 Task: Search round trip flight ticket for 5 adults, 1 child, 2 infants in seat and 1 infant on lap in business from Pocatello: Pocatello Regional Airport to Springfield: Abraham Lincoln Capital Airport on 5-2-2023 and return on 5-3-2023. Choice of flights is Emirates and Kenya Airways. Number of bags: 1 carry on bag. Price is upto 86000. Outbound departure time preference is 5:30. Return departure time preference is 13:15.
Action: Mouse moved to (341, 445)
Screenshot: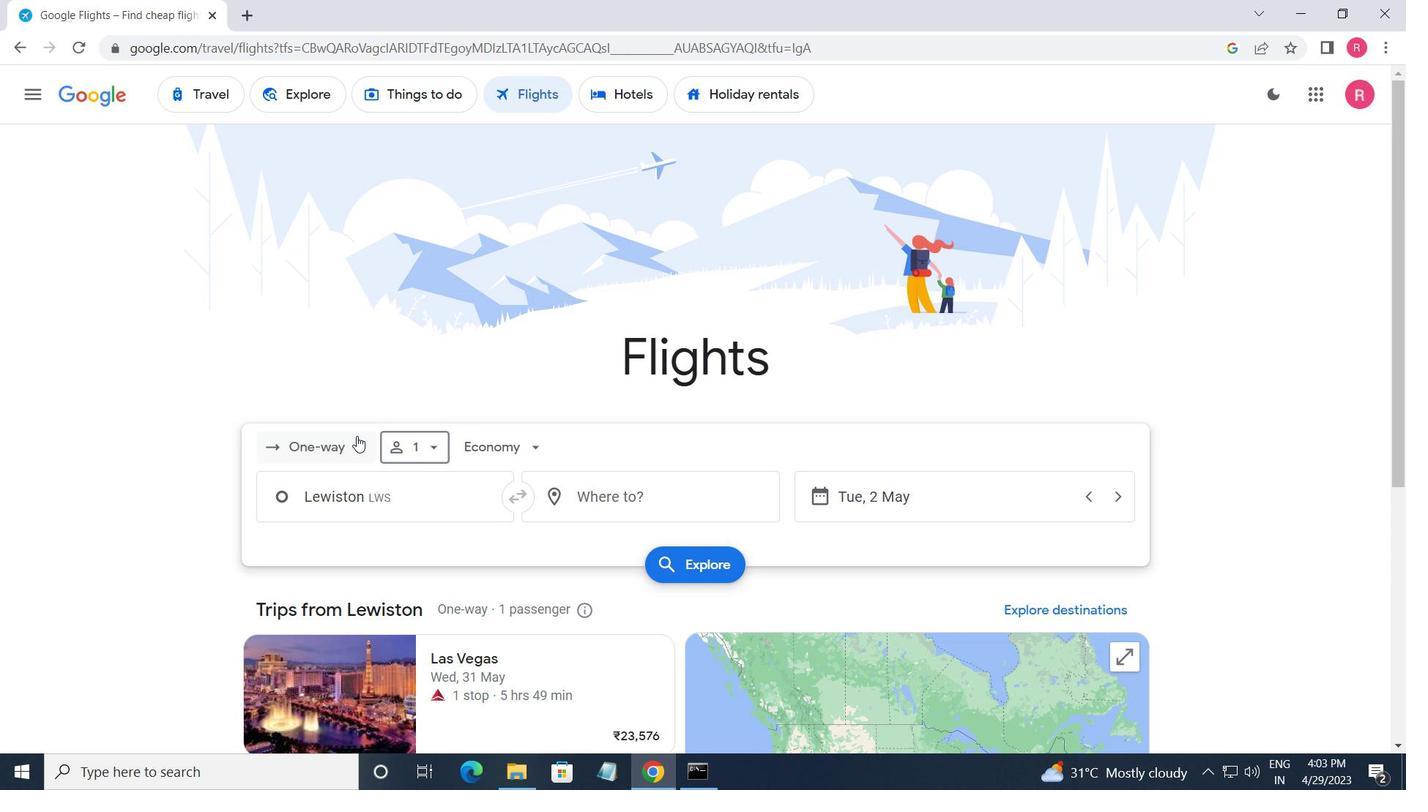 
Action: Mouse pressed left at (341, 445)
Screenshot: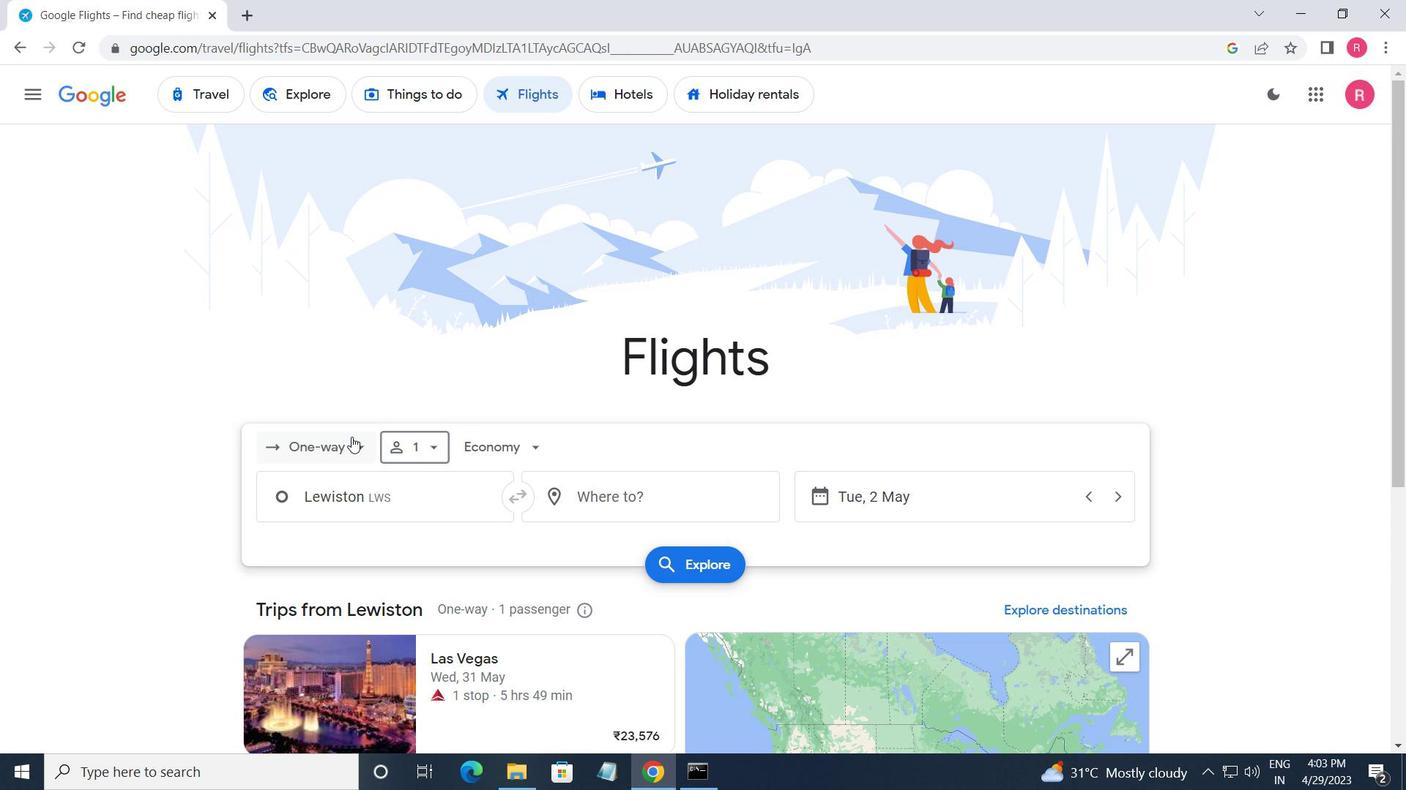 
Action: Mouse moved to (354, 492)
Screenshot: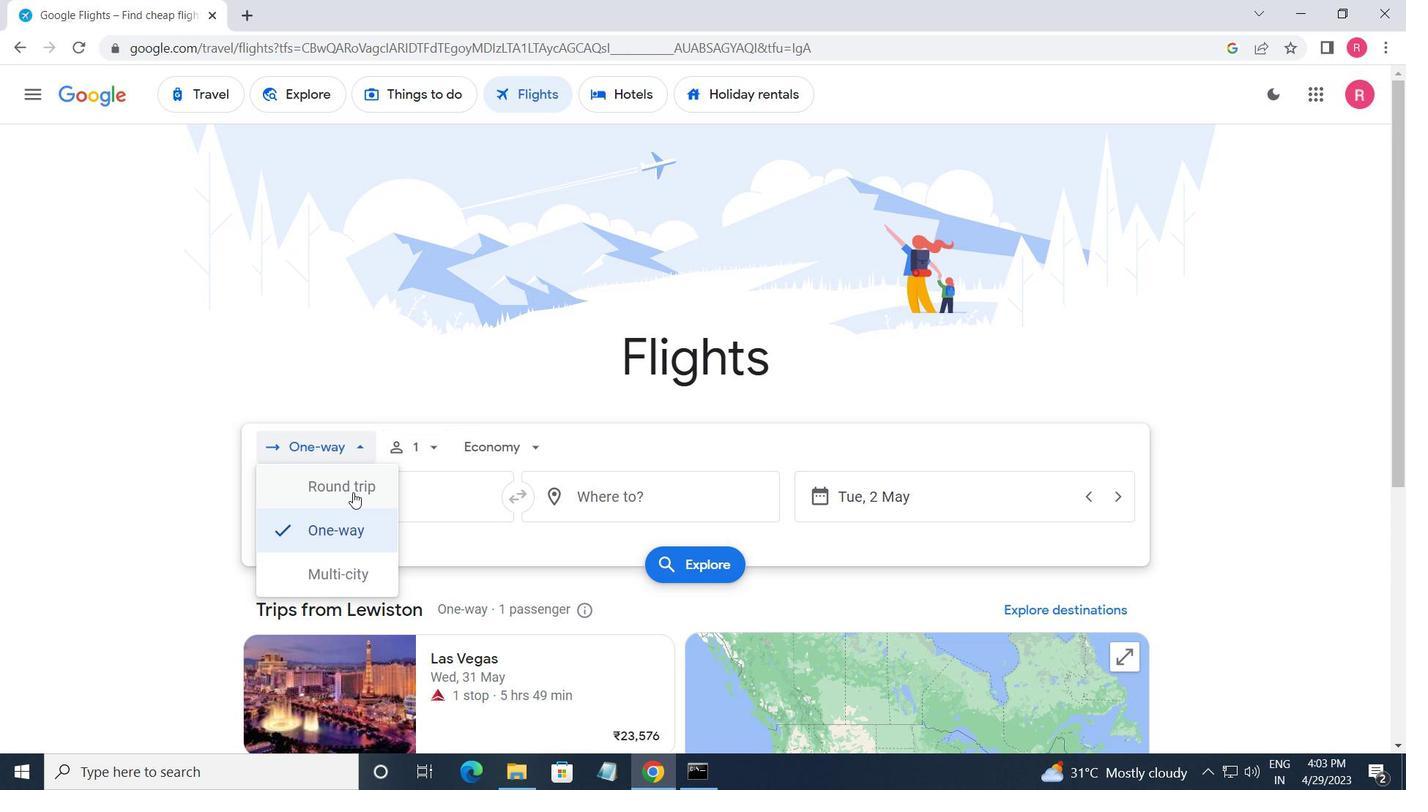 
Action: Mouse pressed left at (354, 492)
Screenshot: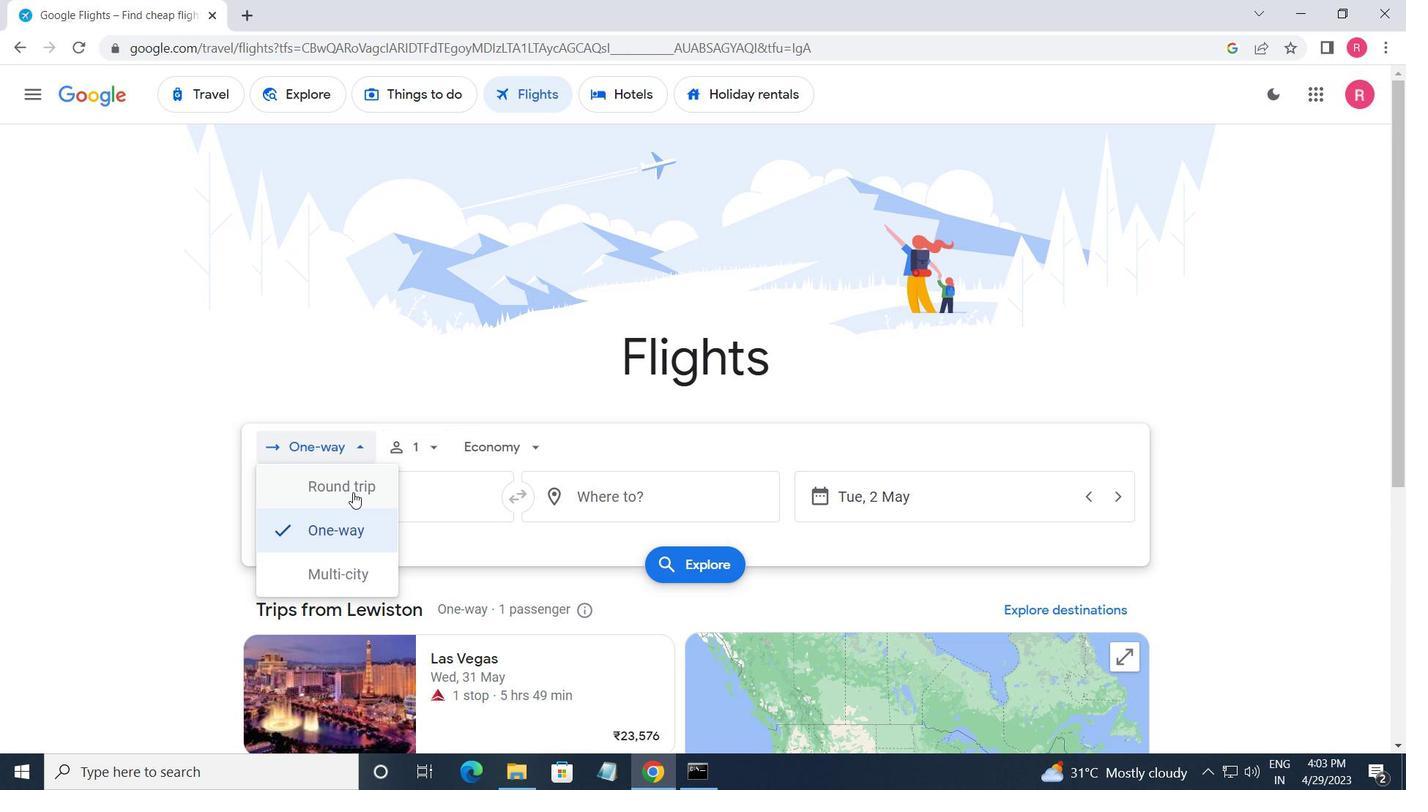 
Action: Mouse moved to (429, 456)
Screenshot: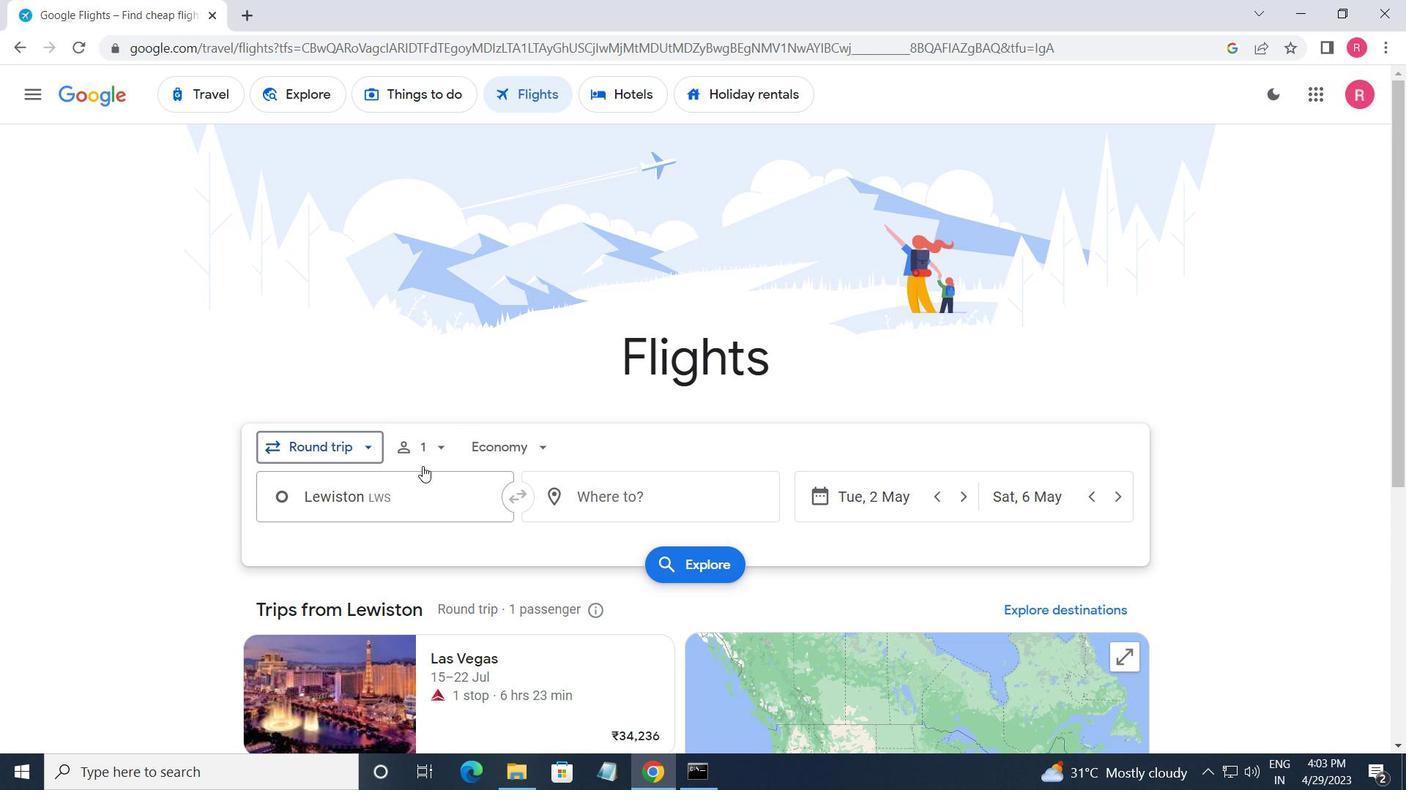 
Action: Mouse pressed left at (429, 456)
Screenshot: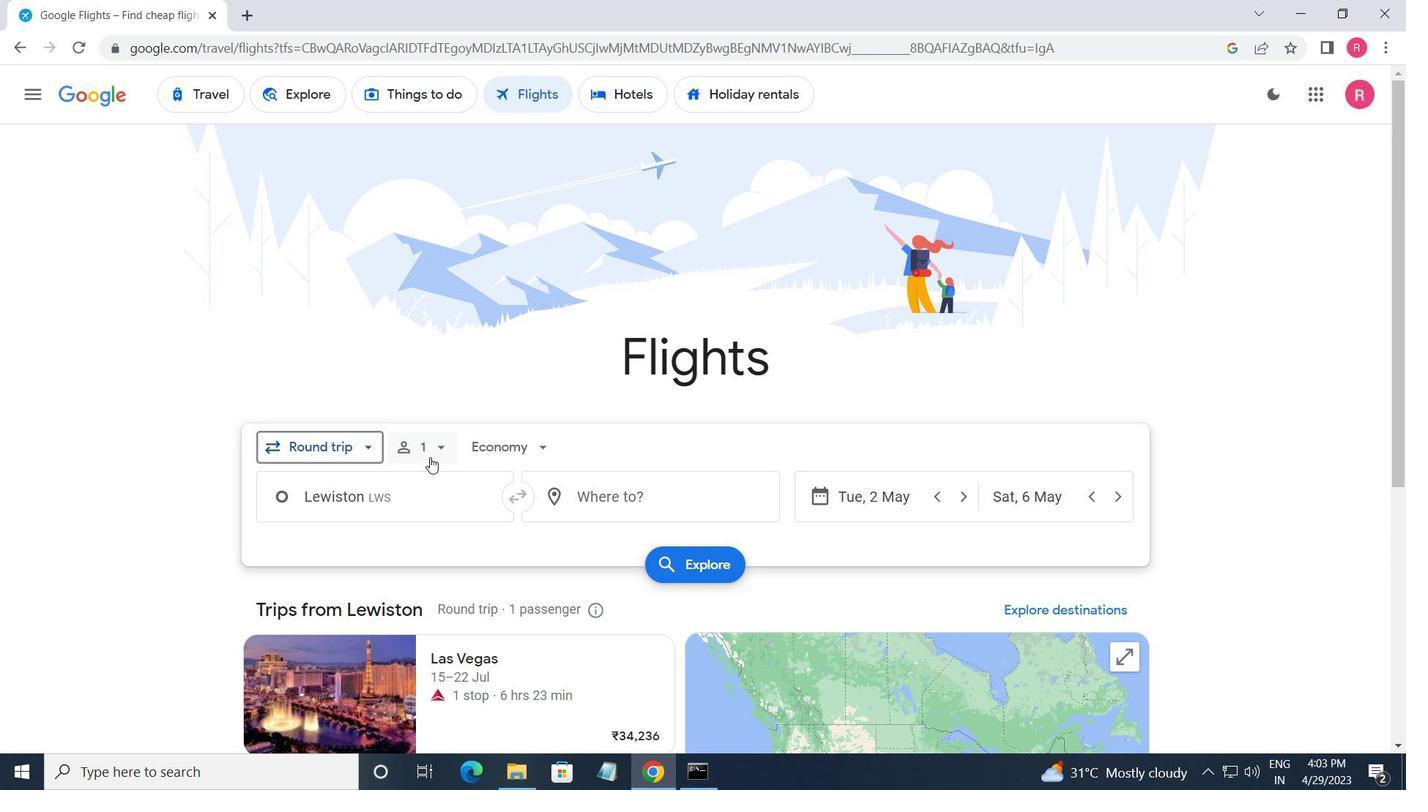 
Action: Mouse moved to (577, 492)
Screenshot: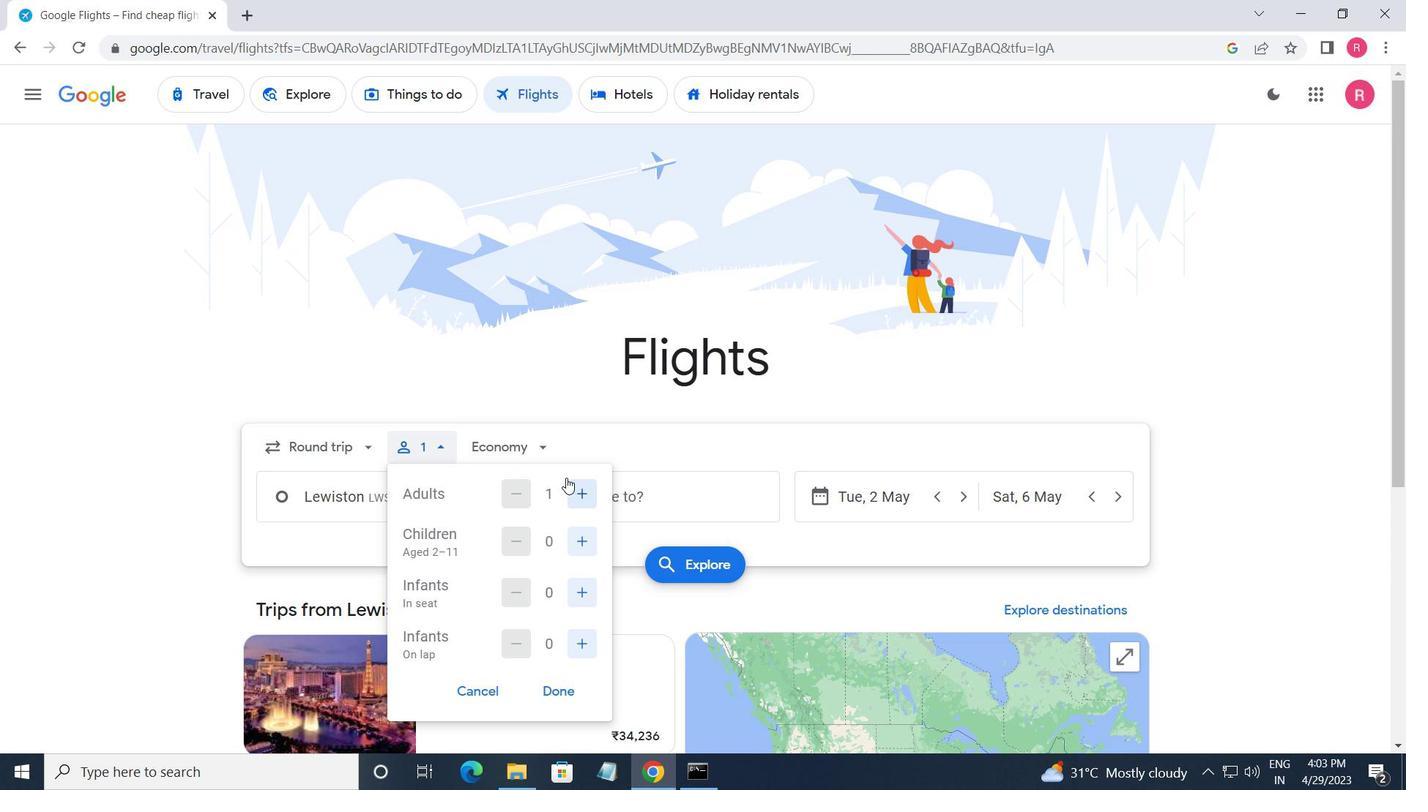 
Action: Mouse pressed left at (577, 492)
Screenshot: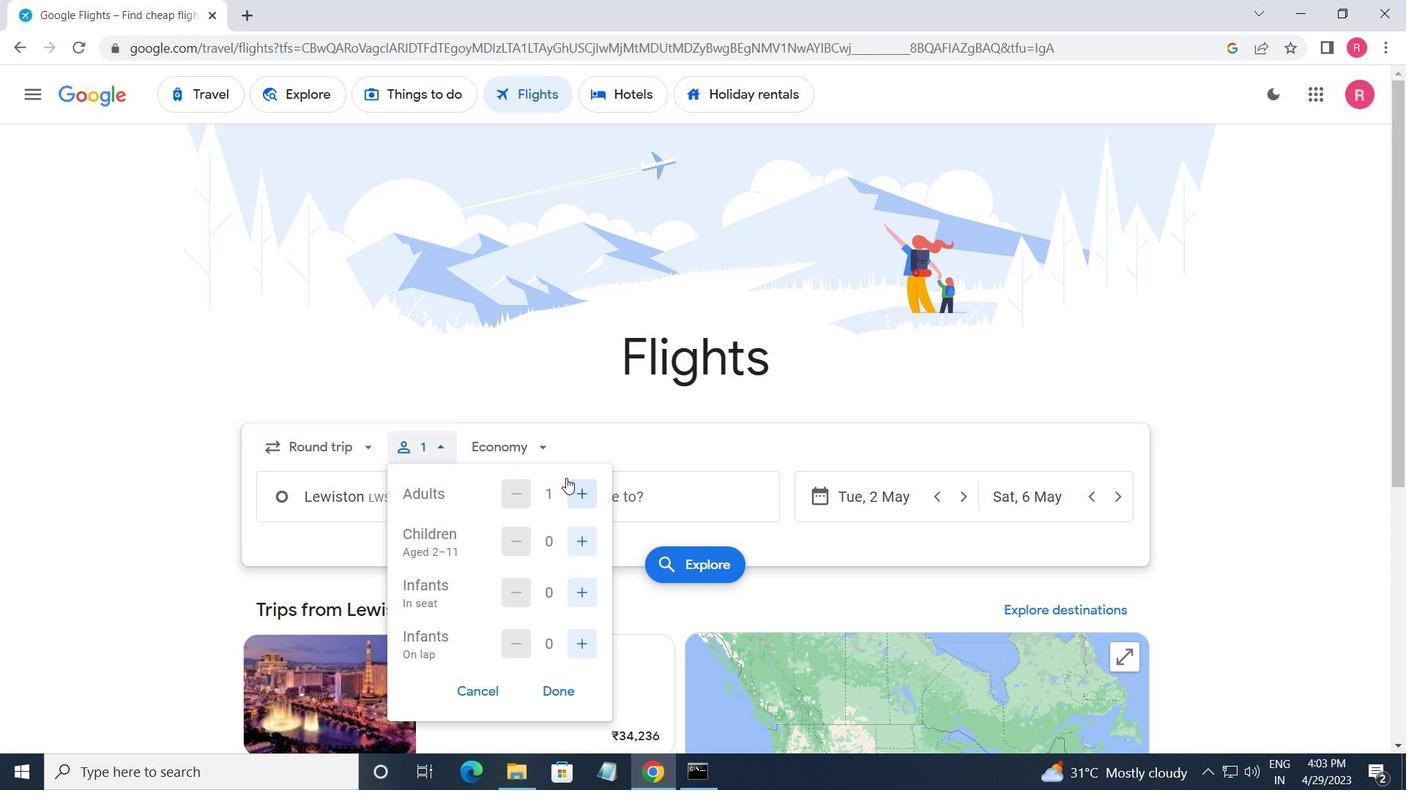 
Action: Mouse pressed left at (577, 492)
Screenshot: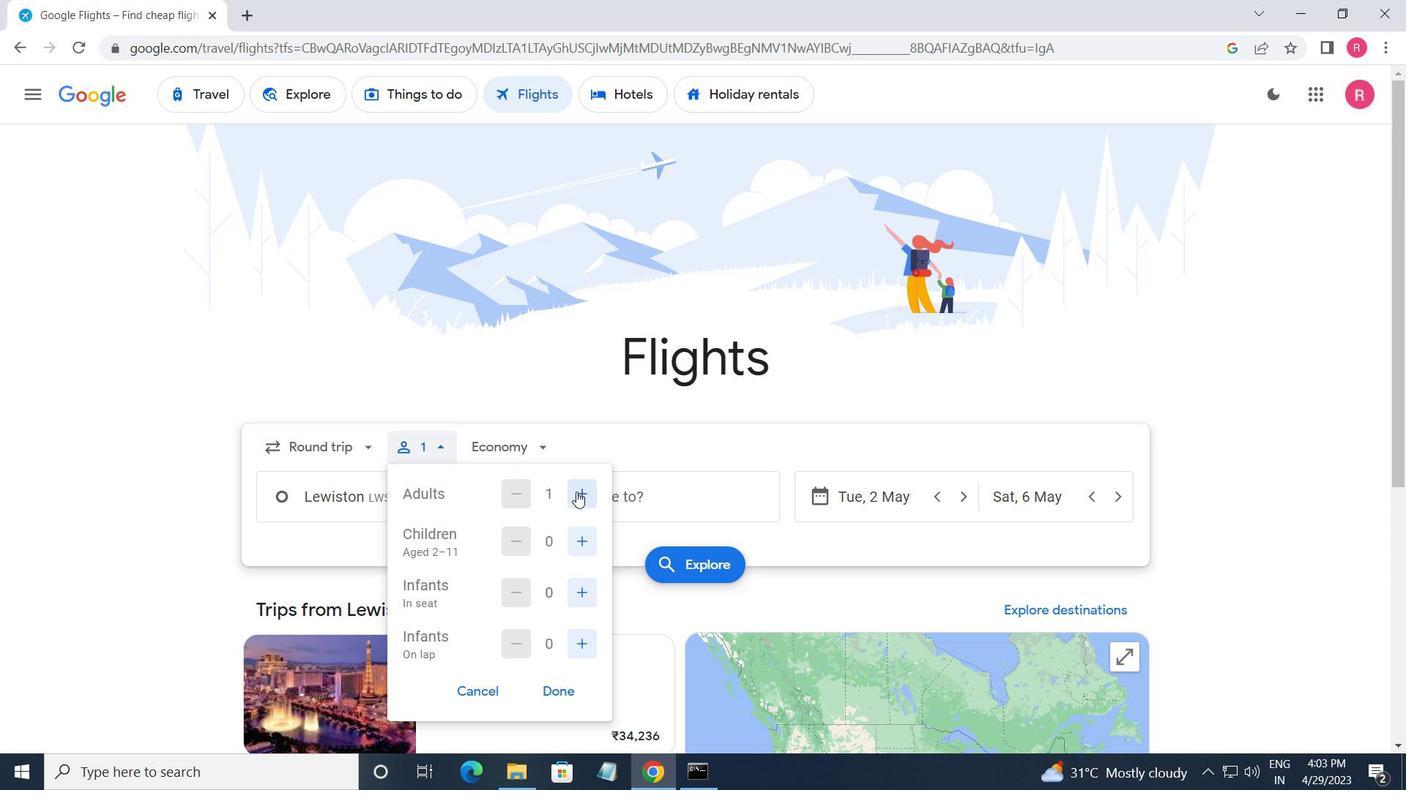 
Action: Mouse pressed left at (577, 492)
Screenshot: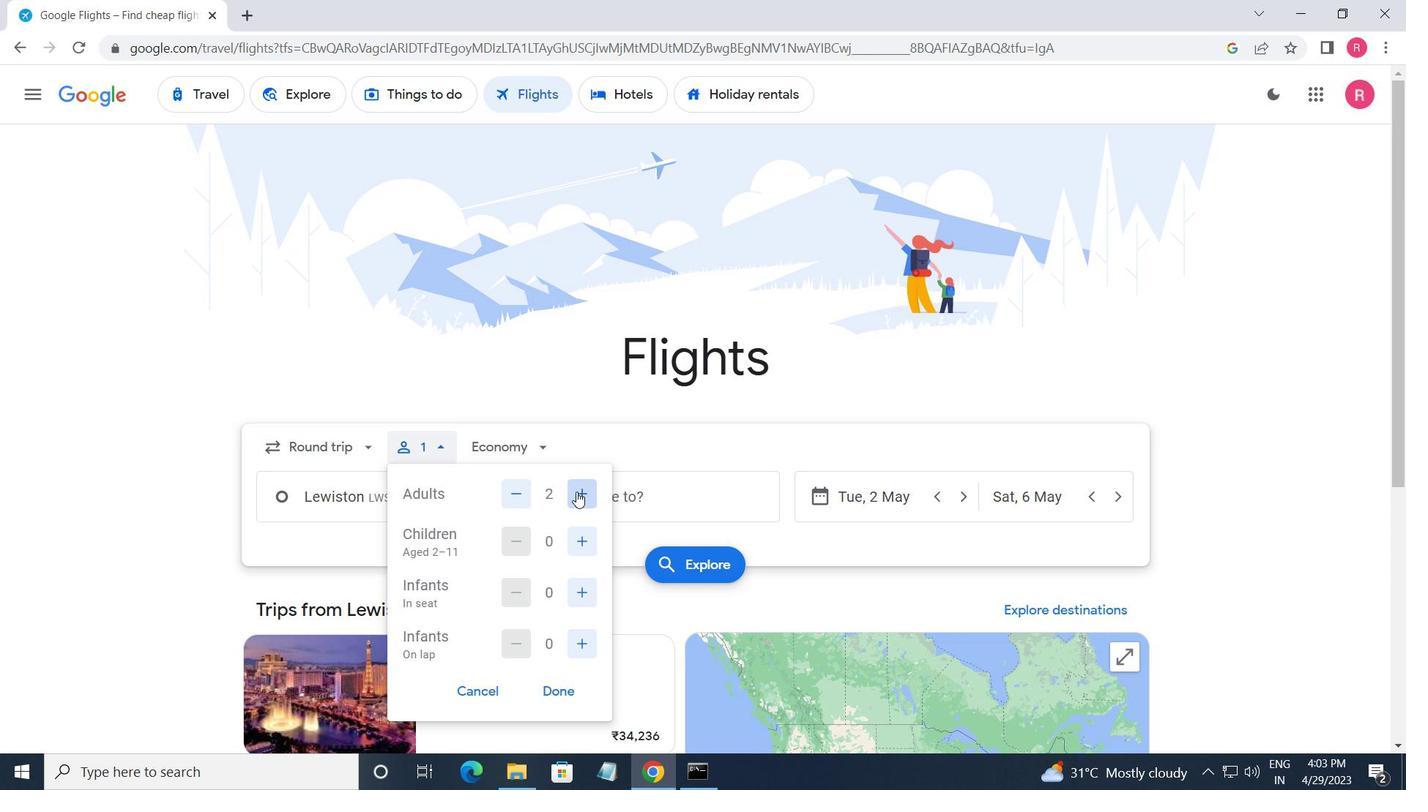 
Action: Mouse moved to (577, 492)
Screenshot: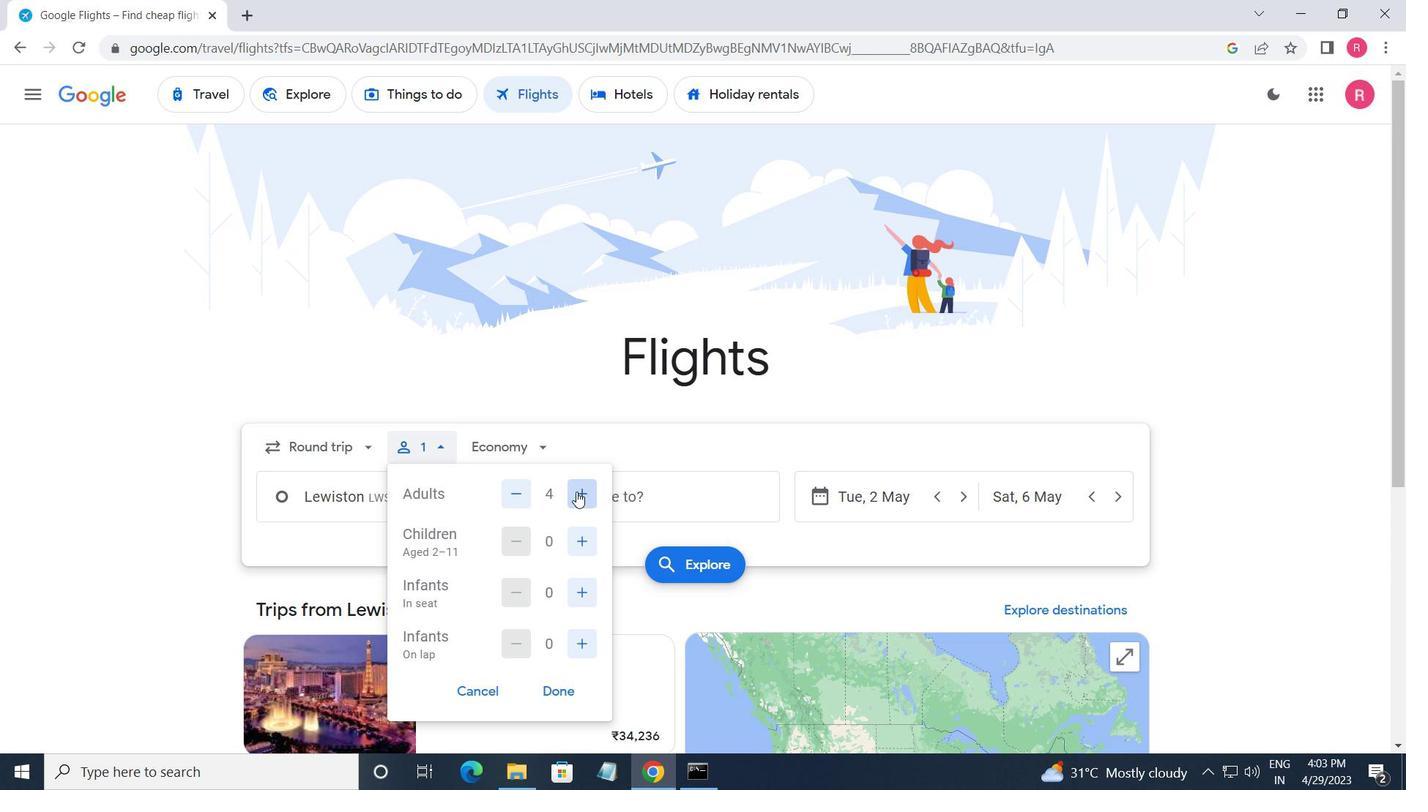 
Action: Mouse pressed left at (577, 492)
Screenshot: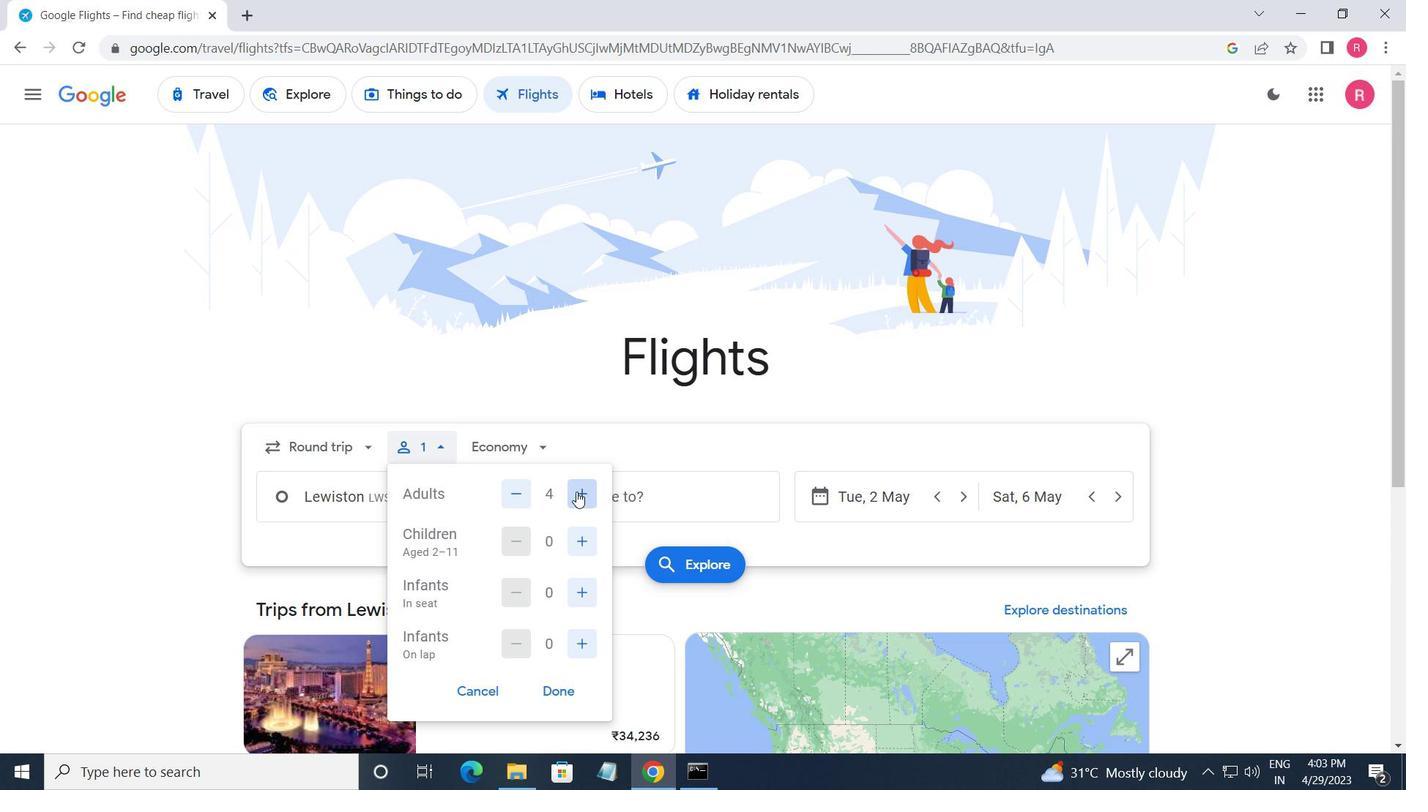 
Action: Mouse moved to (582, 541)
Screenshot: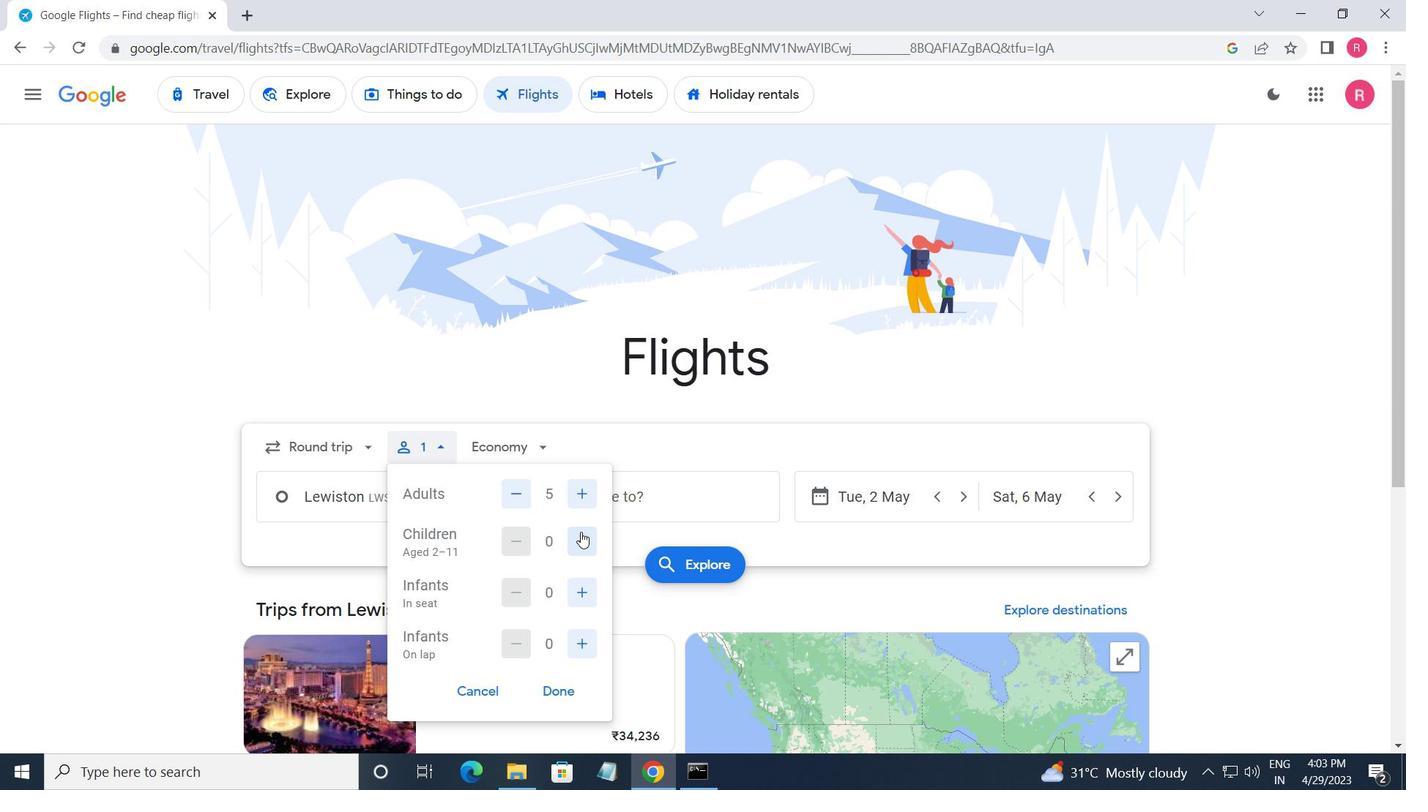 
Action: Mouse pressed left at (582, 541)
Screenshot: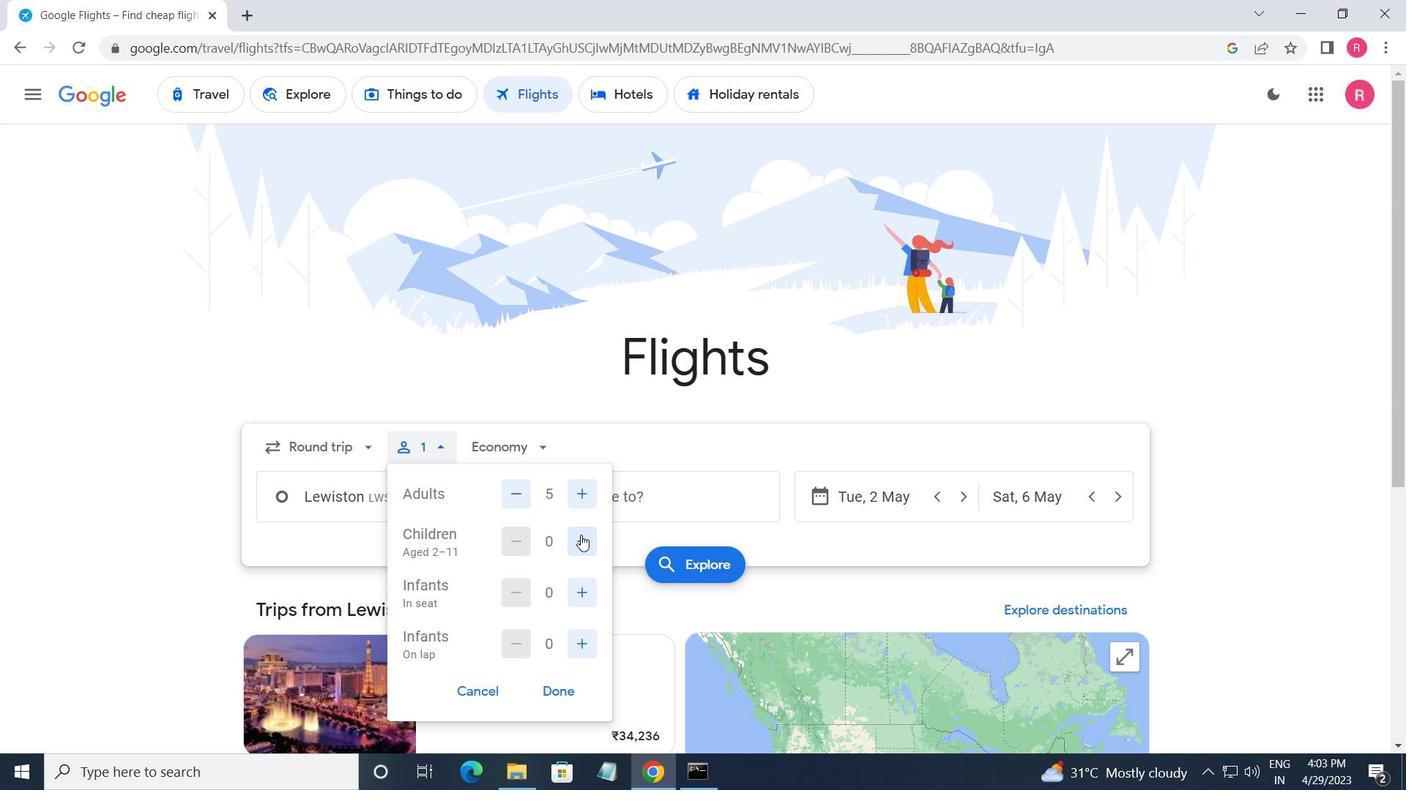 
Action: Mouse moved to (587, 590)
Screenshot: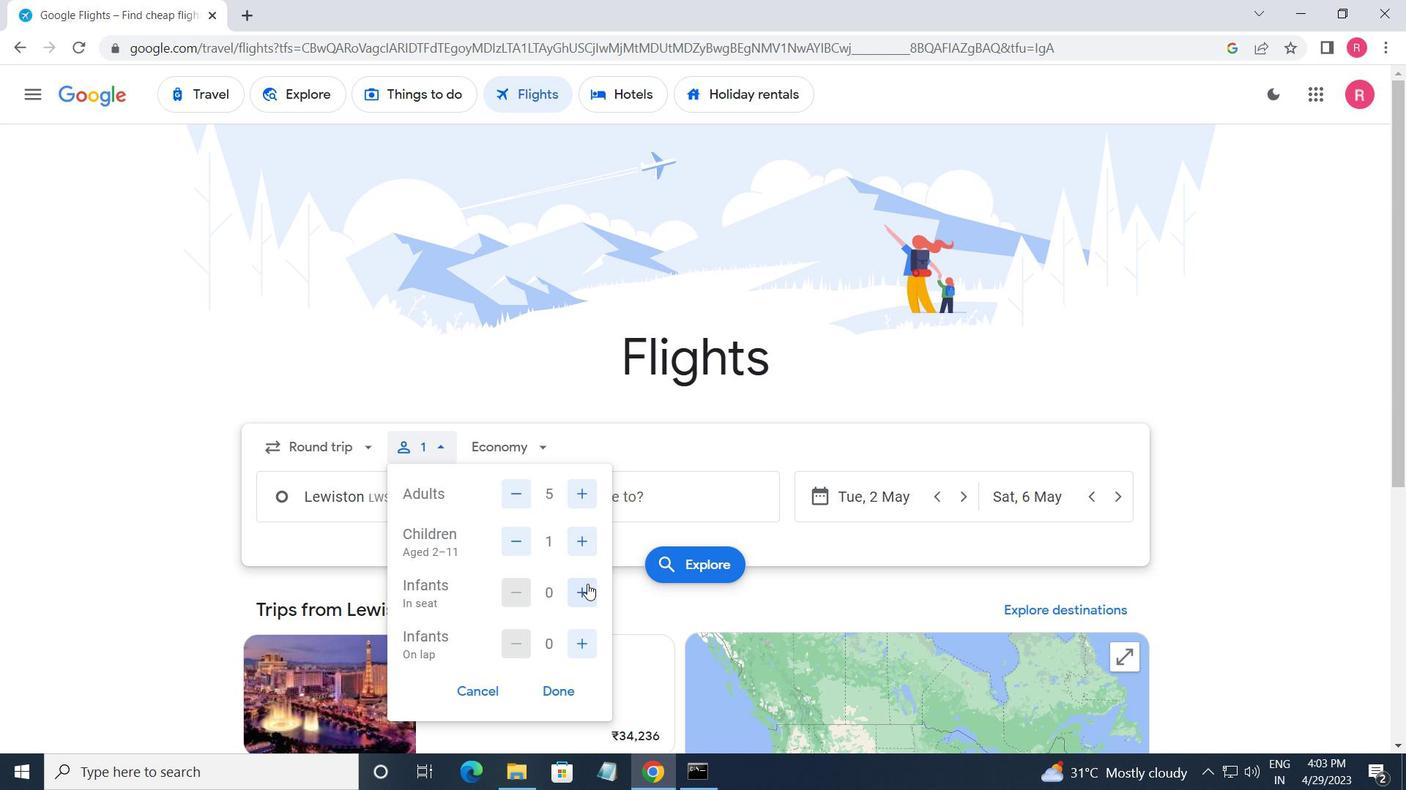 
Action: Mouse pressed left at (587, 590)
Screenshot: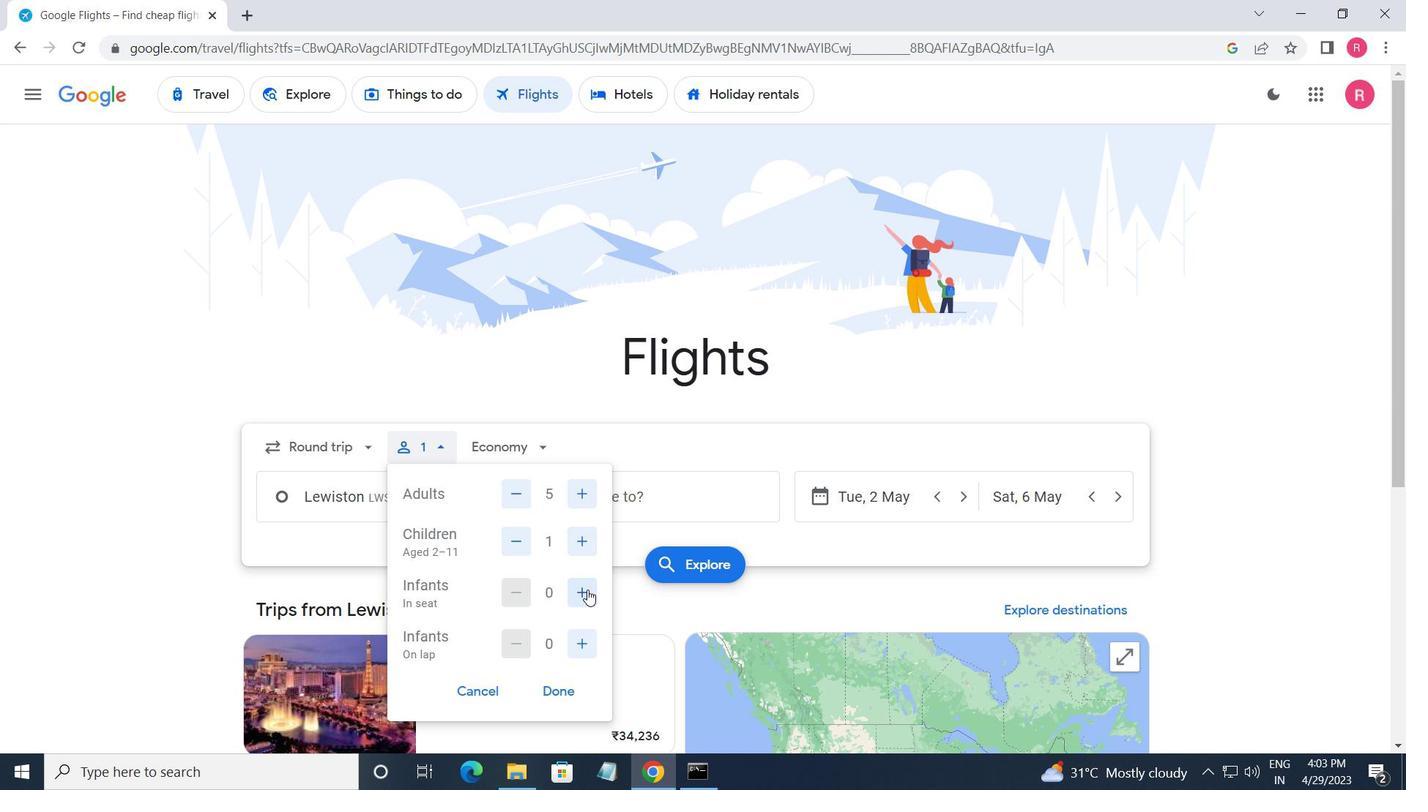 
Action: Mouse pressed left at (587, 590)
Screenshot: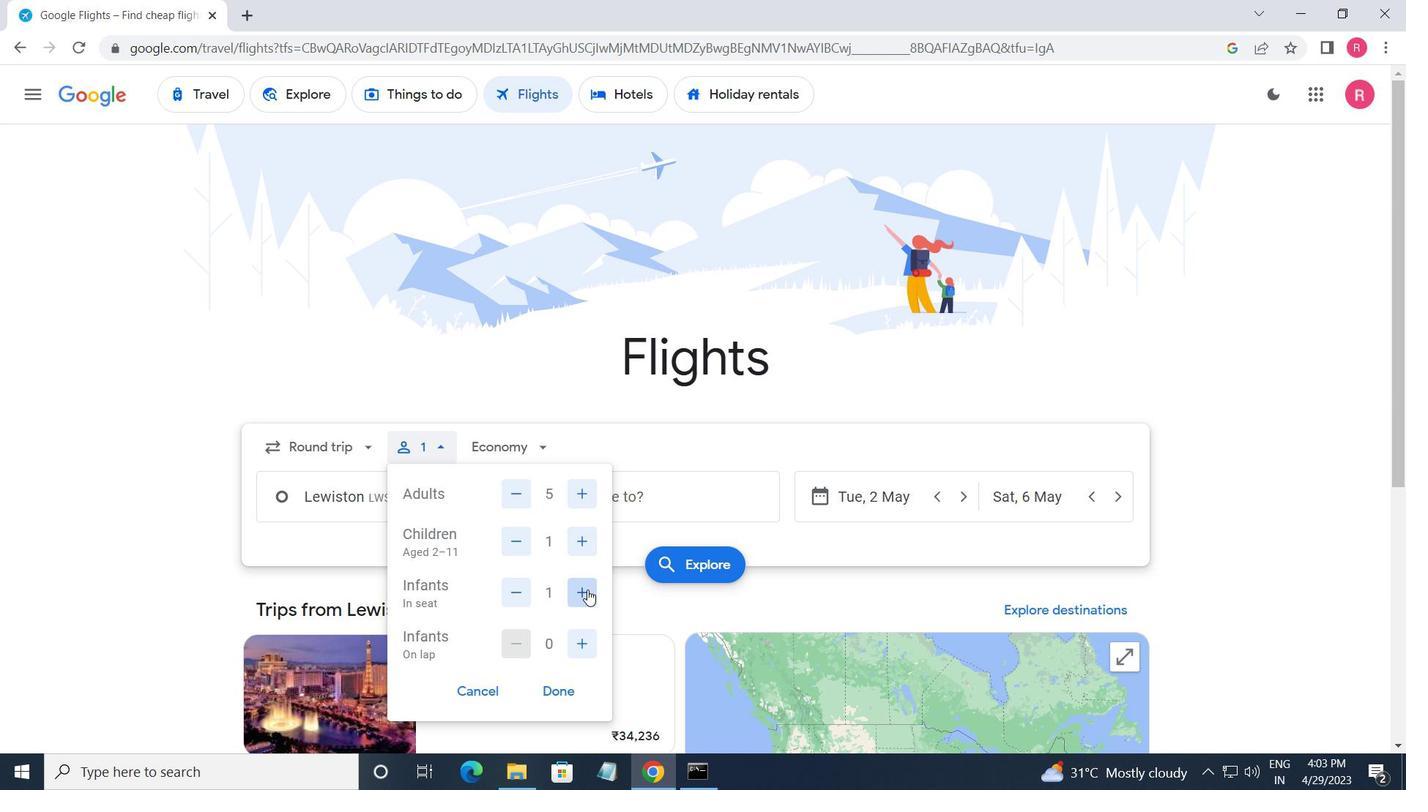 
Action: Mouse moved to (582, 637)
Screenshot: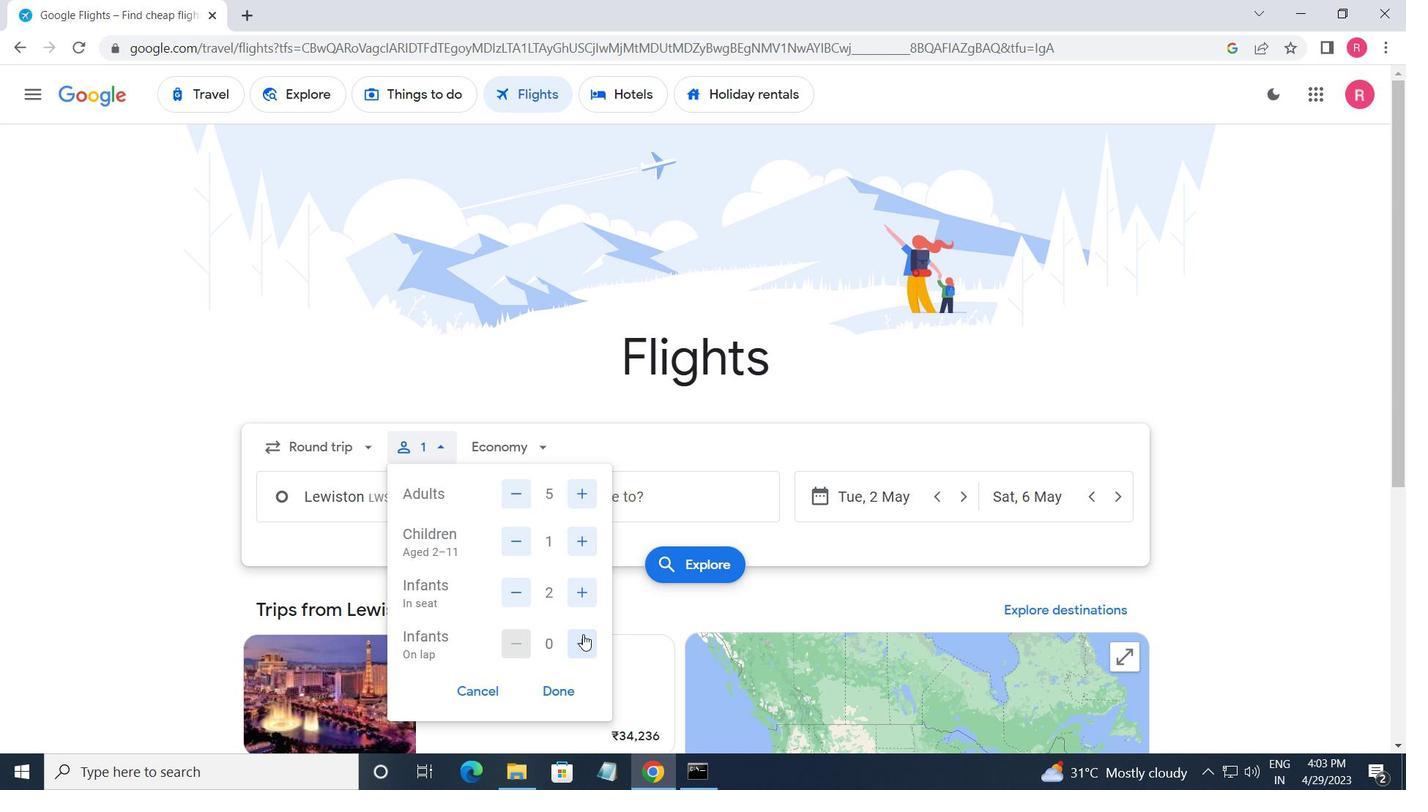 
Action: Mouse pressed left at (582, 637)
Screenshot: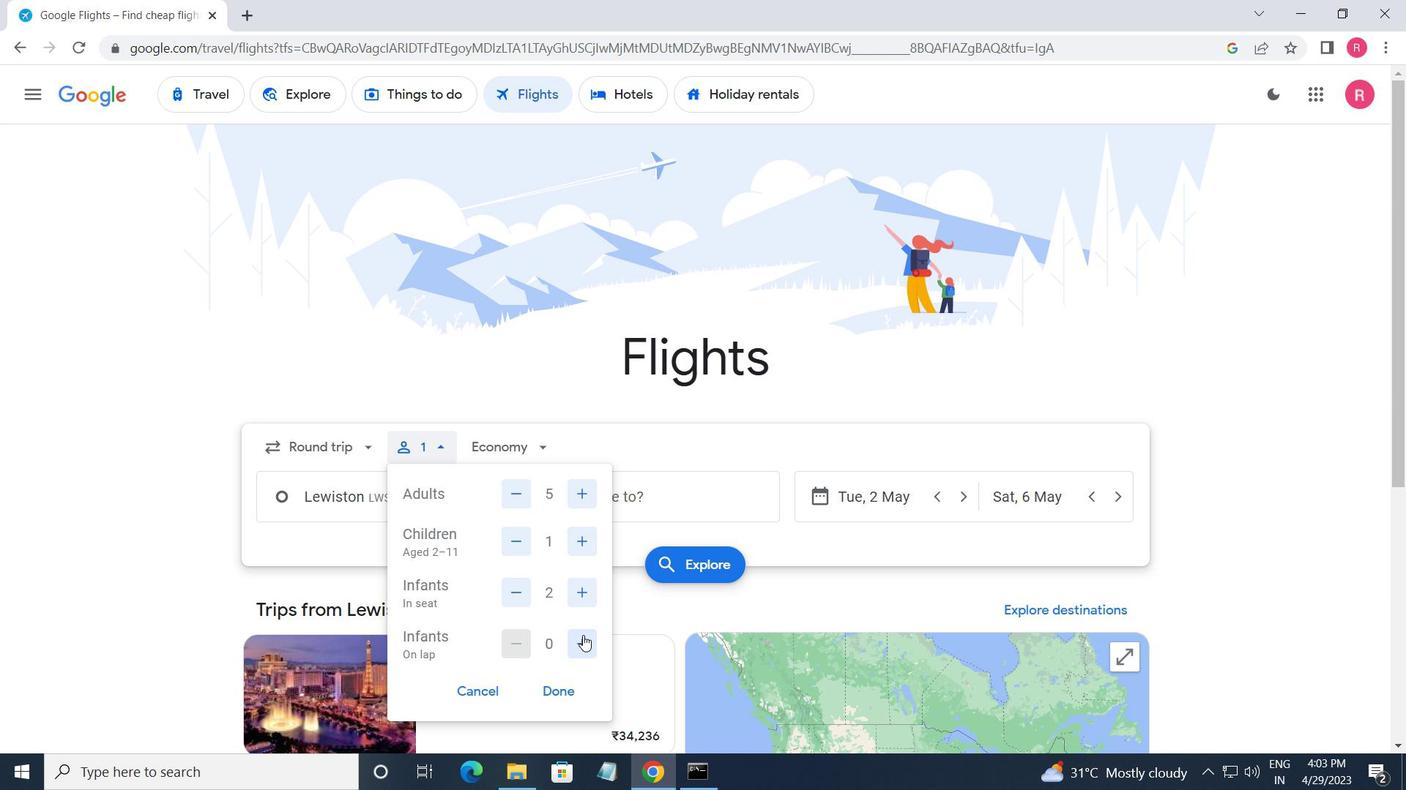 
Action: Mouse moved to (569, 695)
Screenshot: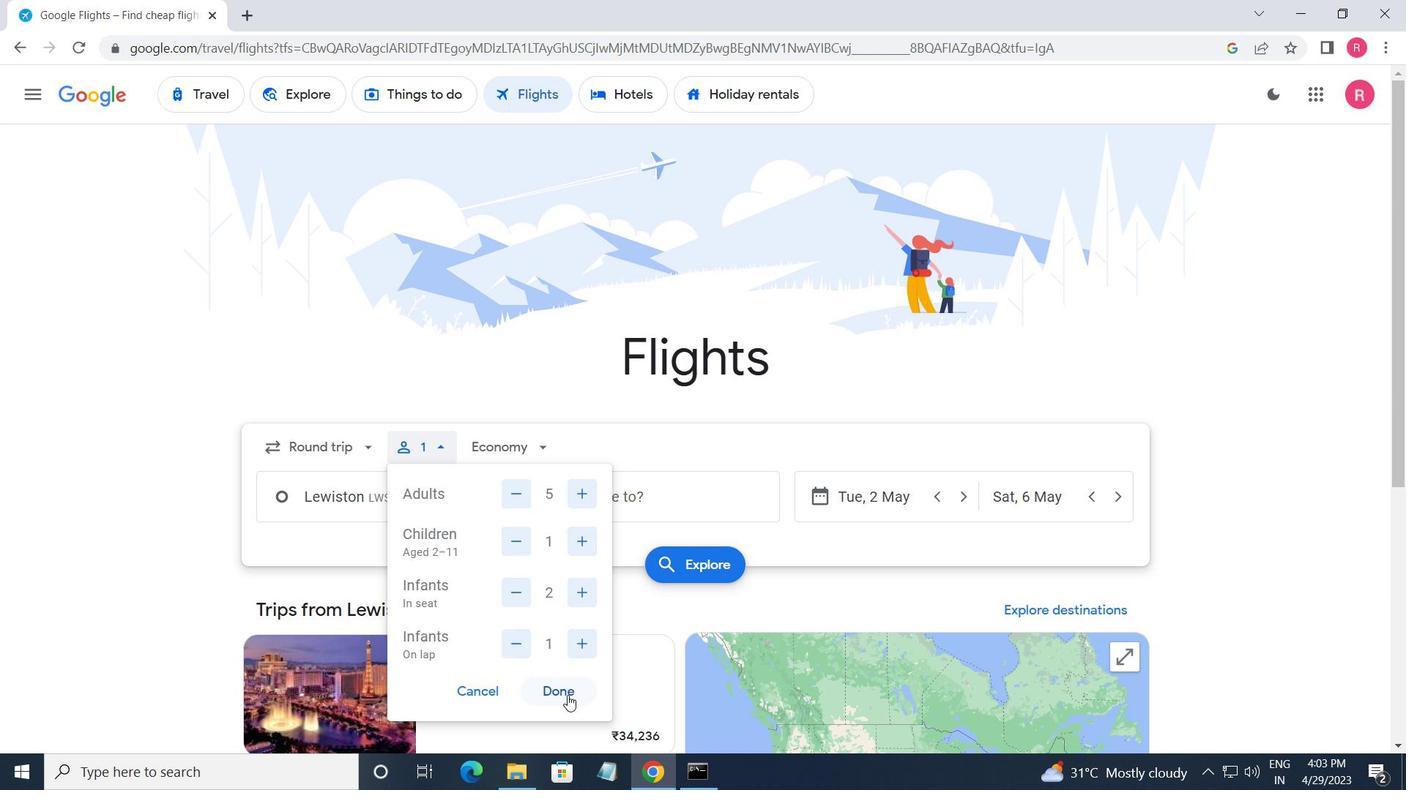 
Action: Mouse pressed left at (569, 695)
Screenshot: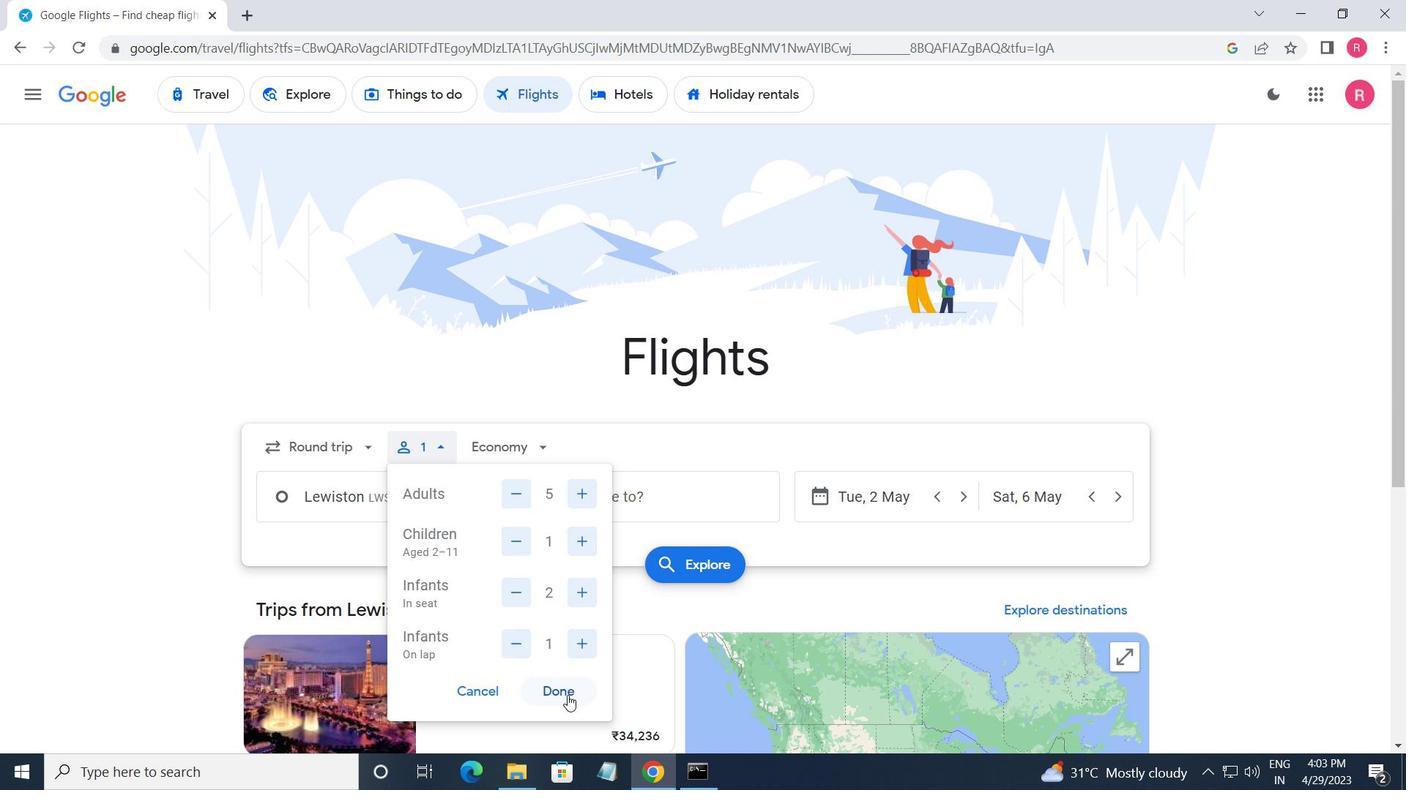 
Action: Mouse moved to (511, 456)
Screenshot: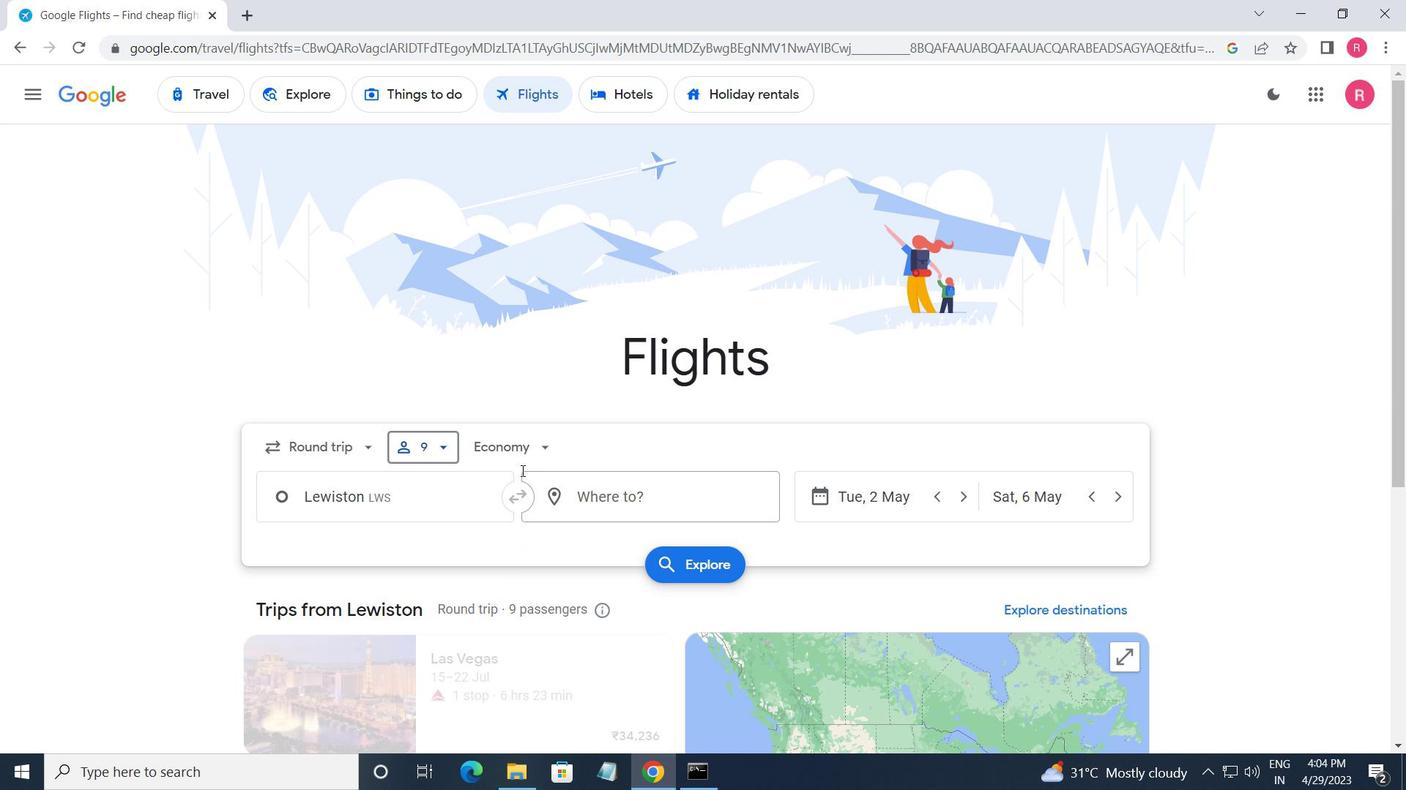 
Action: Mouse pressed left at (511, 456)
Screenshot: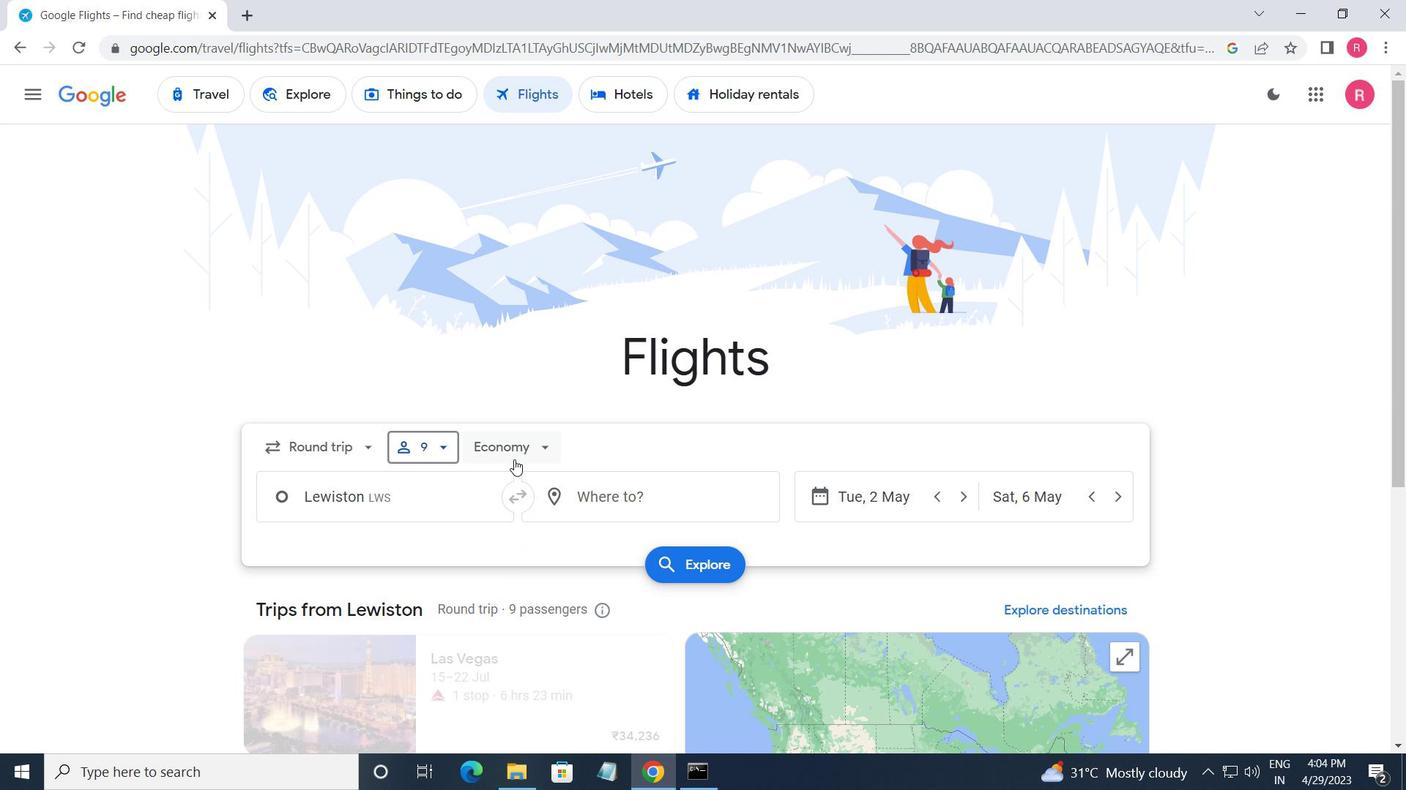 
Action: Mouse moved to (532, 582)
Screenshot: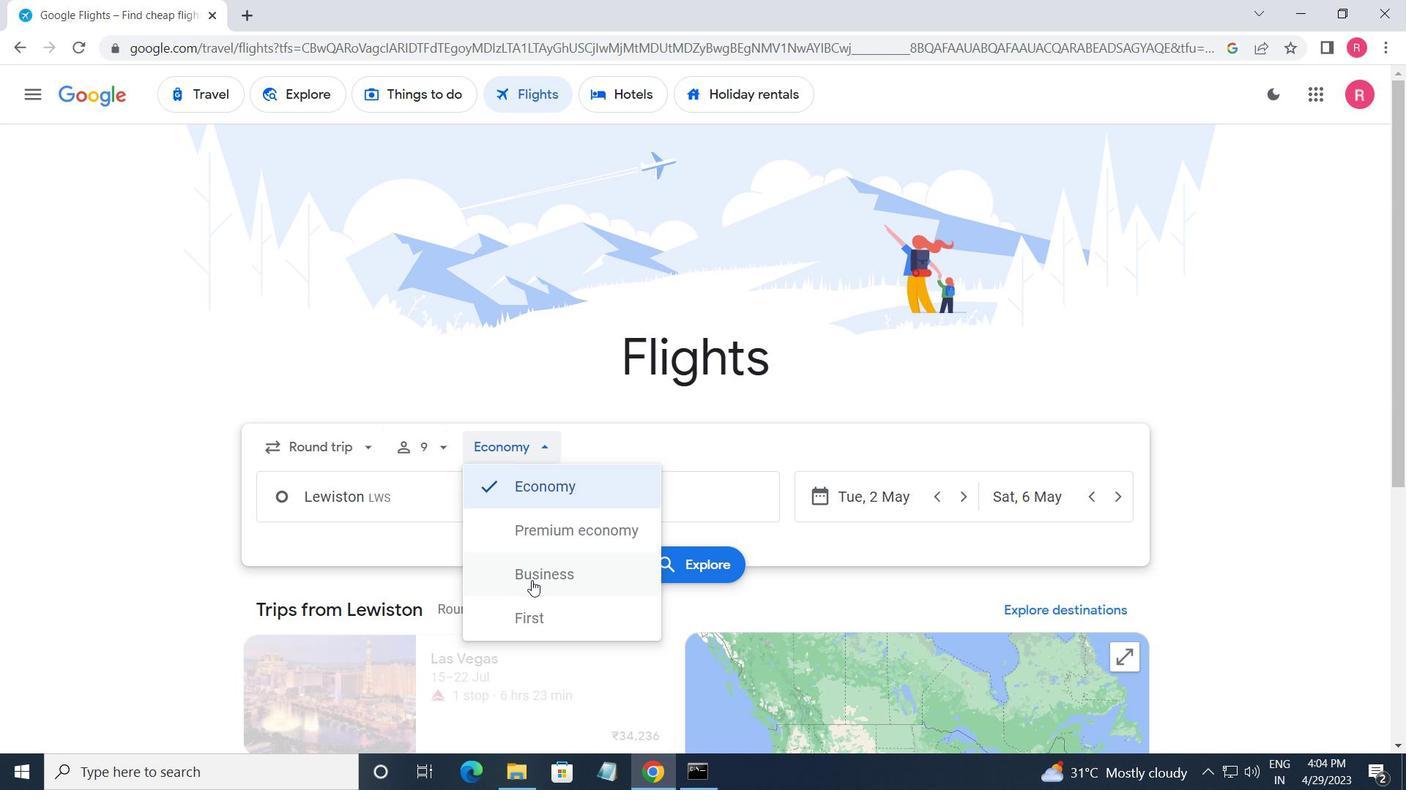 
Action: Mouse pressed left at (532, 582)
Screenshot: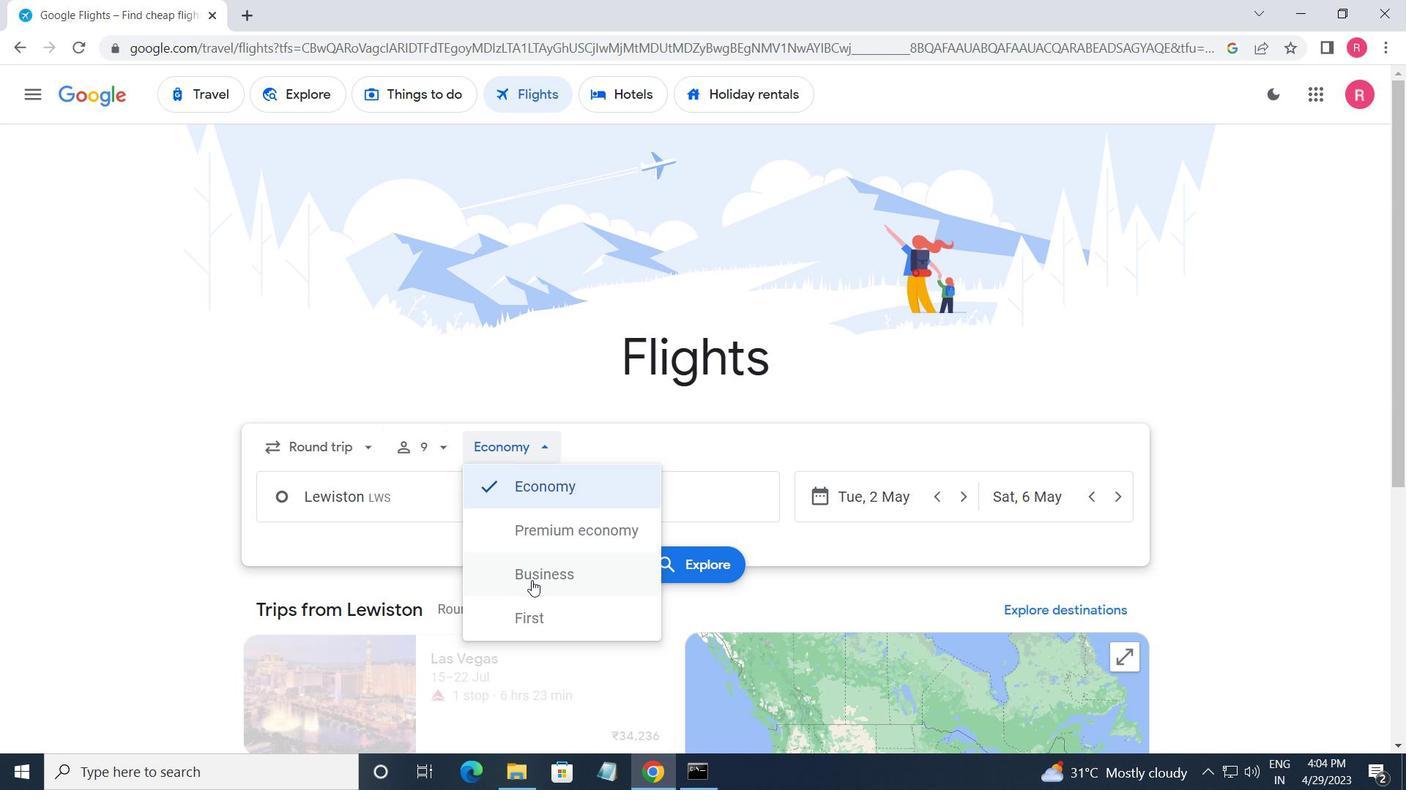 
Action: Mouse moved to (448, 495)
Screenshot: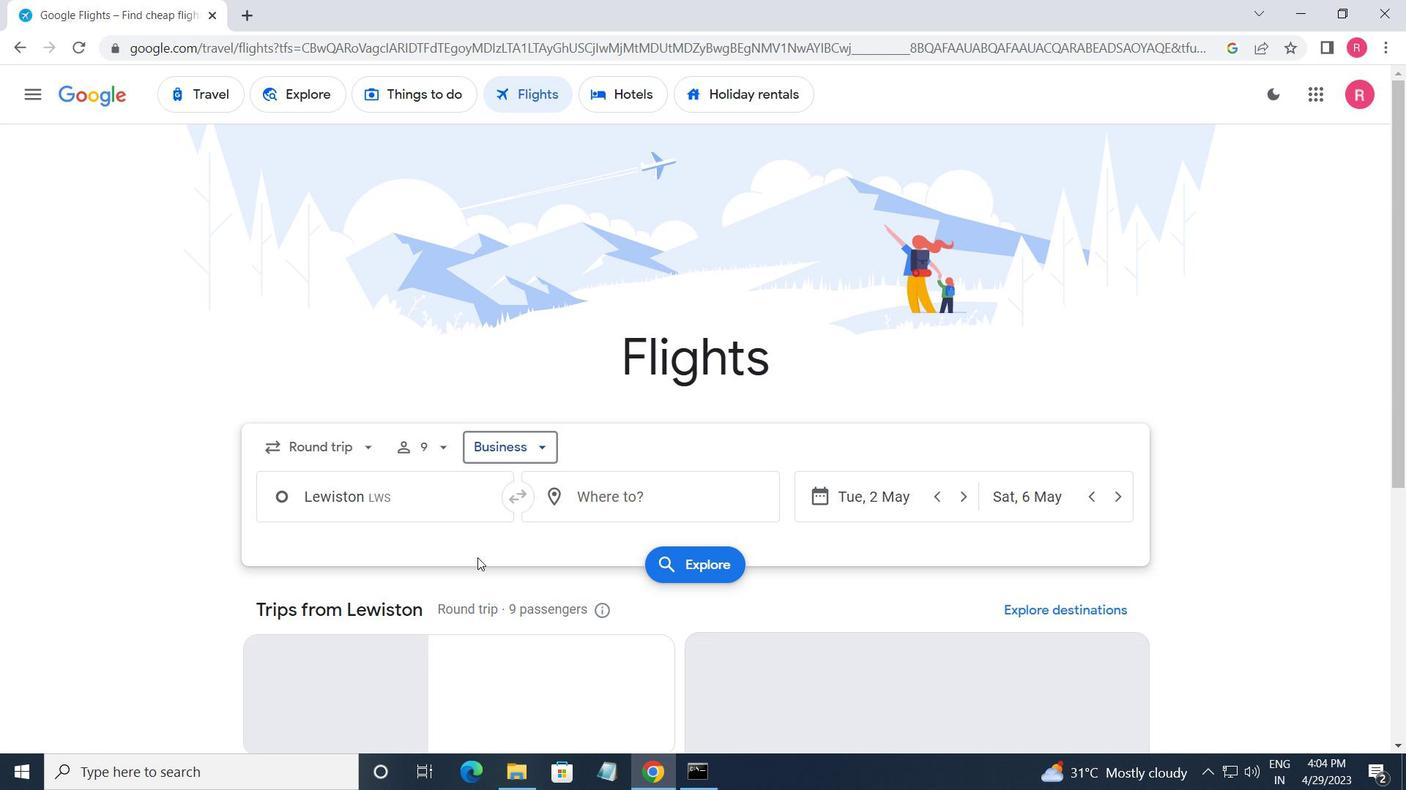 
Action: Mouse pressed left at (448, 495)
Screenshot: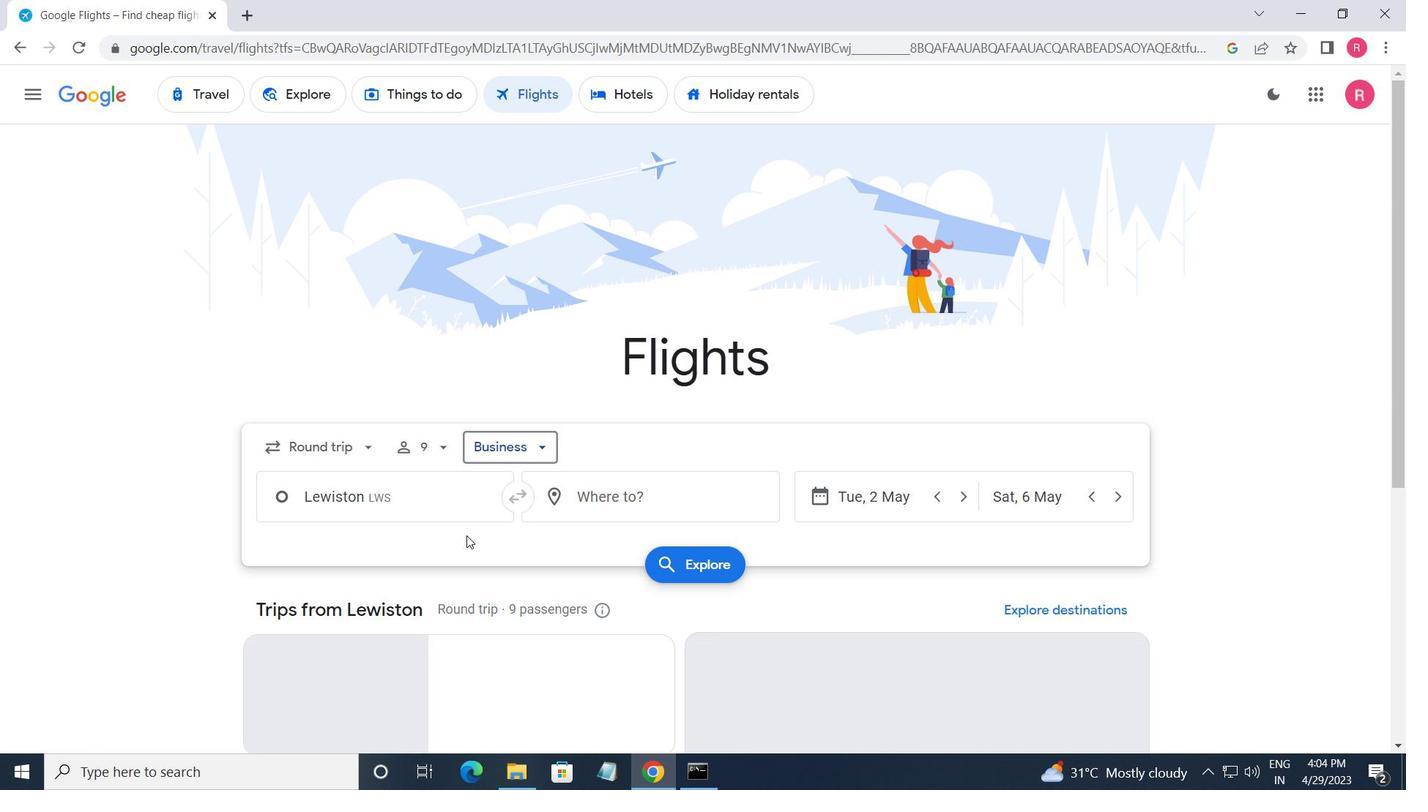 
Action: Mouse moved to (448, 497)
Screenshot: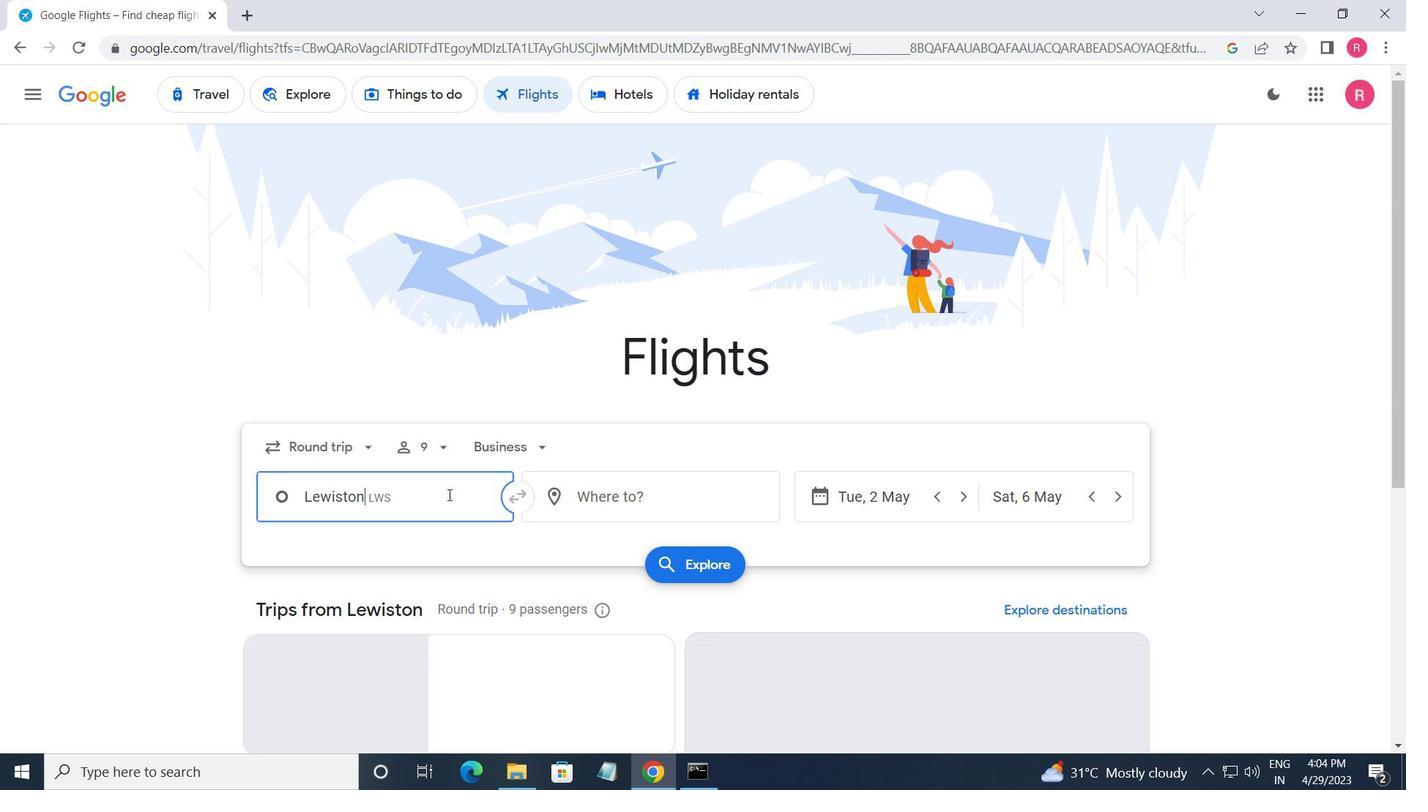 
Action: Key pressed <Key.shift_r>Pocatello
Screenshot: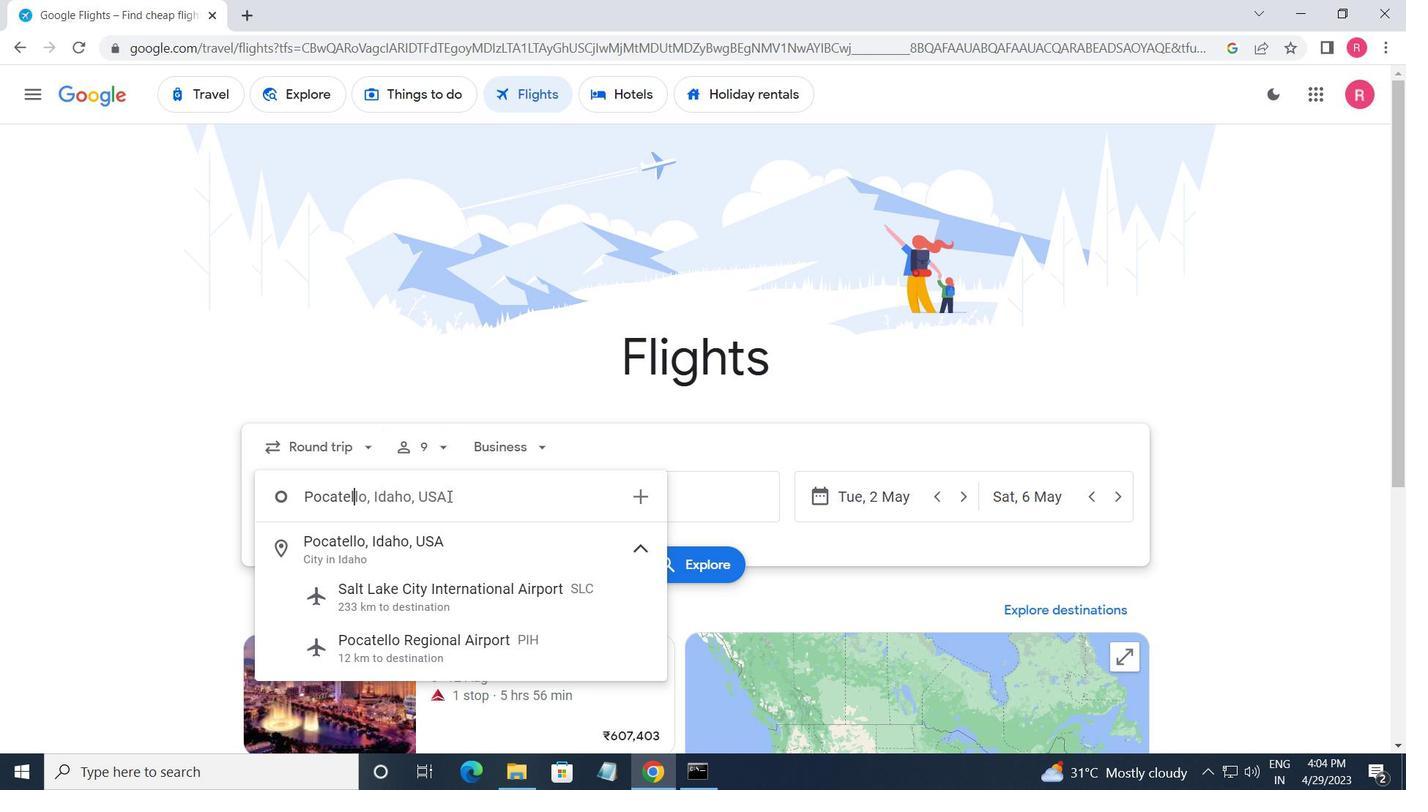 
Action: Mouse moved to (391, 667)
Screenshot: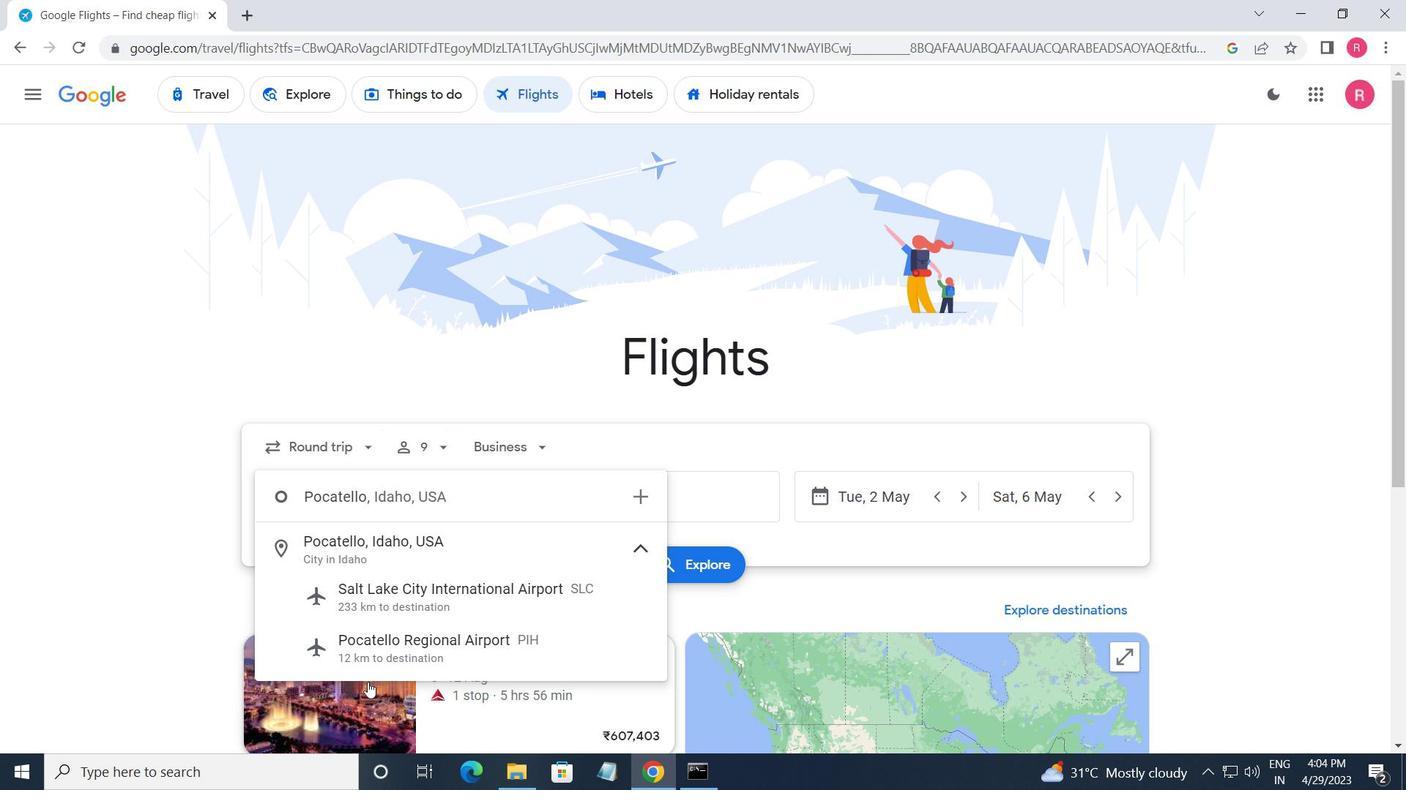 
Action: Mouse pressed left at (391, 667)
Screenshot: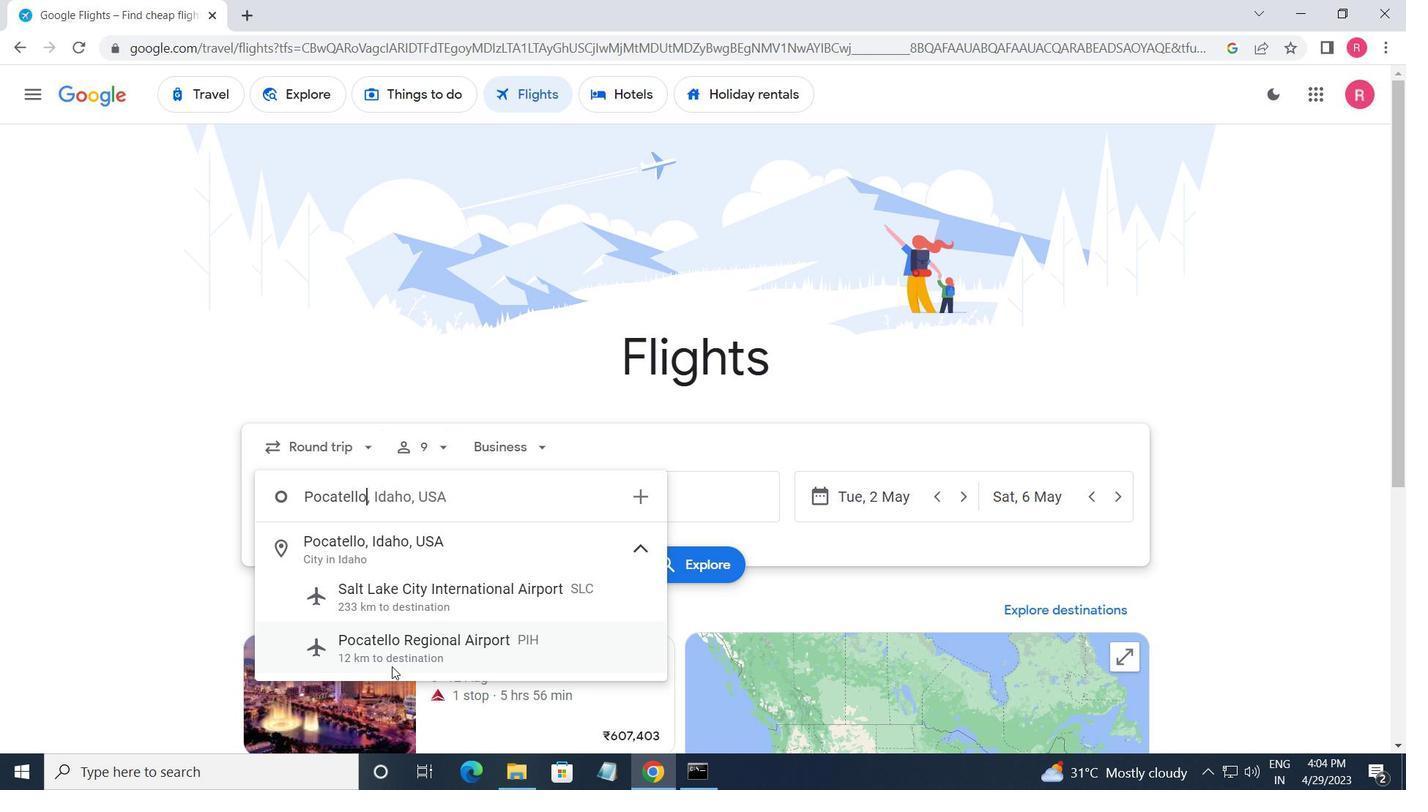 
Action: Mouse moved to (629, 511)
Screenshot: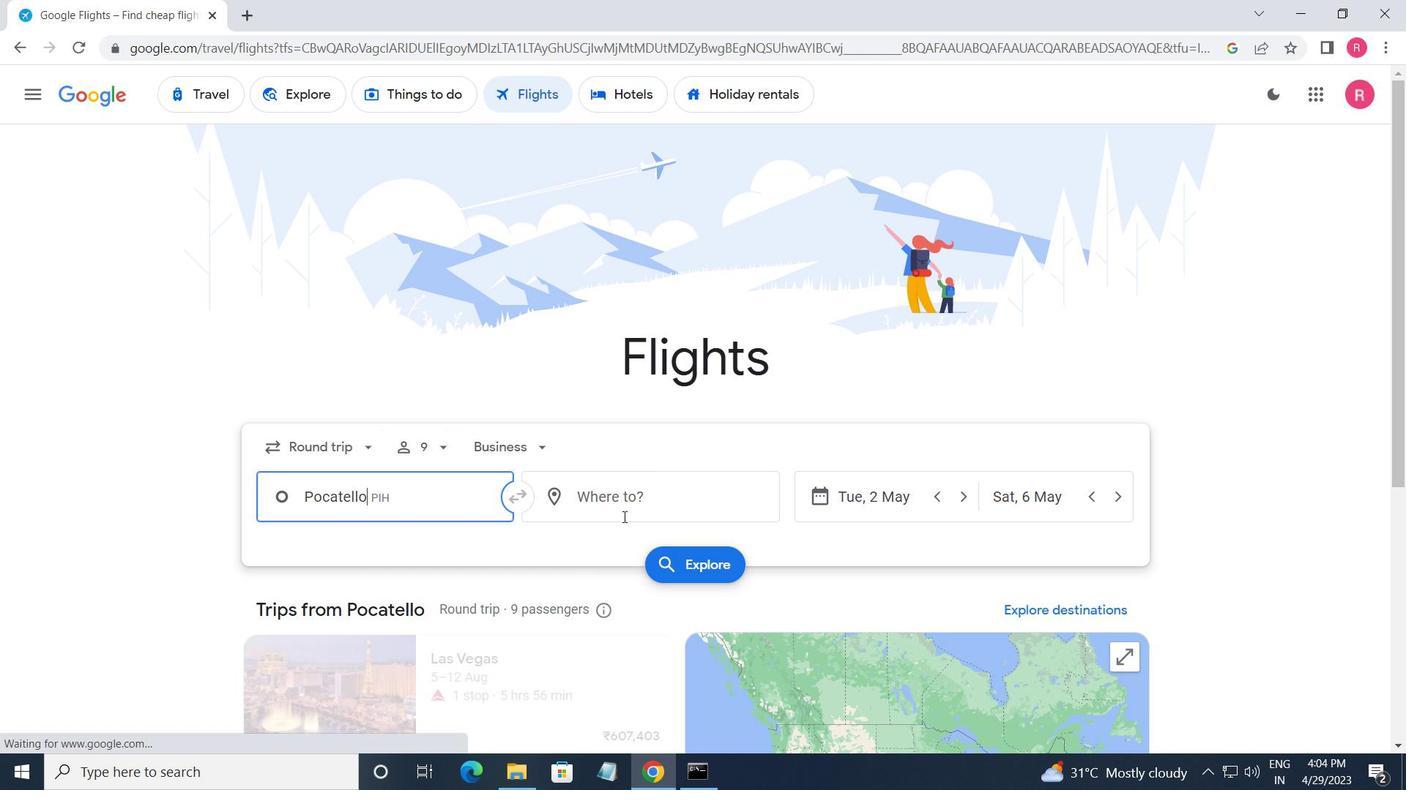 
Action: Mouse pressed left at (629, 511)
Screenshot: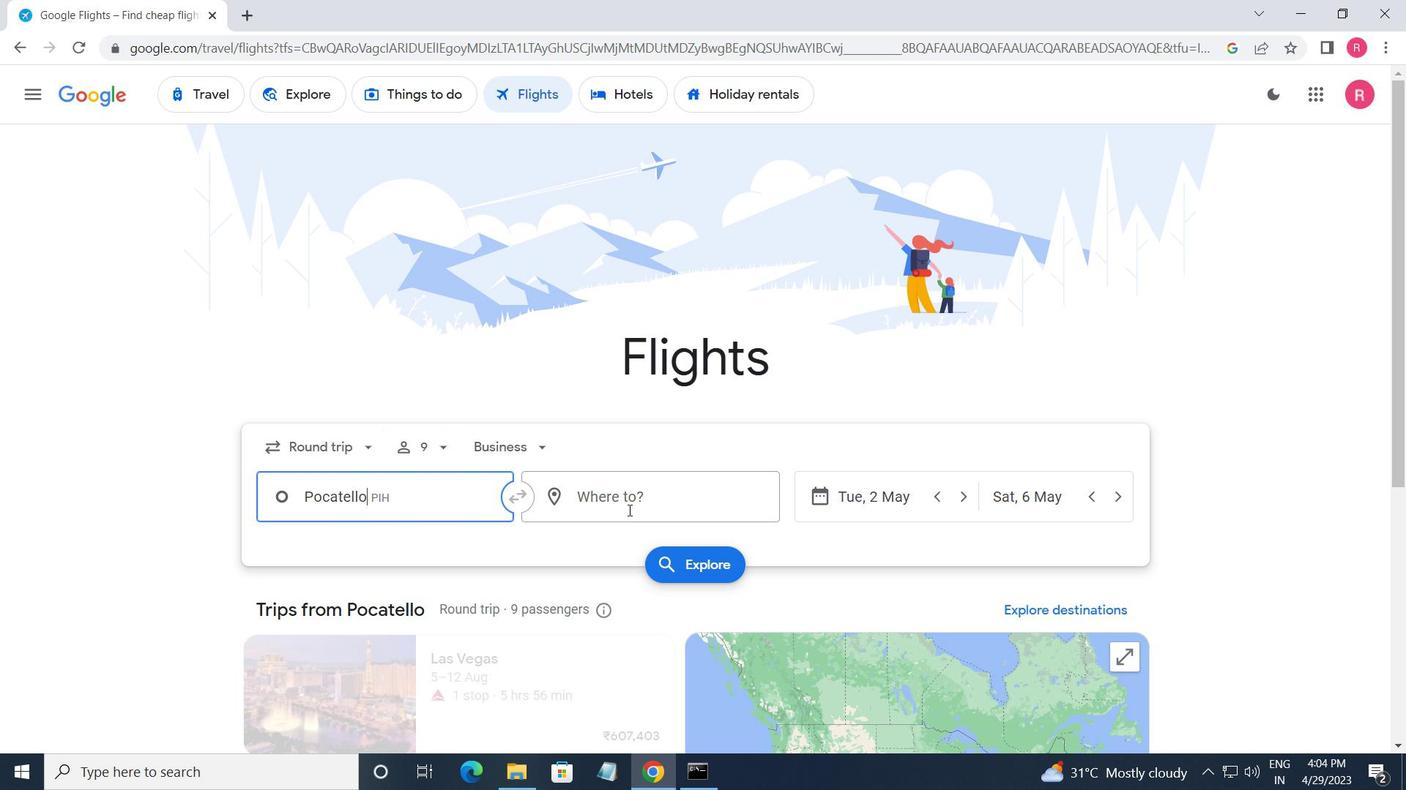 
Action: Mouse moved to (661, 686)
Screenshot: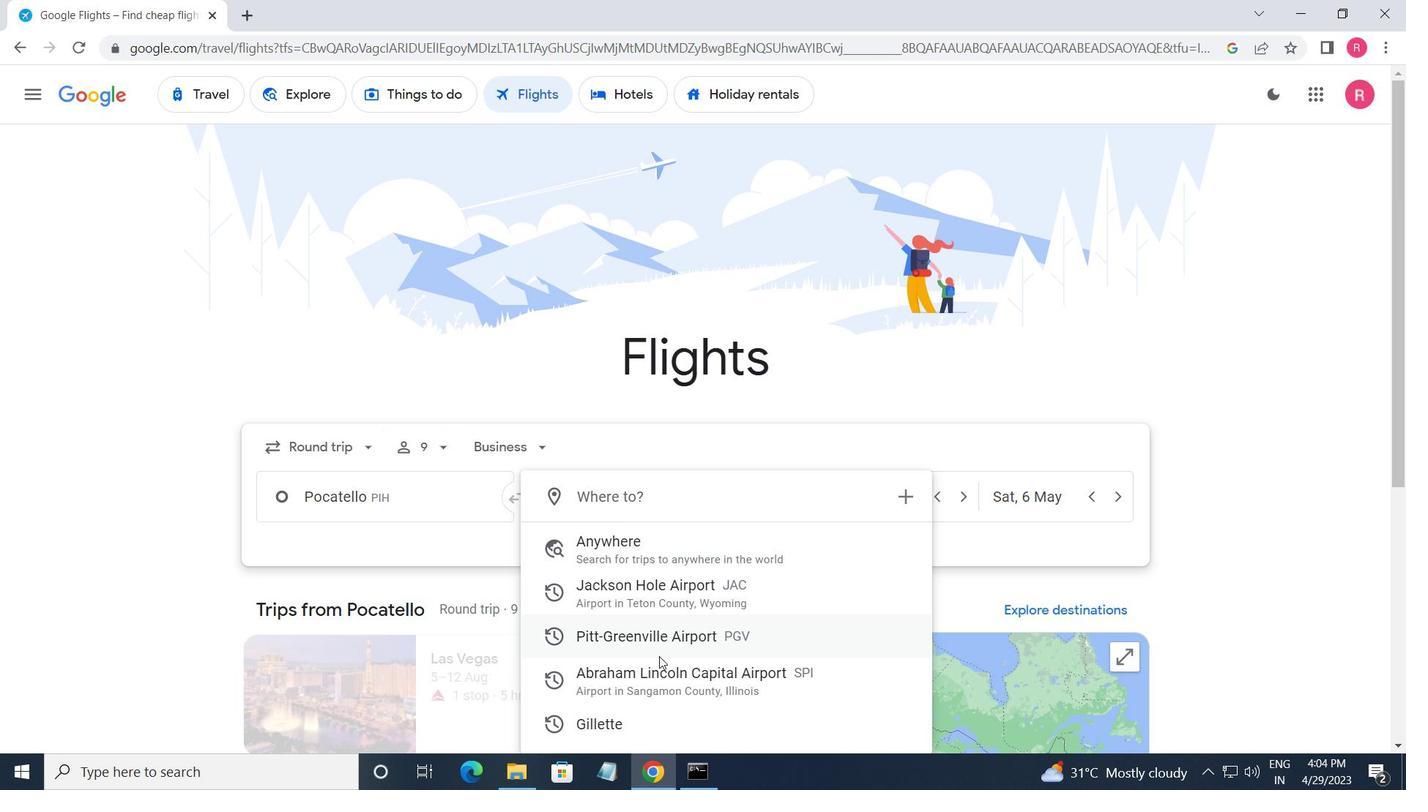 
Action: Mouse pressed left at (661, 686)
Screenshot: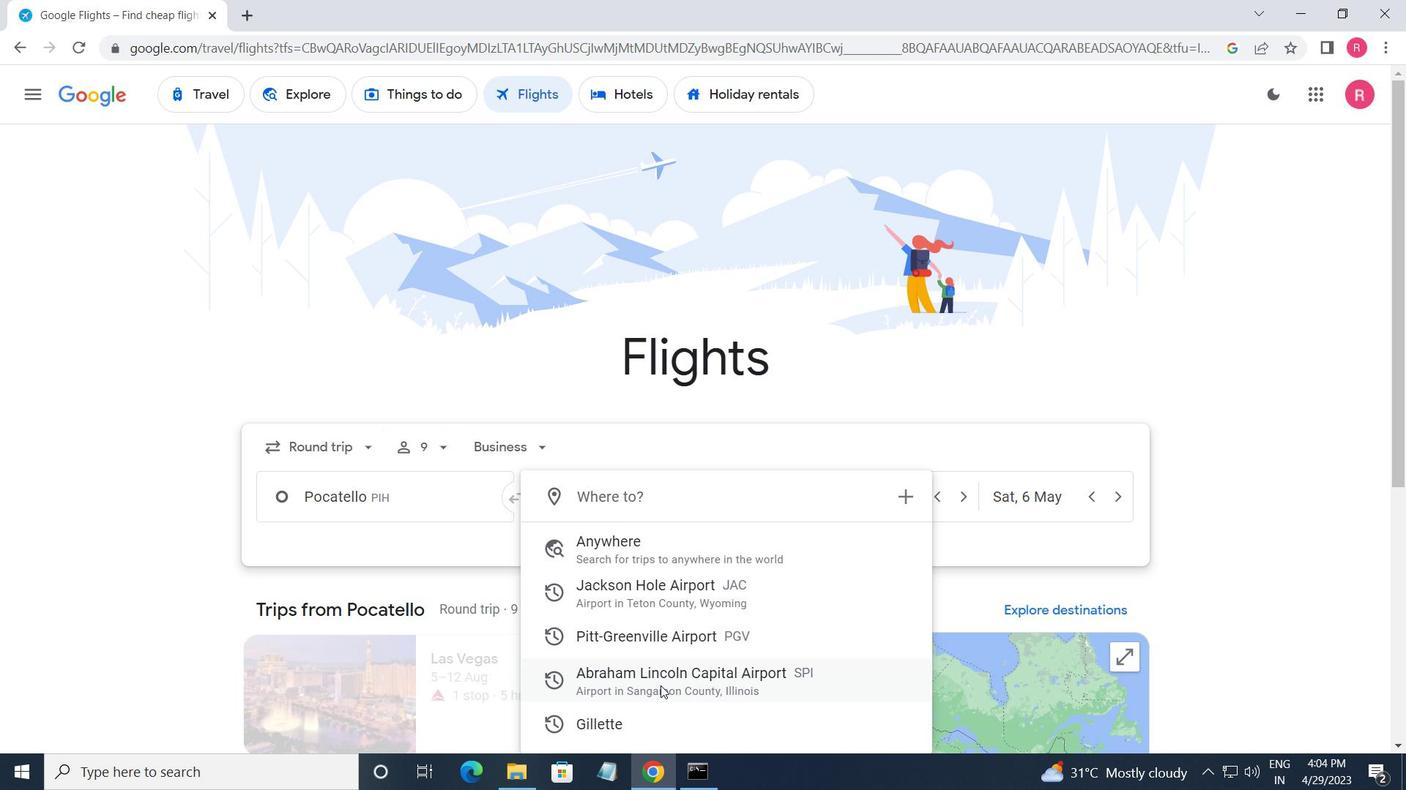 
Action: Mouse moved to (891, 509)
Screenshot: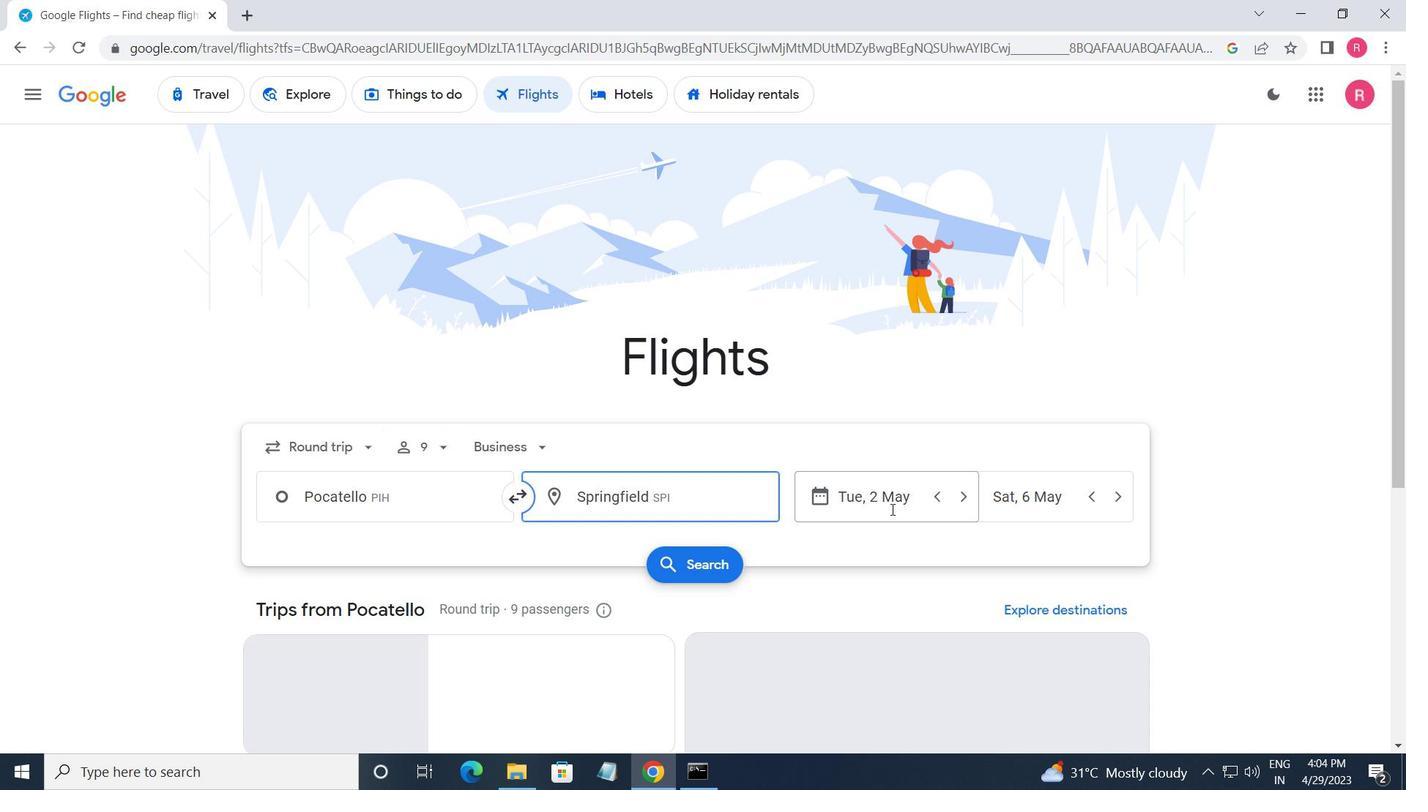 
Action: Mouse pressed left at (891, 509)
Screenshot: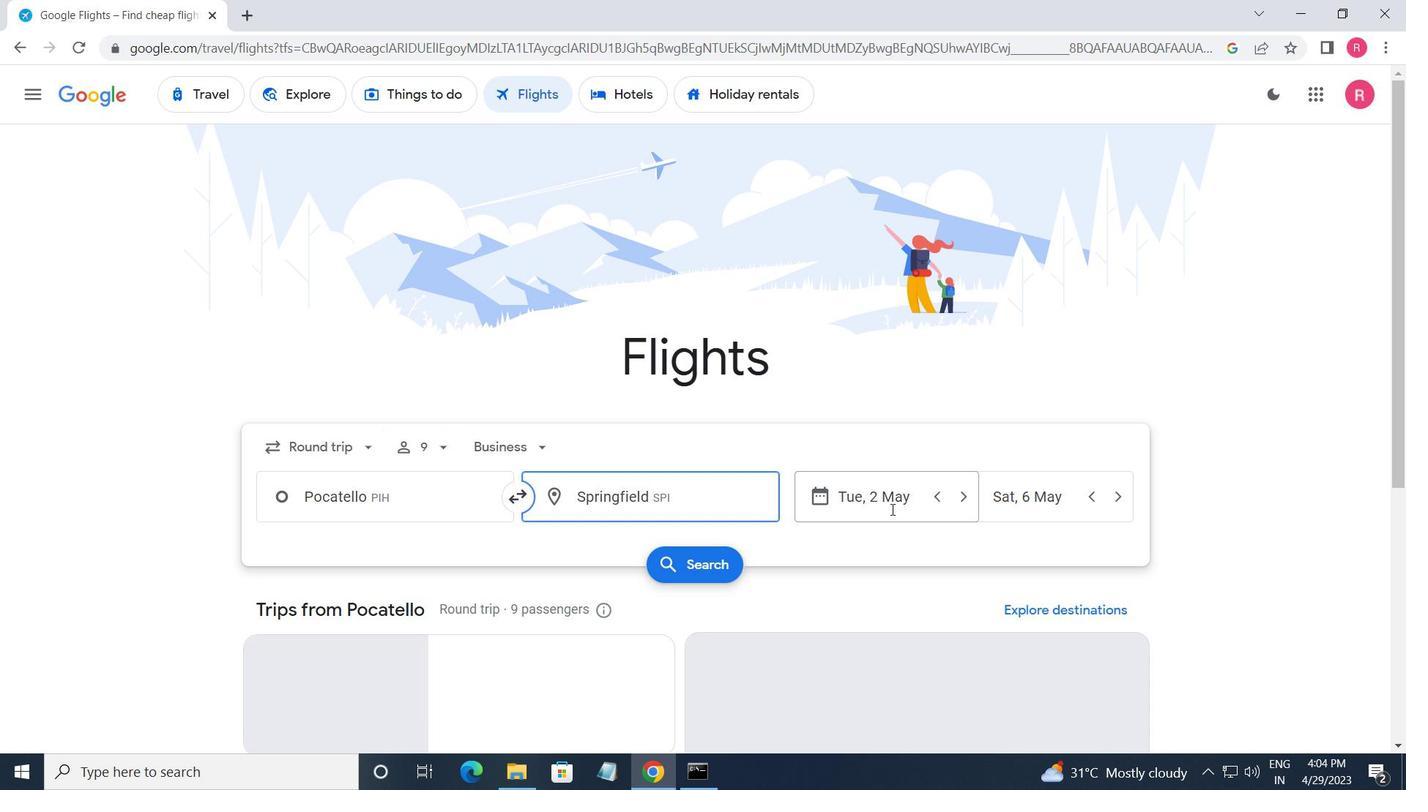 
Action: Mouse moved to (930, 437)
Screenshot: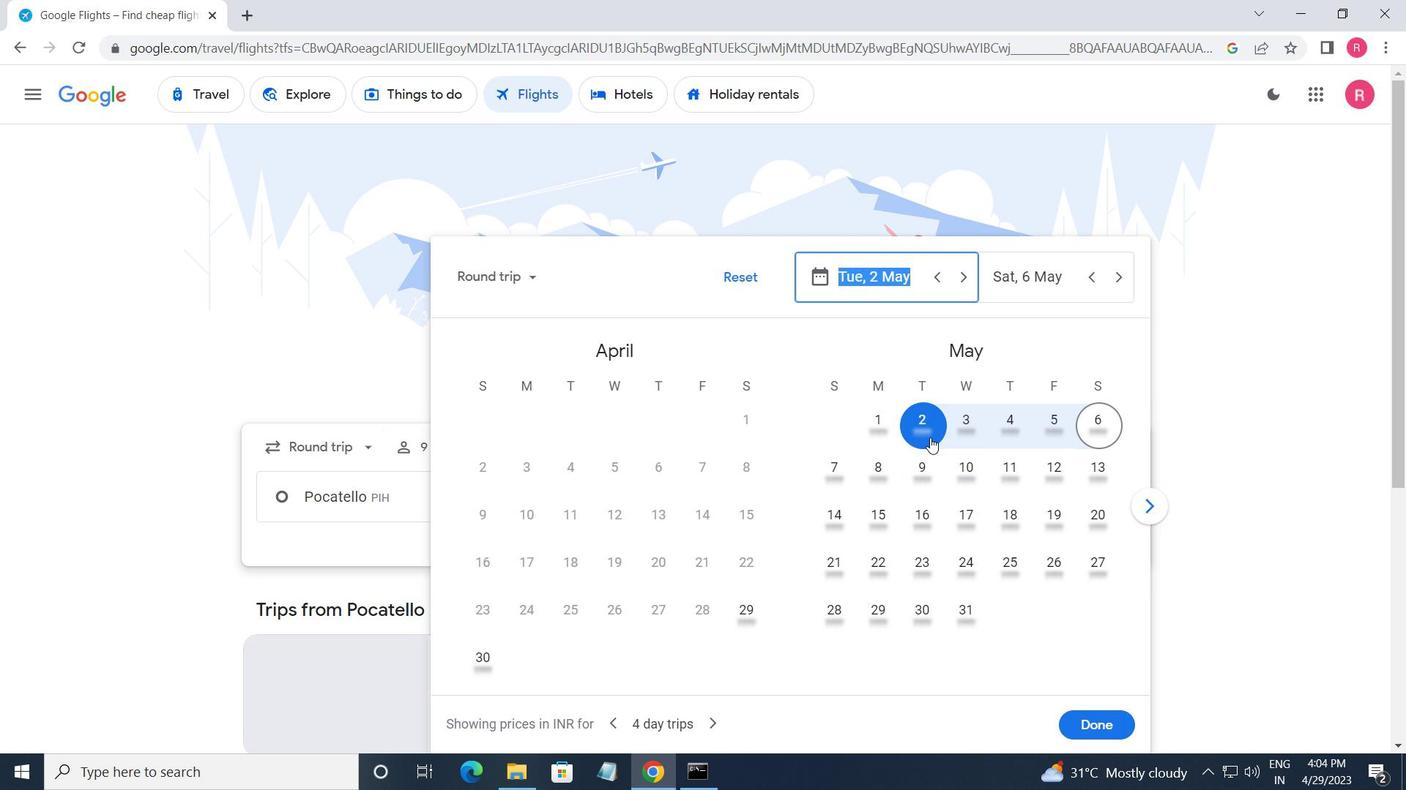 
Action: Mouse pressed left at (930, 437)
Screenshot: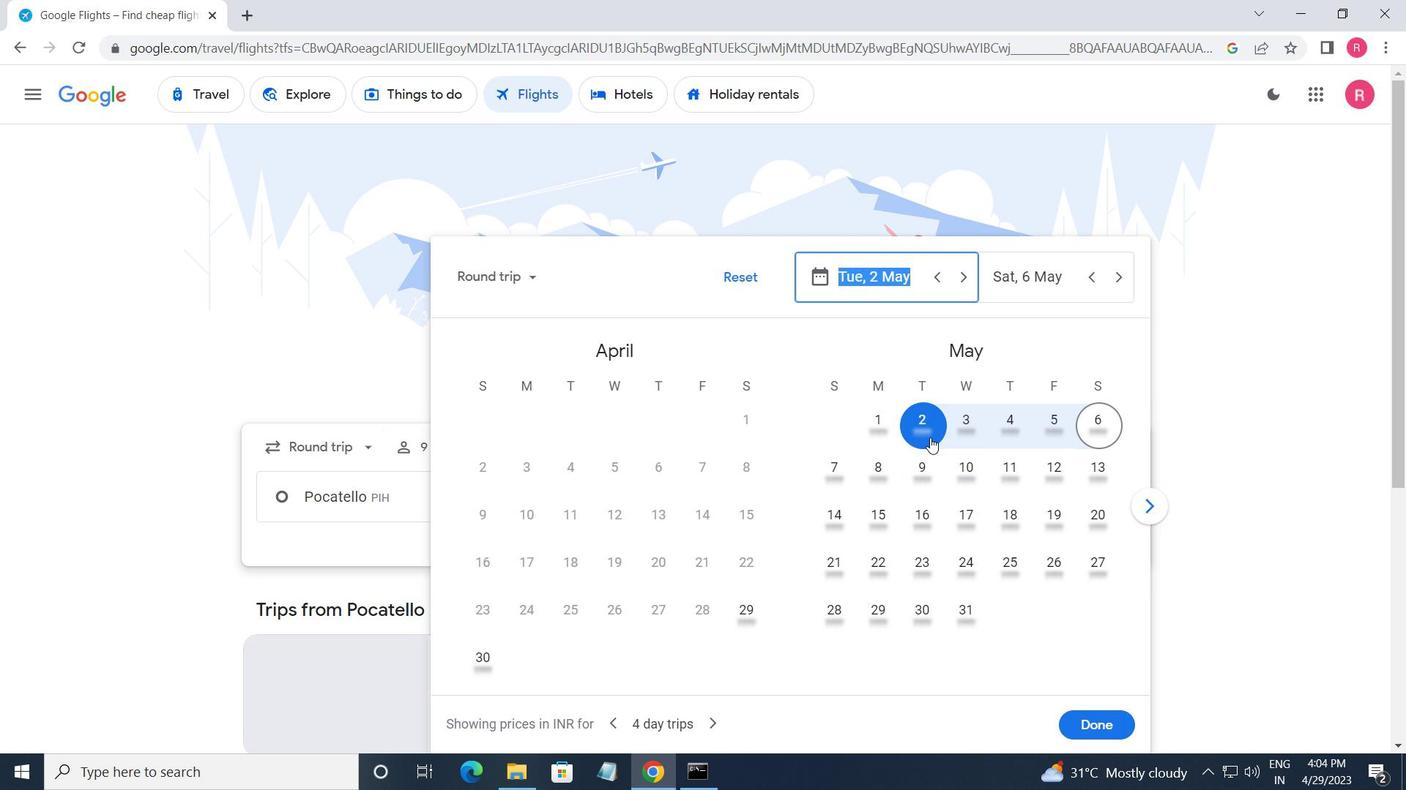 
Action: Mouse moved to (977, 427)
Screenshot: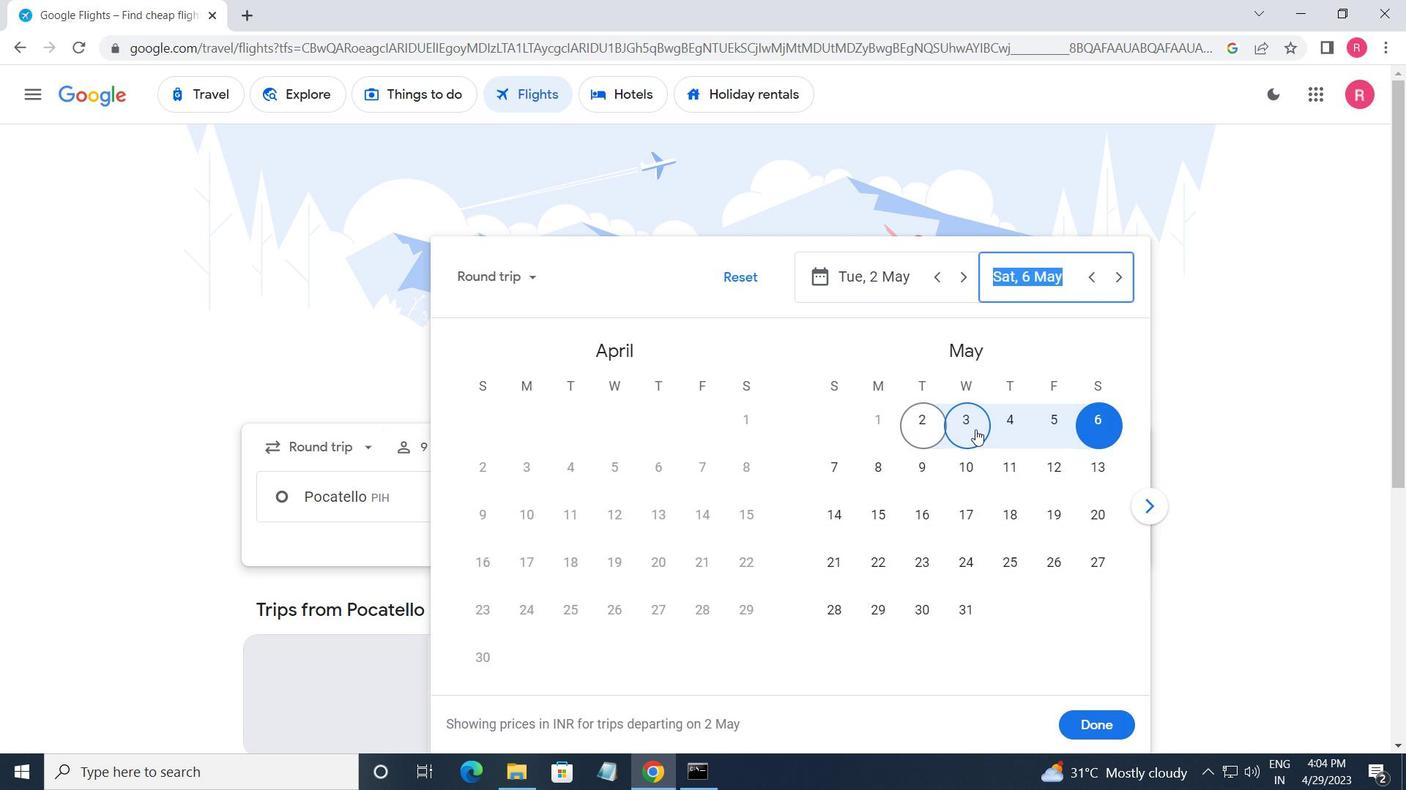 
Action: Mouse pressed left at (977, 427)
Screenshot: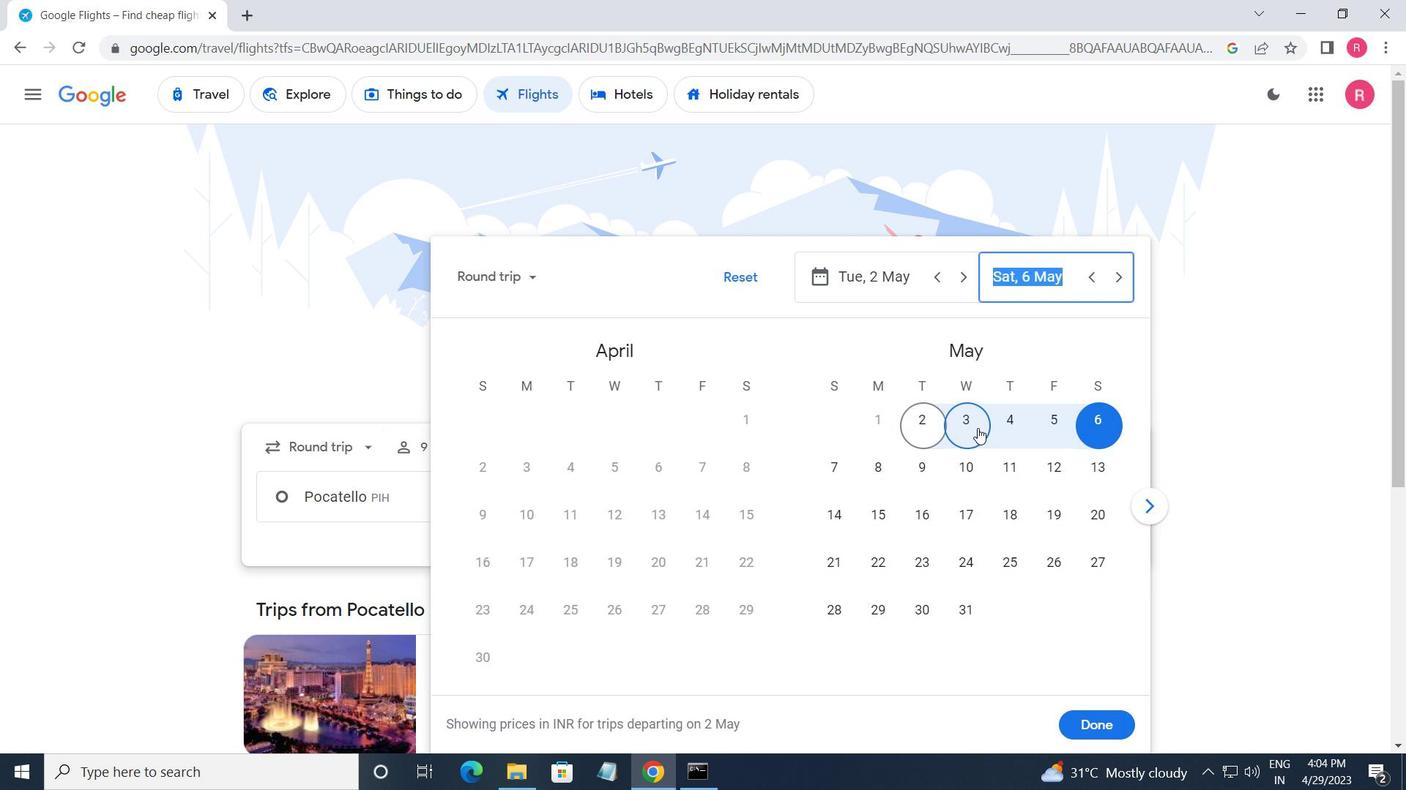
Action: Mouse moved to (1077, 715)
Screenshot: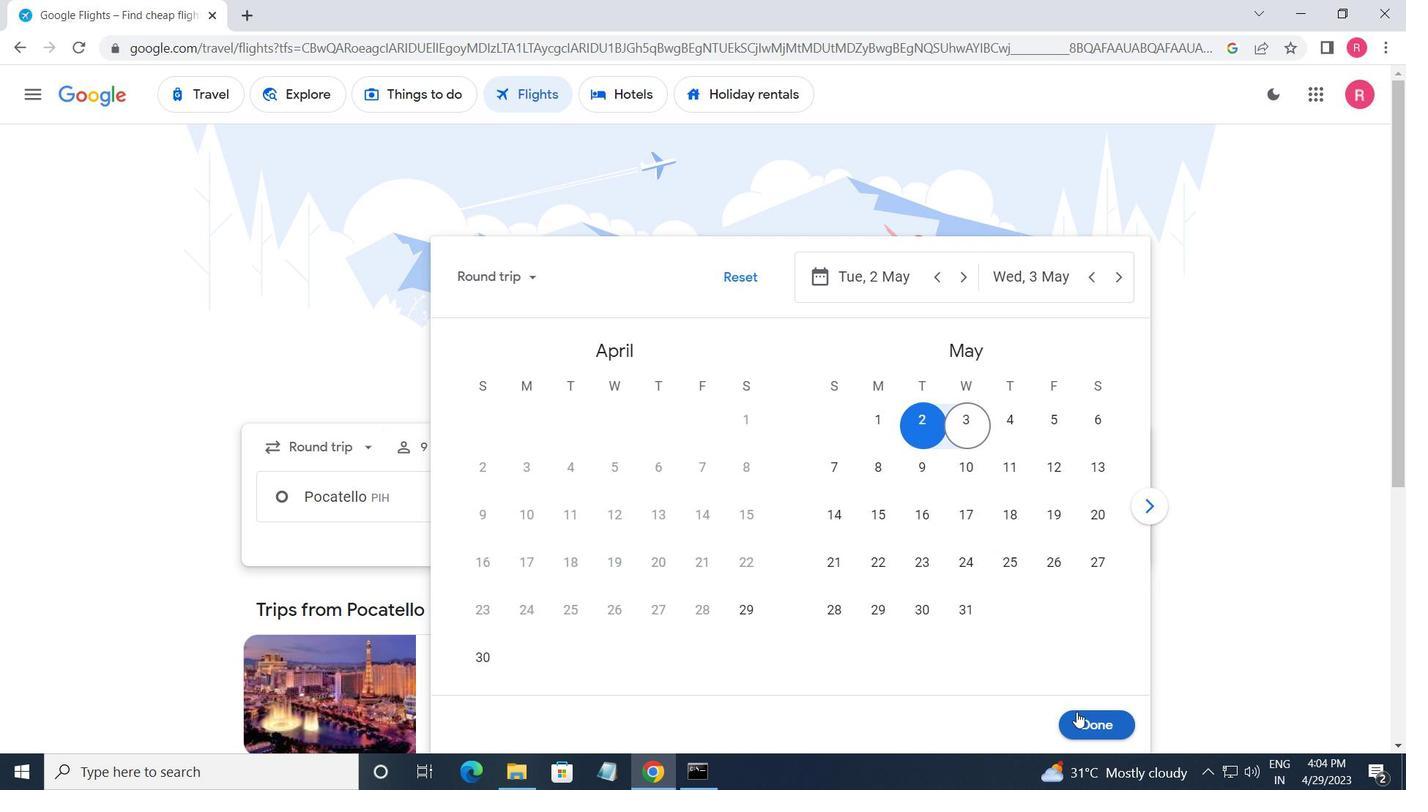 
Action: Mouse pressed left at (1077, 715)
Screenshot: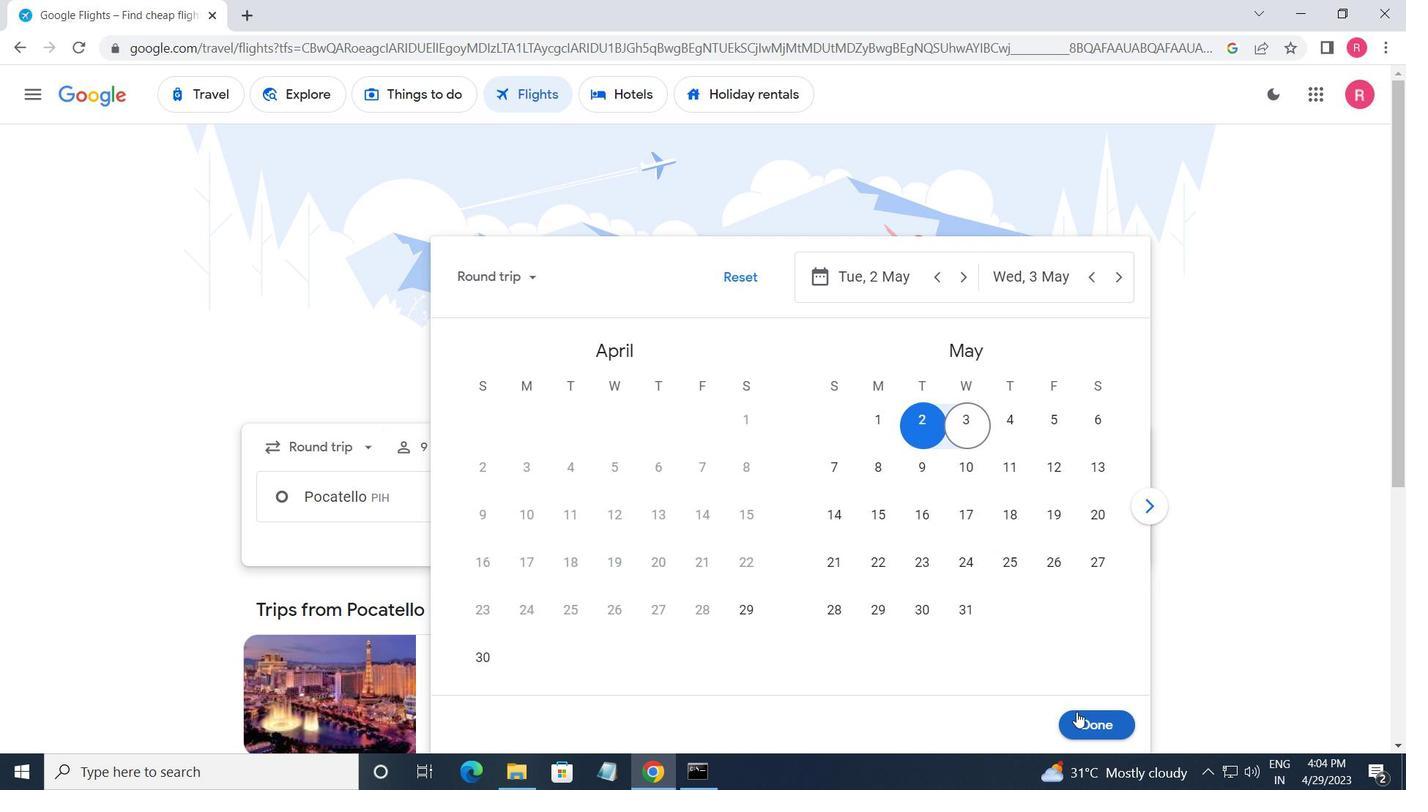 
Action: Mouse moved to (715, 571)
Screenshot: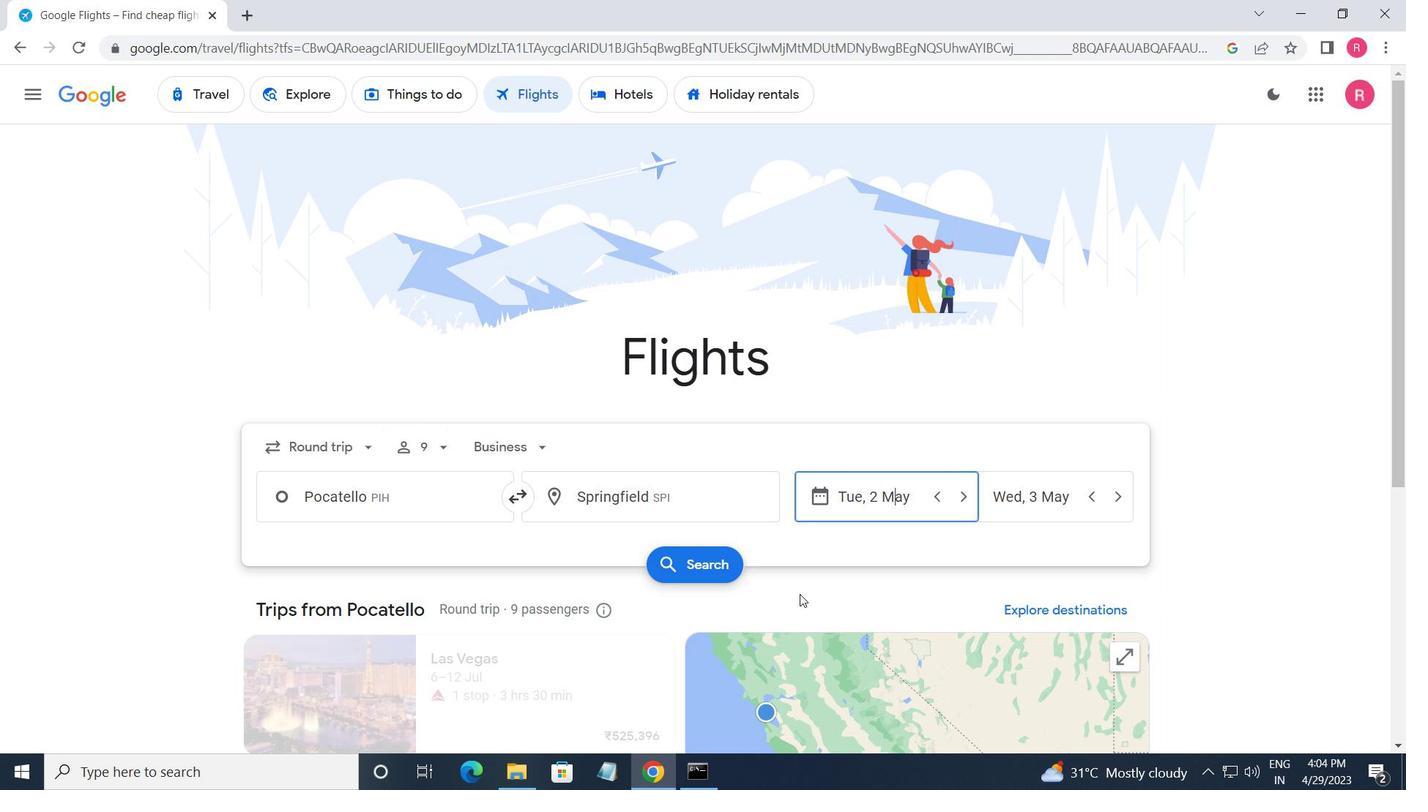 
Action: Mouse pressed left at (715, 571)
Screenshot: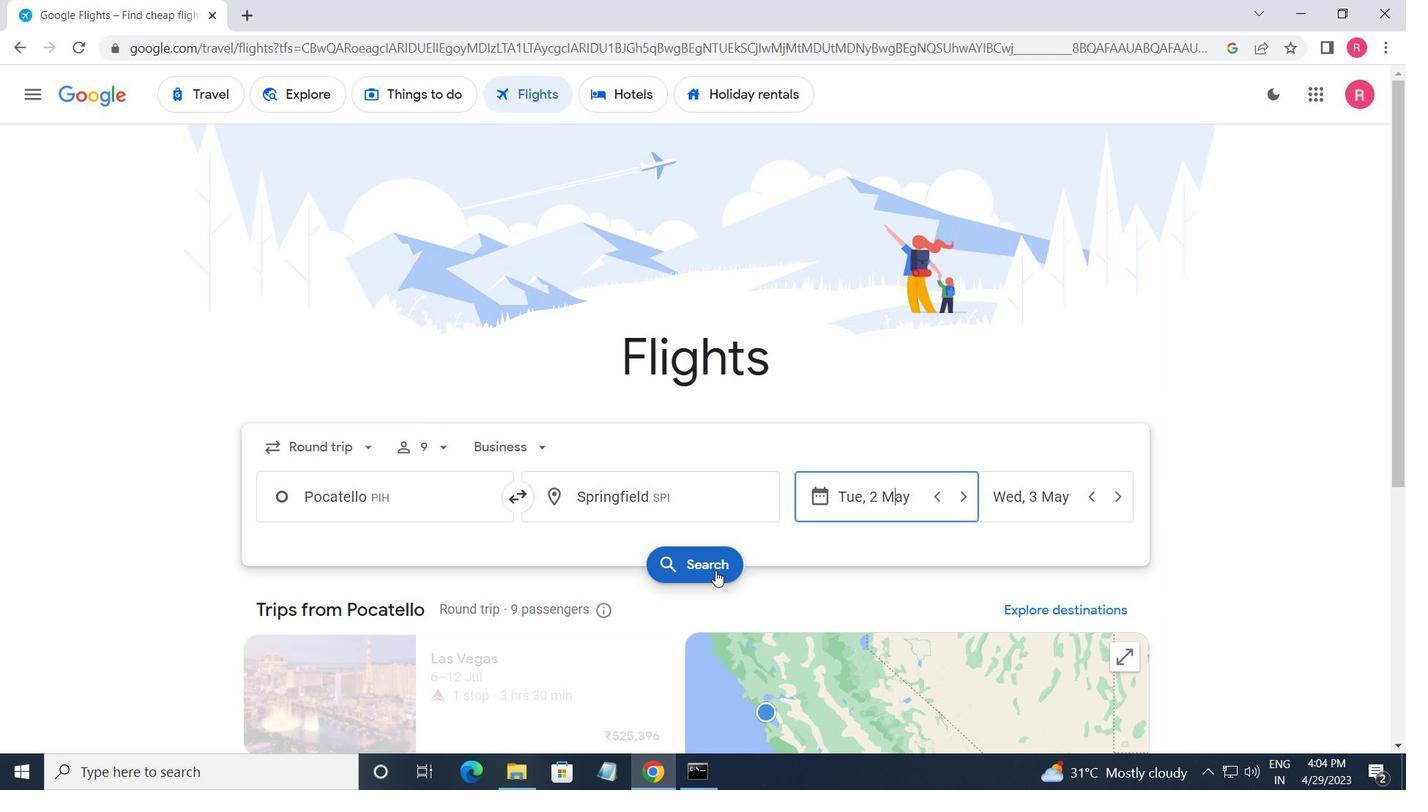 
Action: Mouse moved to (273, 259)
Screenshot: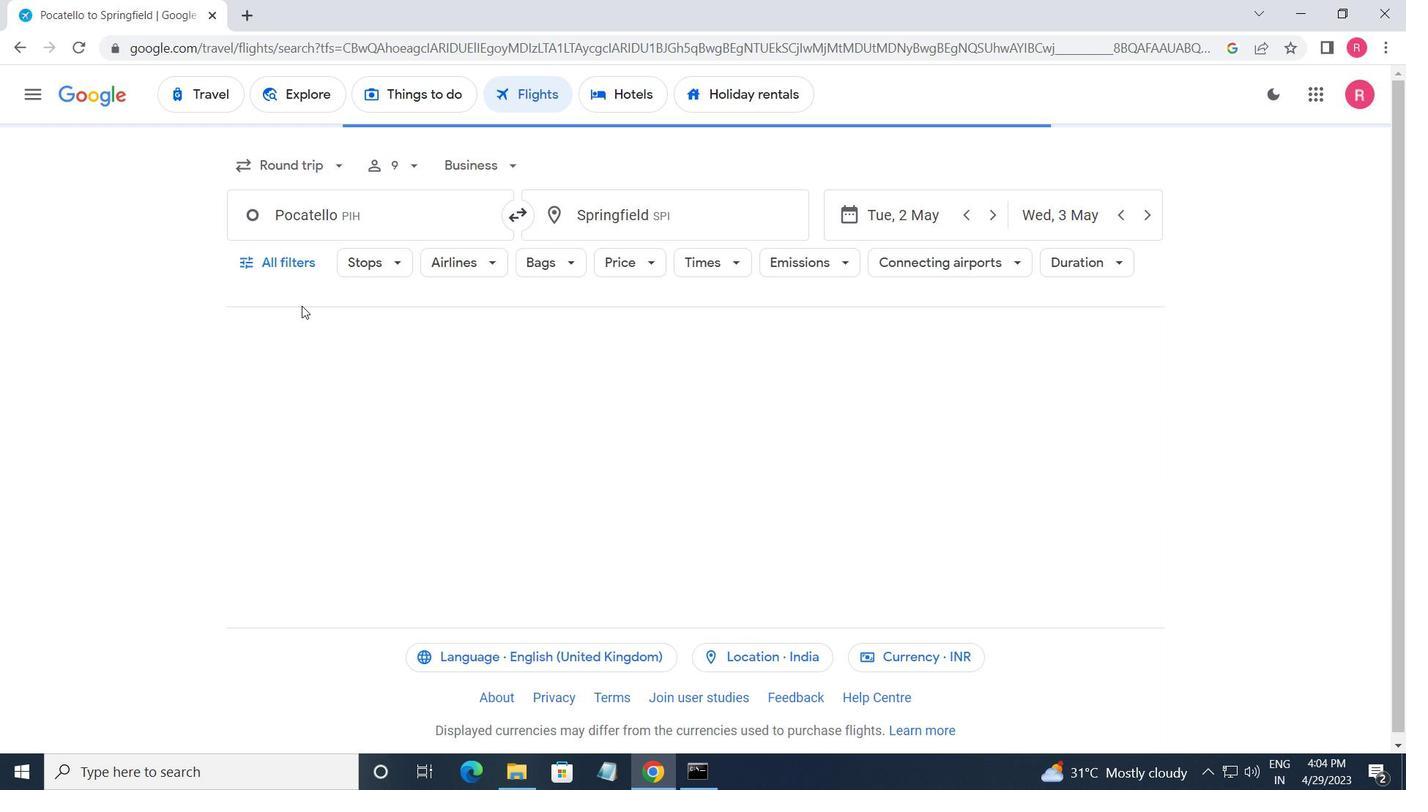 
Action: Mouse pressed left at (273, 259)
Screenshot: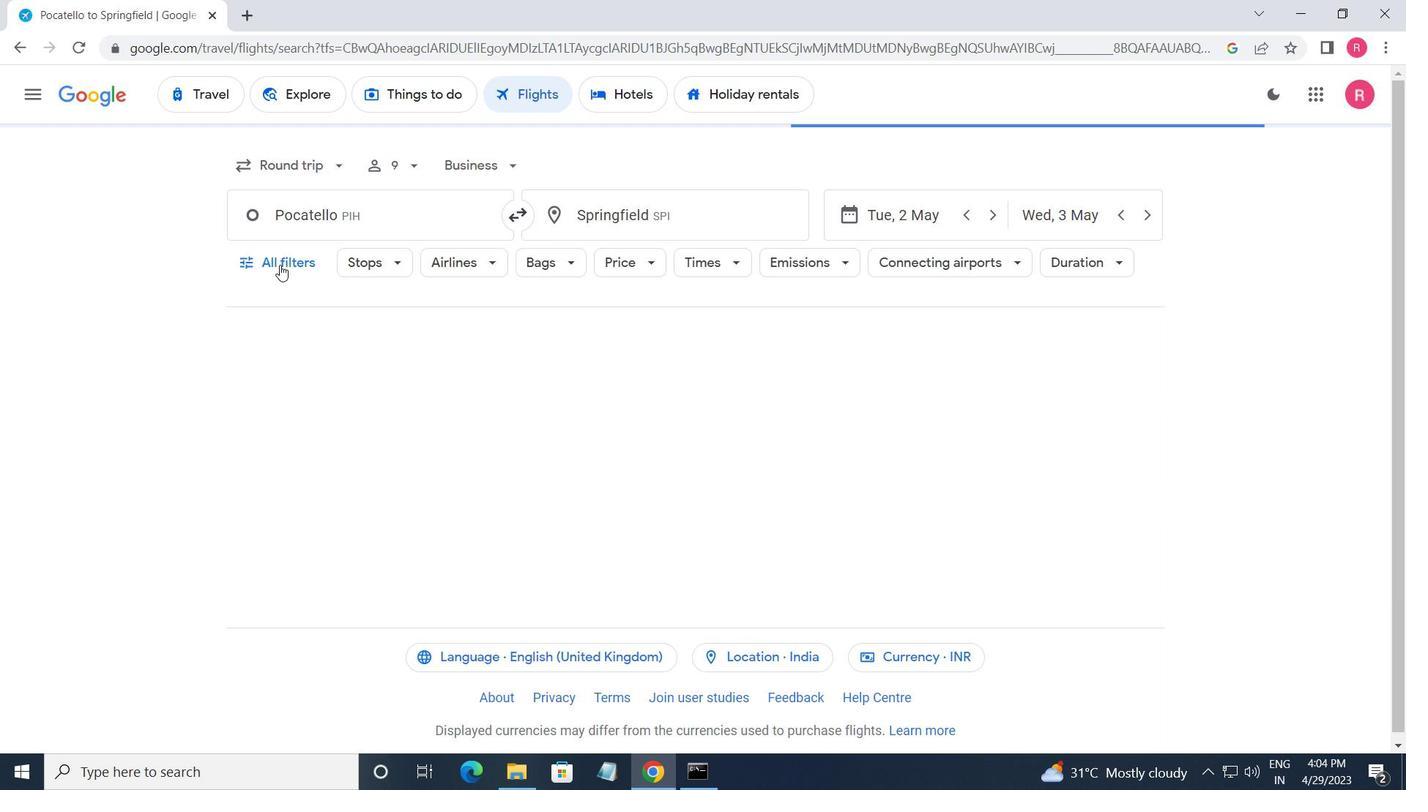 
Action: Mouse moved to (345, 434)
Screenshot: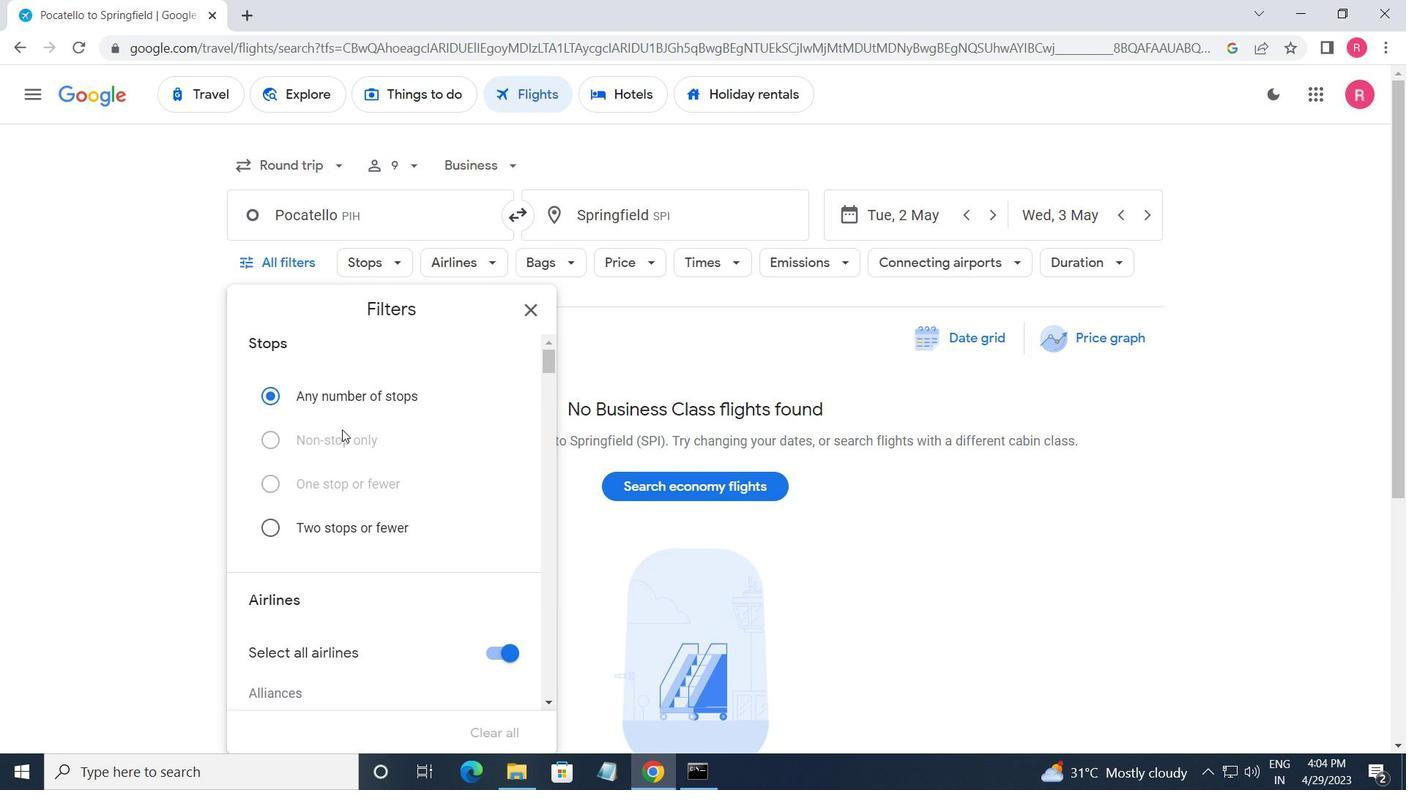 
Action: Mouse scrolled (345, 433) with delta (0, 0)
Screenshot: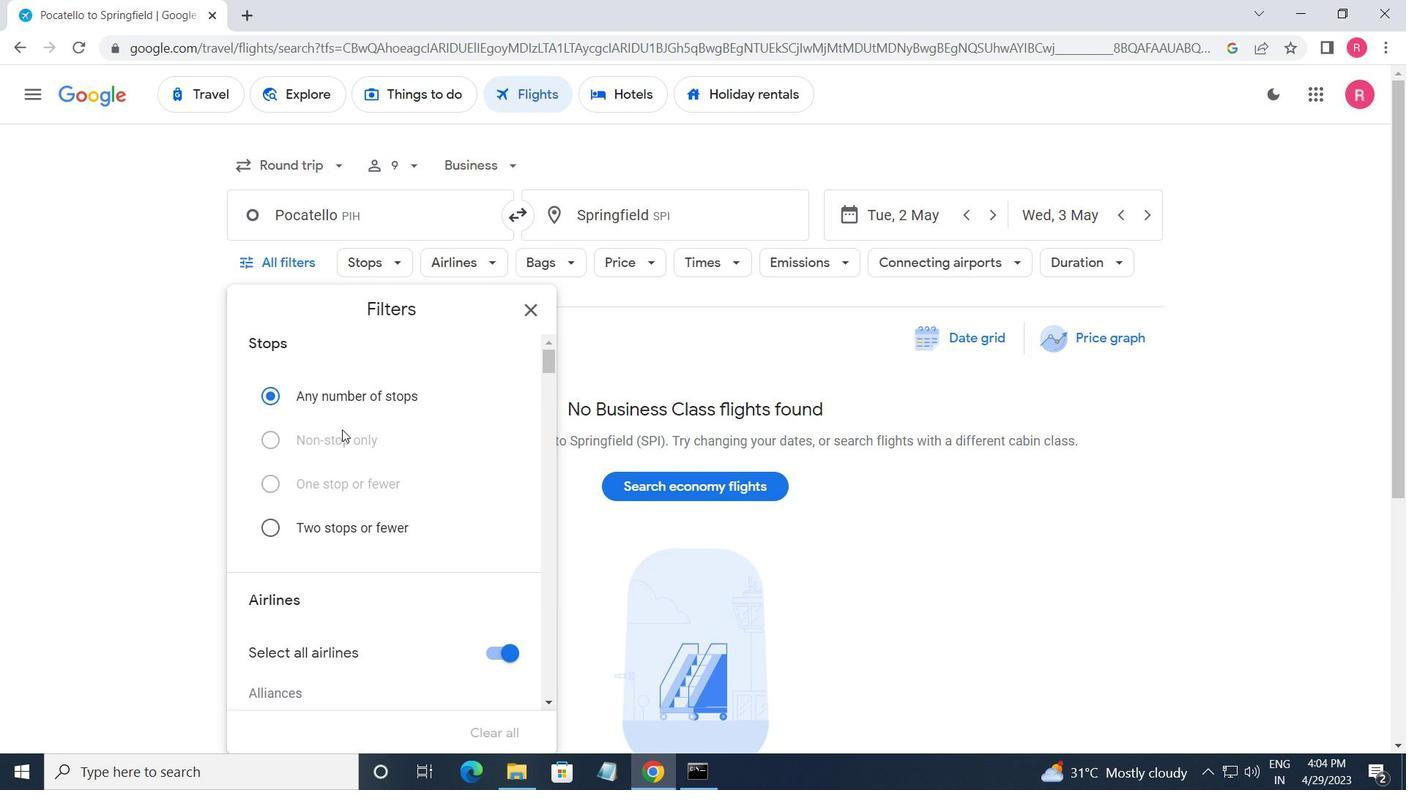 
Action: Mouse moved to (348, 435)
Screenshot: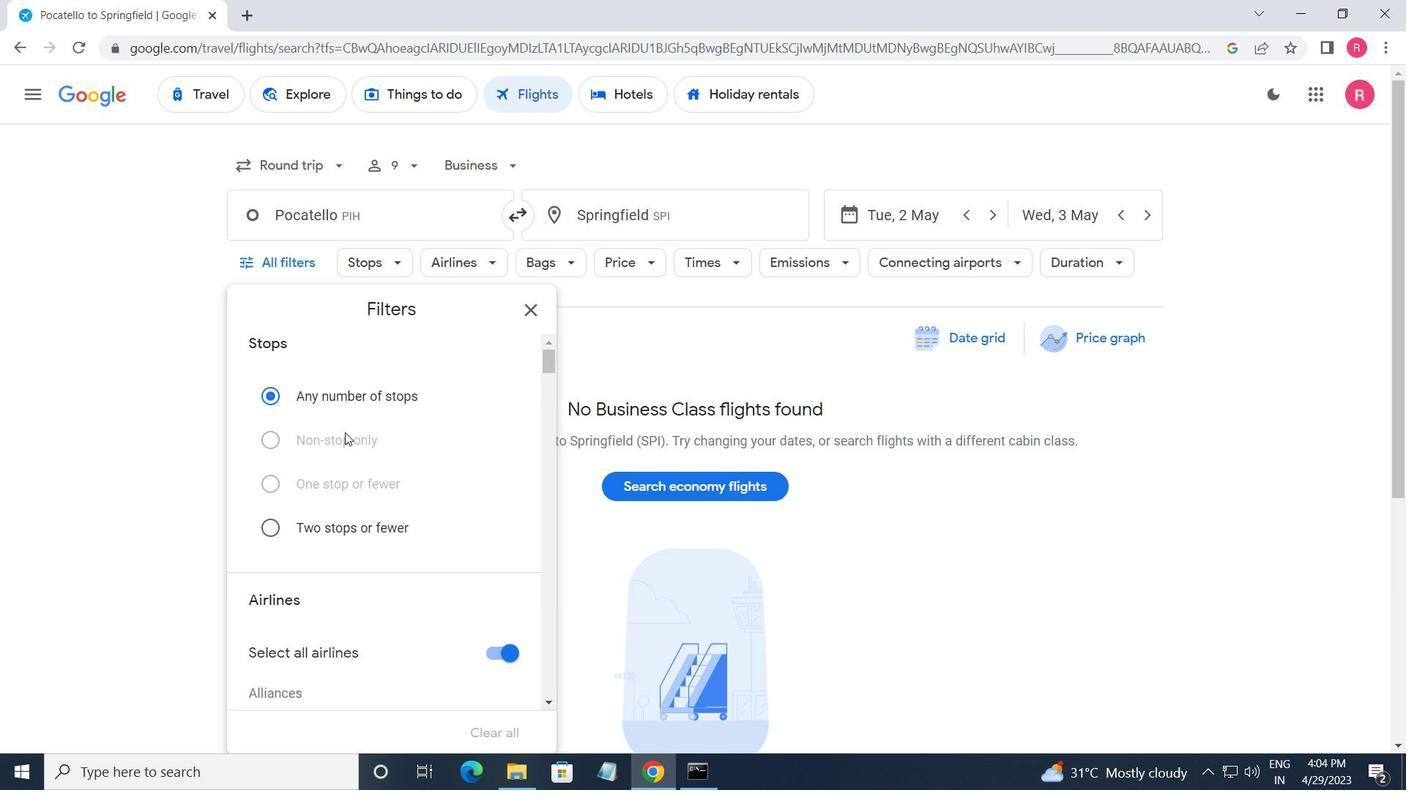 
Action: Mouse scrolled (348, 435) with delta (0, 0)
Screenshot: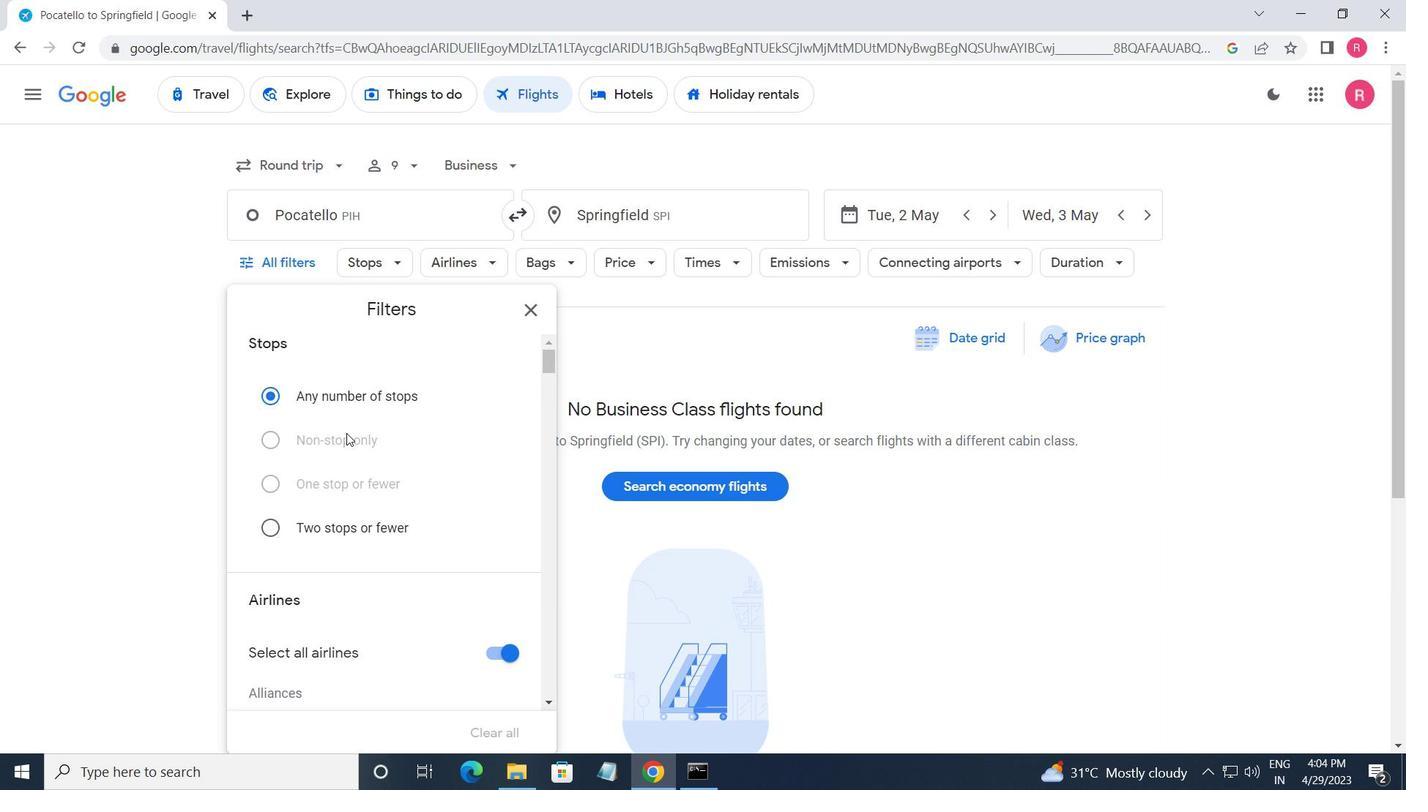 
Action: Mouse moved to (350, 437)
Screenshot: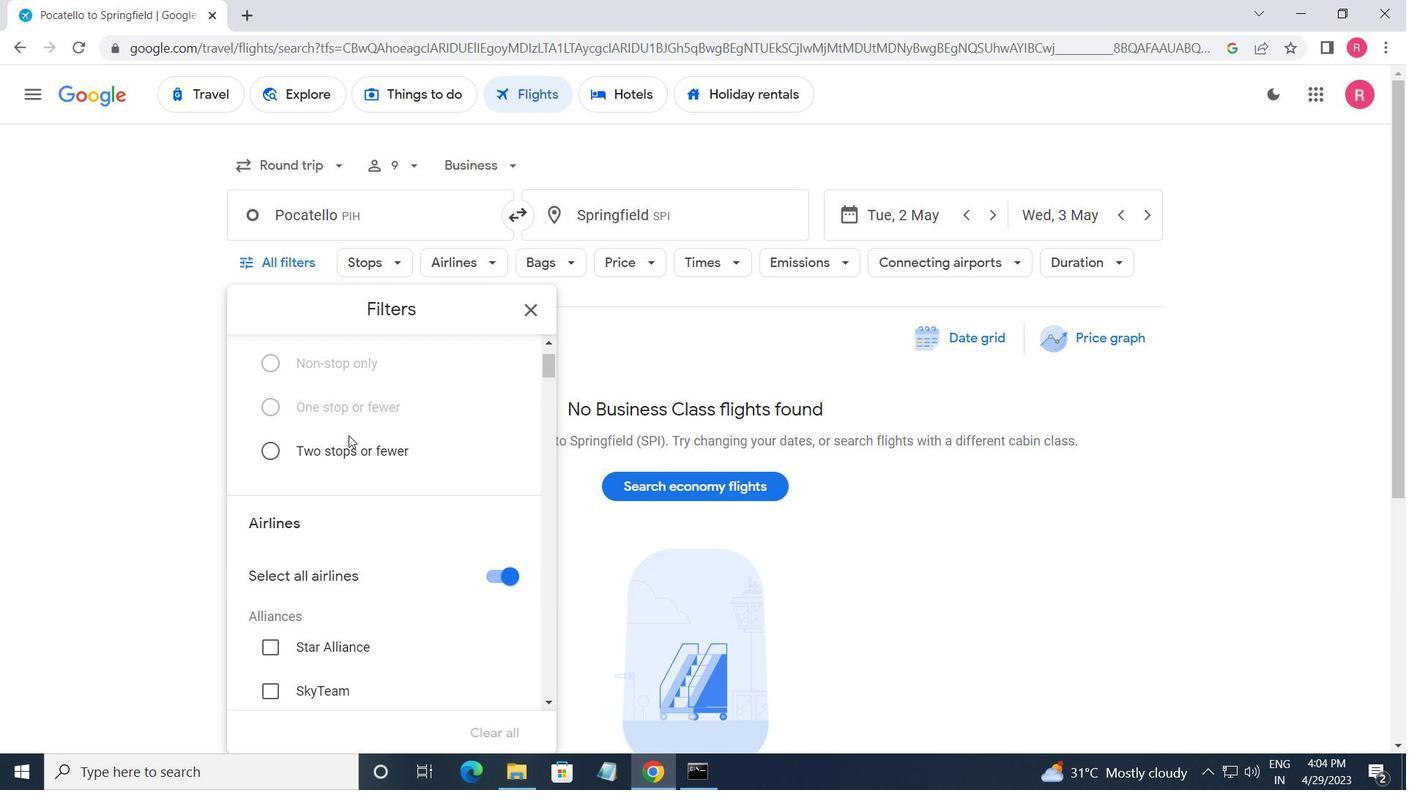 
Action: Mouse scrolled (350, 436) with delta (0, 0)
Screenshot: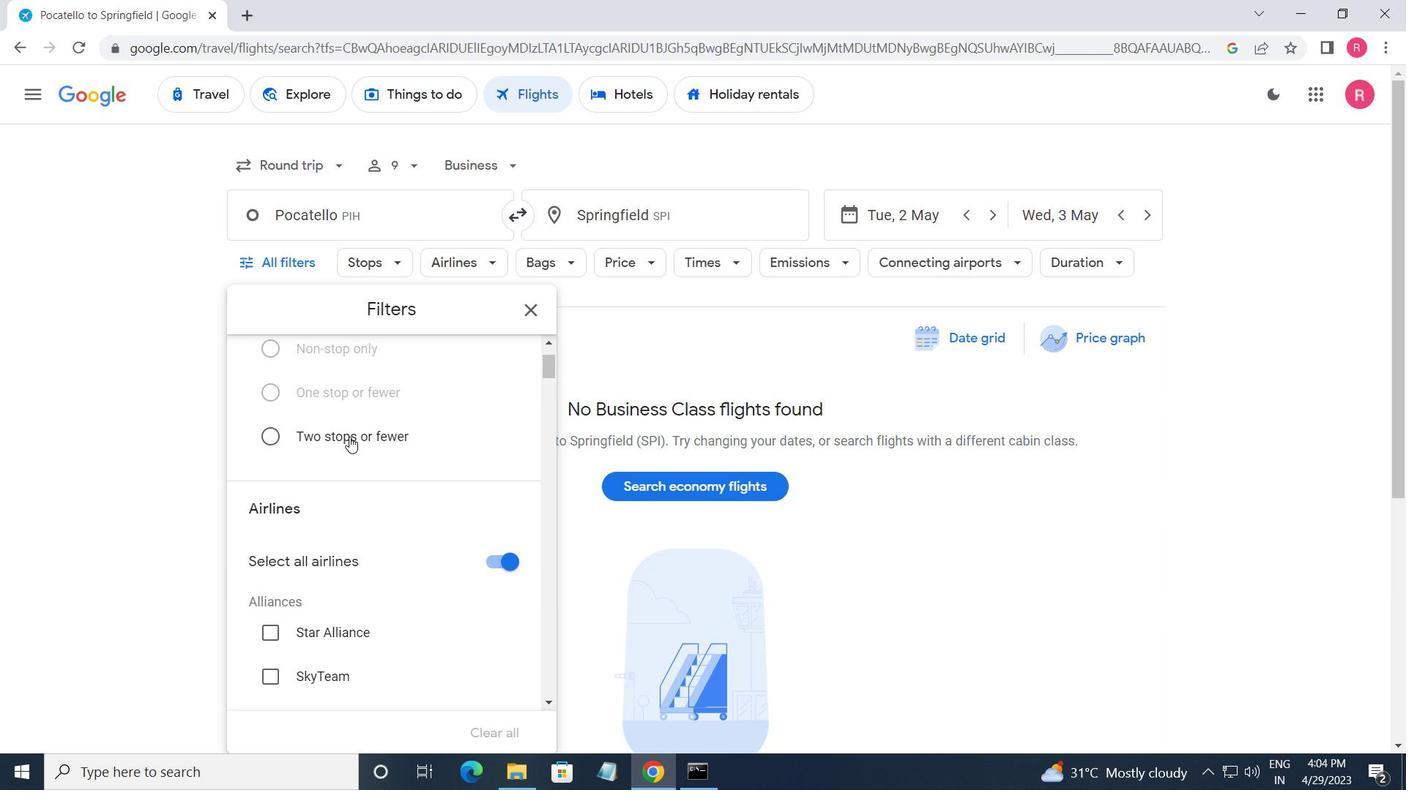 
Action: Mouse moved to (350, 439)
Screenshot: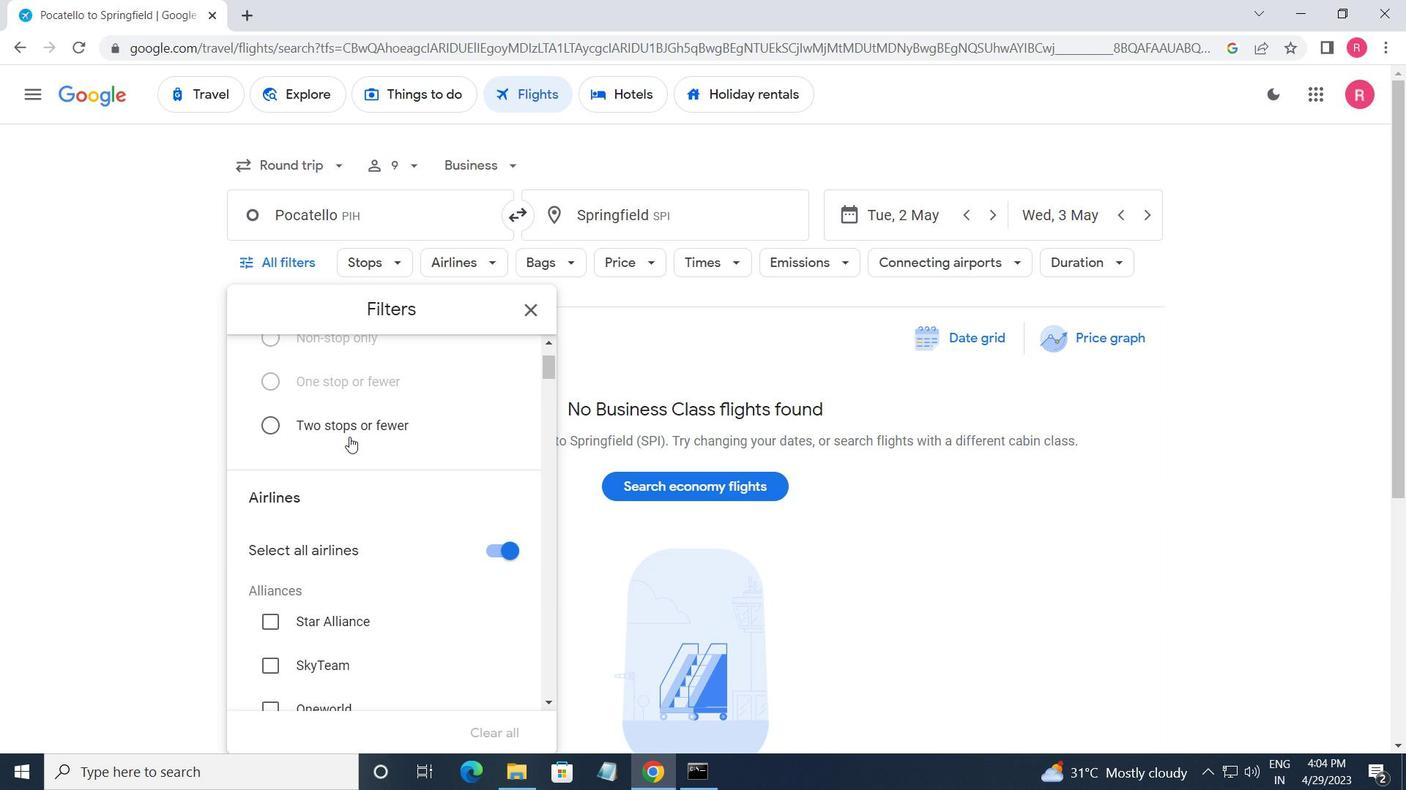 
Action: Mouse scrolled (350, 438) with delta (0, 0)
Screenshot: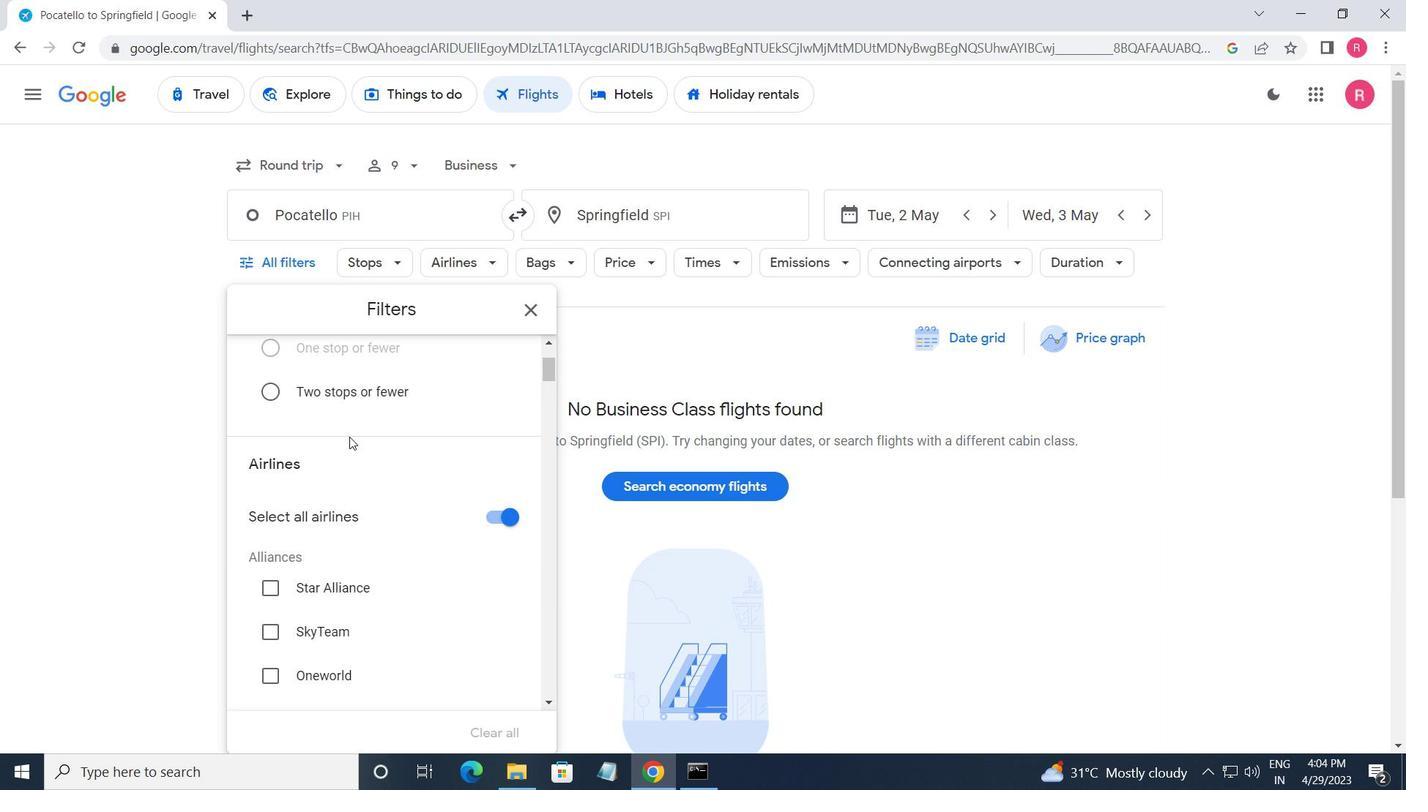 
Action: Mouse moved to (350, 441)
Screenshot: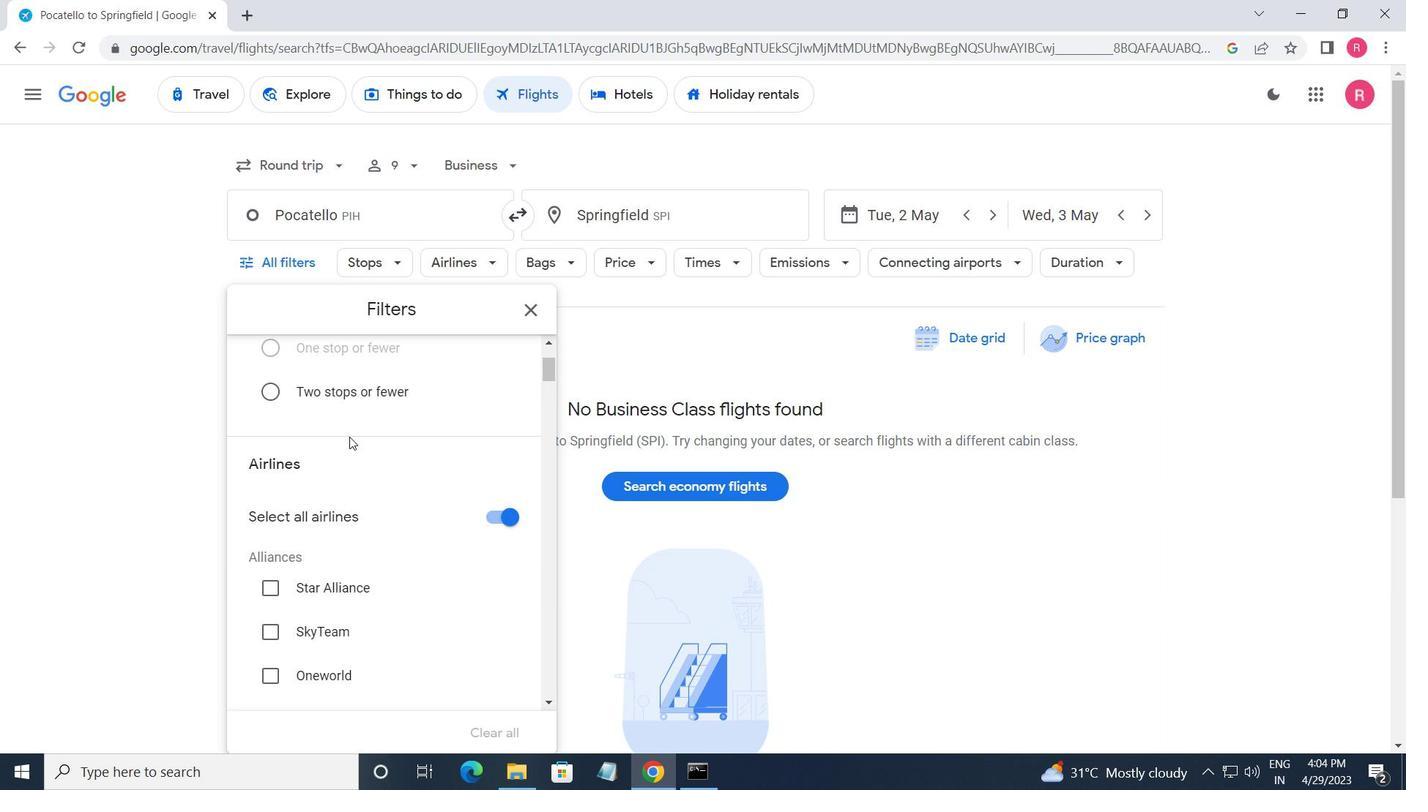 
Action: Mouse scrolled (350, 440) with delta (0, 0)
Screenshot: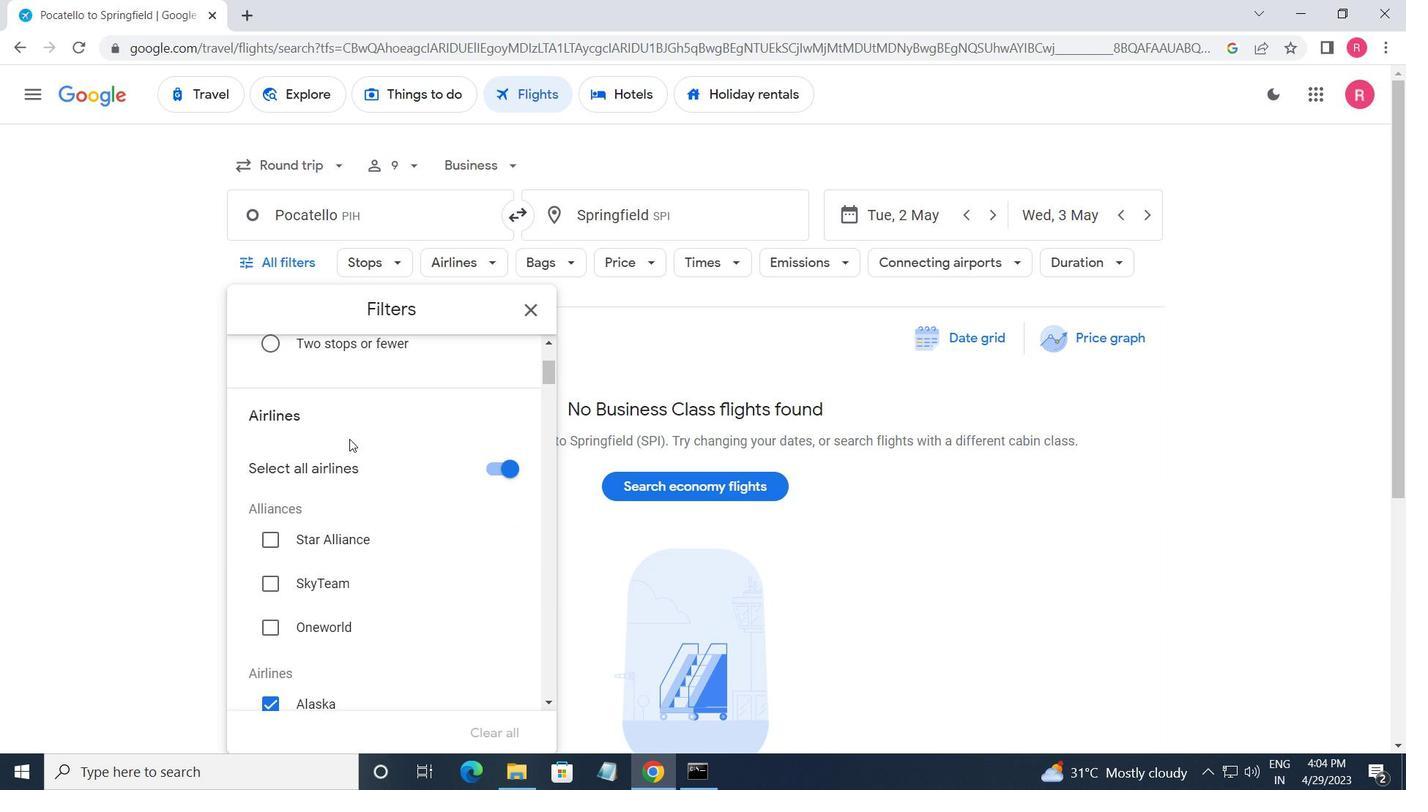 
Action: Mouse moved to (377, 478)
Screenshot: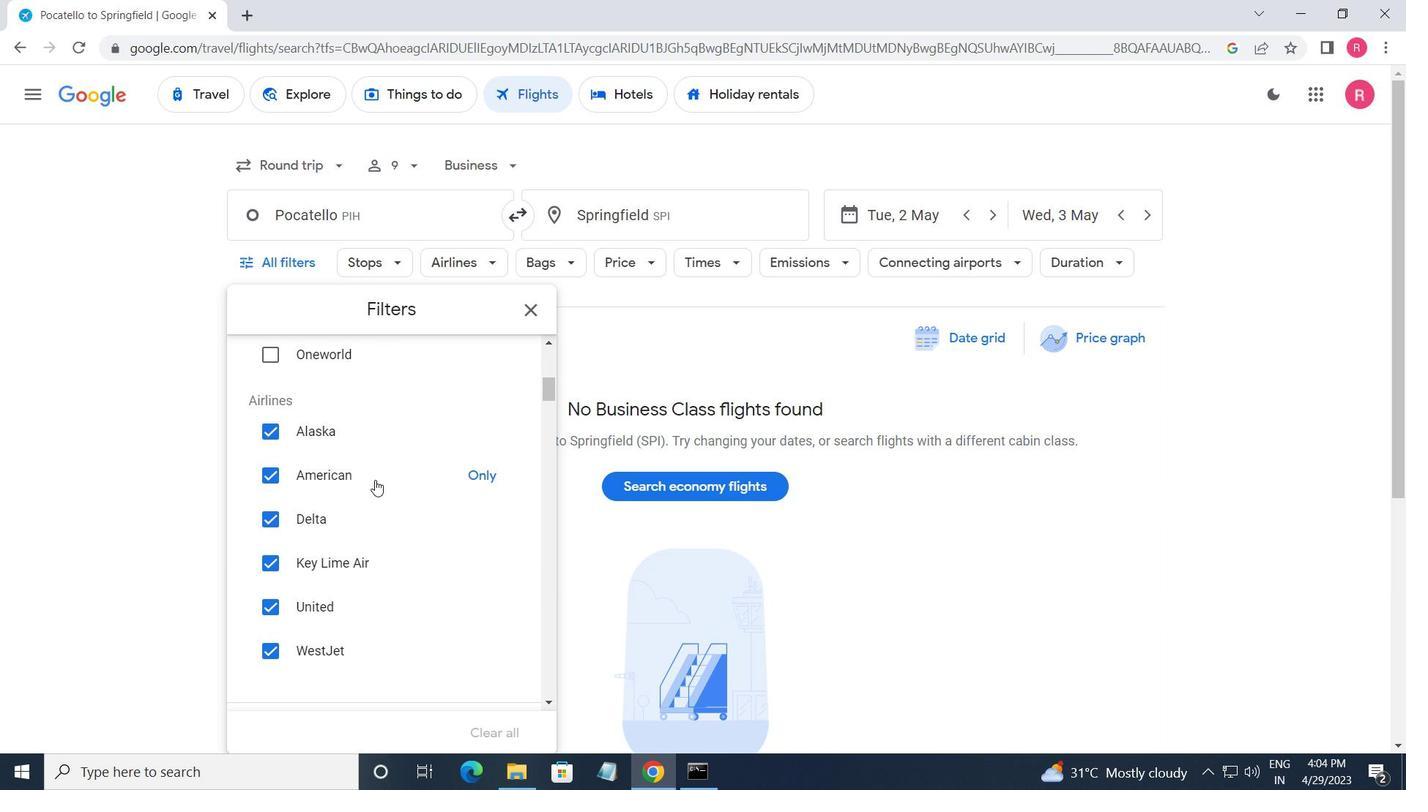 
Action: Mouse scrolled (377, 479) with delta (0, 0)
Screenshot: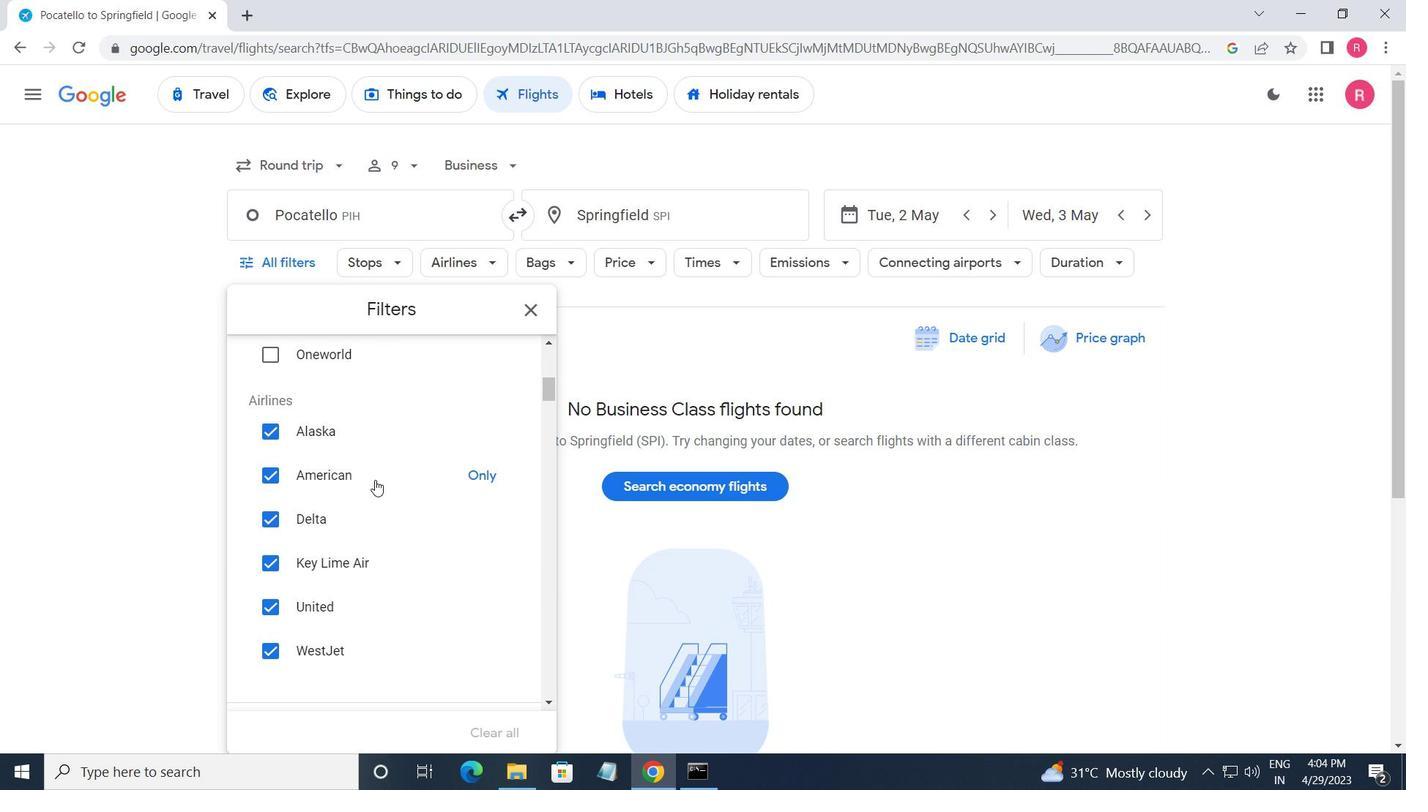 
Action: Mouse moved to (377, 478)
Screenshot: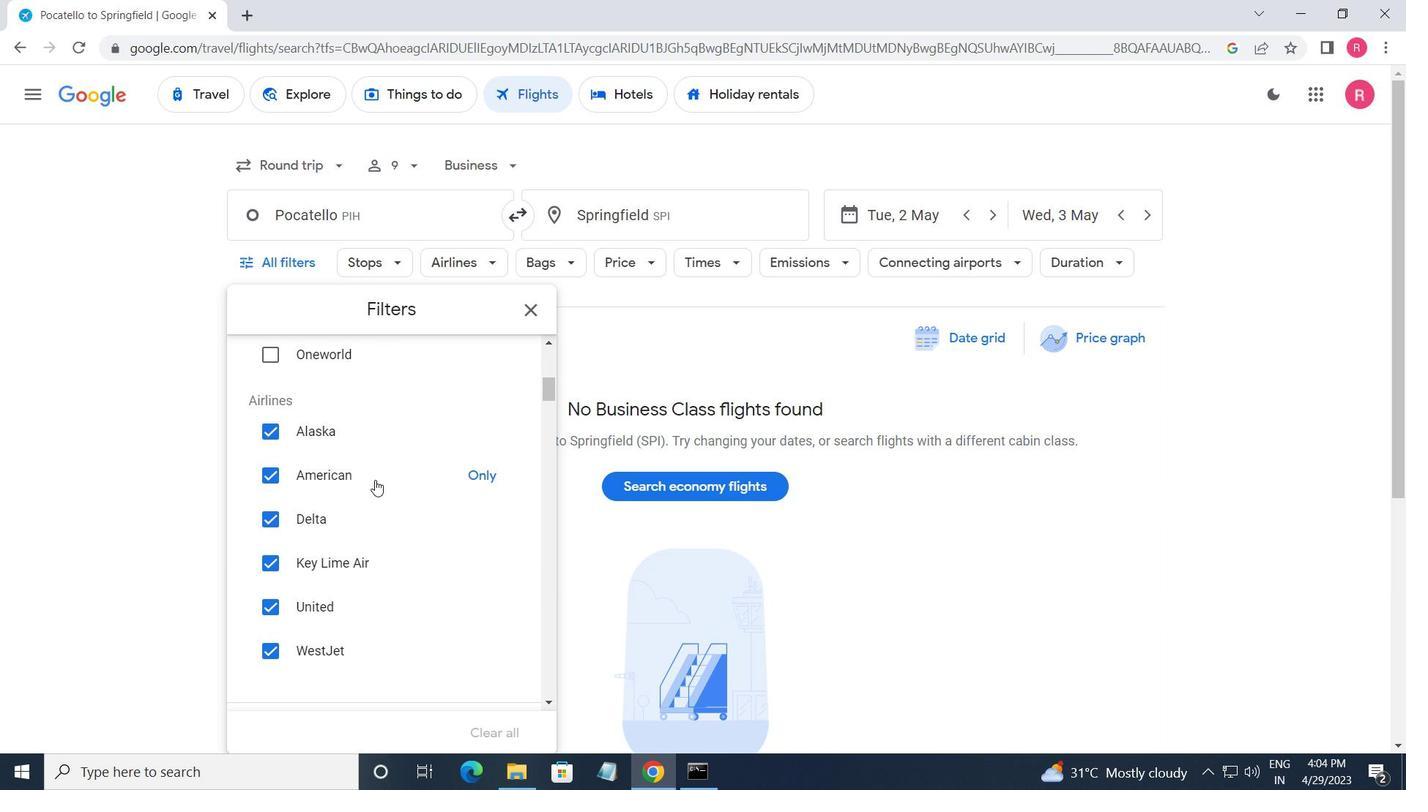 
Action: Mouse scrolled (377, 479) with delta (0, 0)
Screenshot: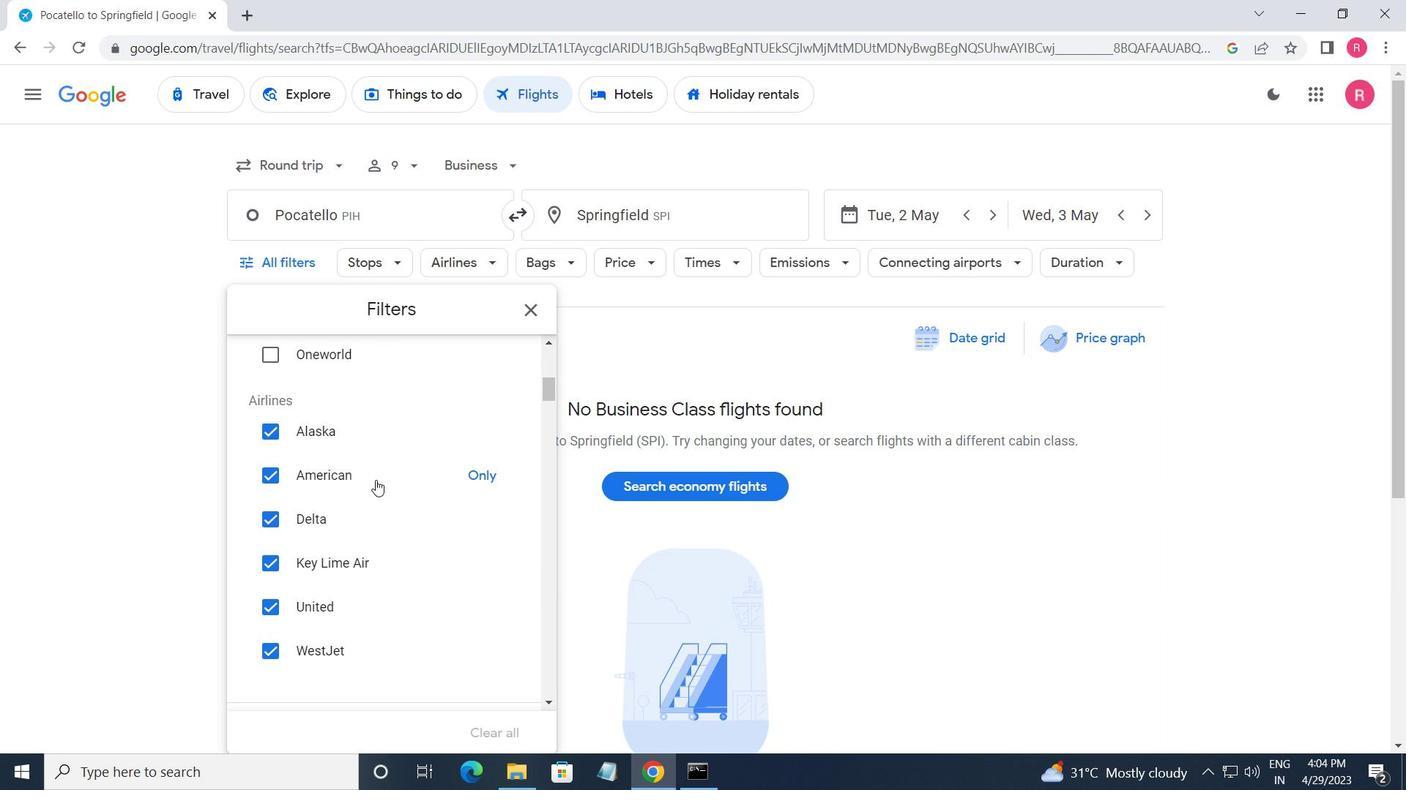 
Action: Mouse moved to (511, 381)
Screenshot: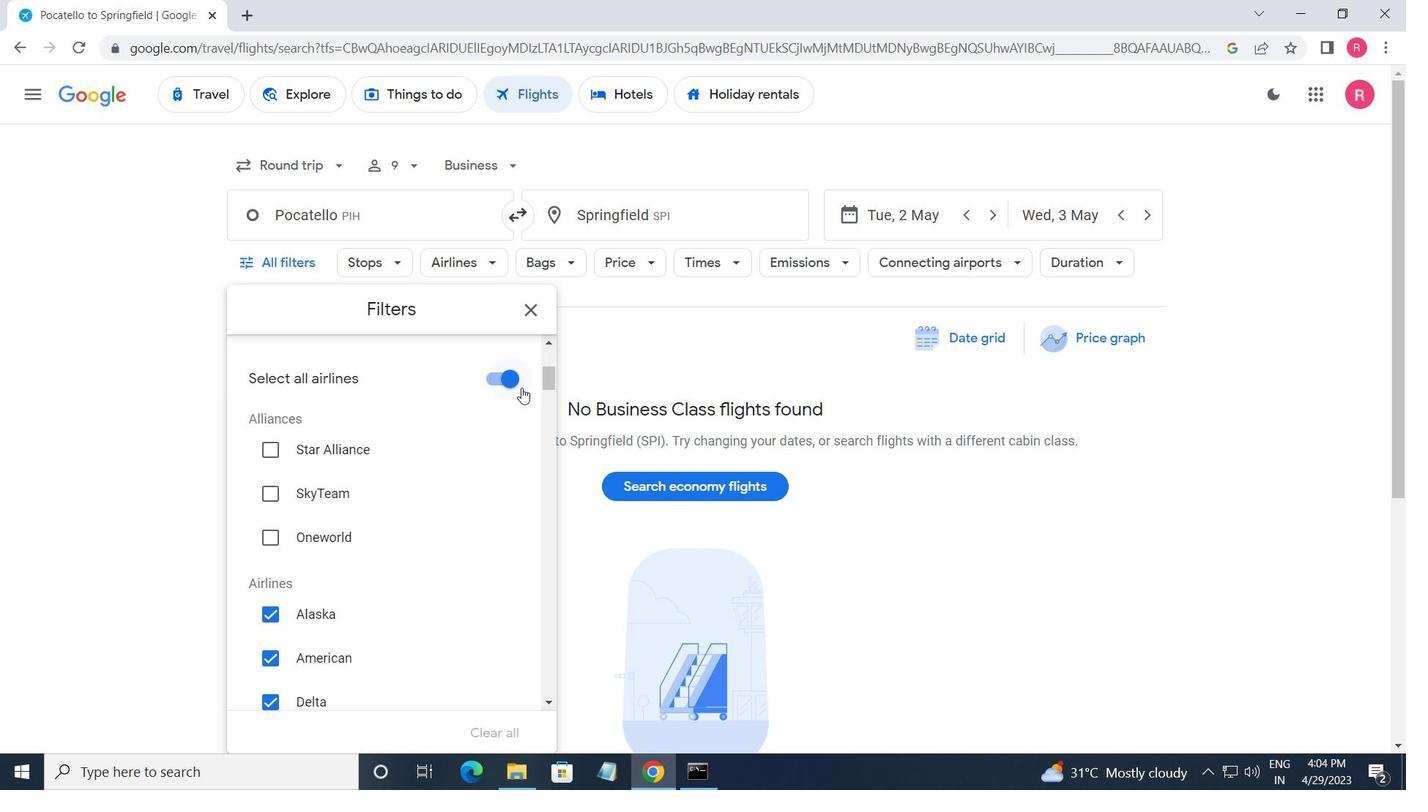 
Action: Mouse pressed left at (511, 381)
Screenshot: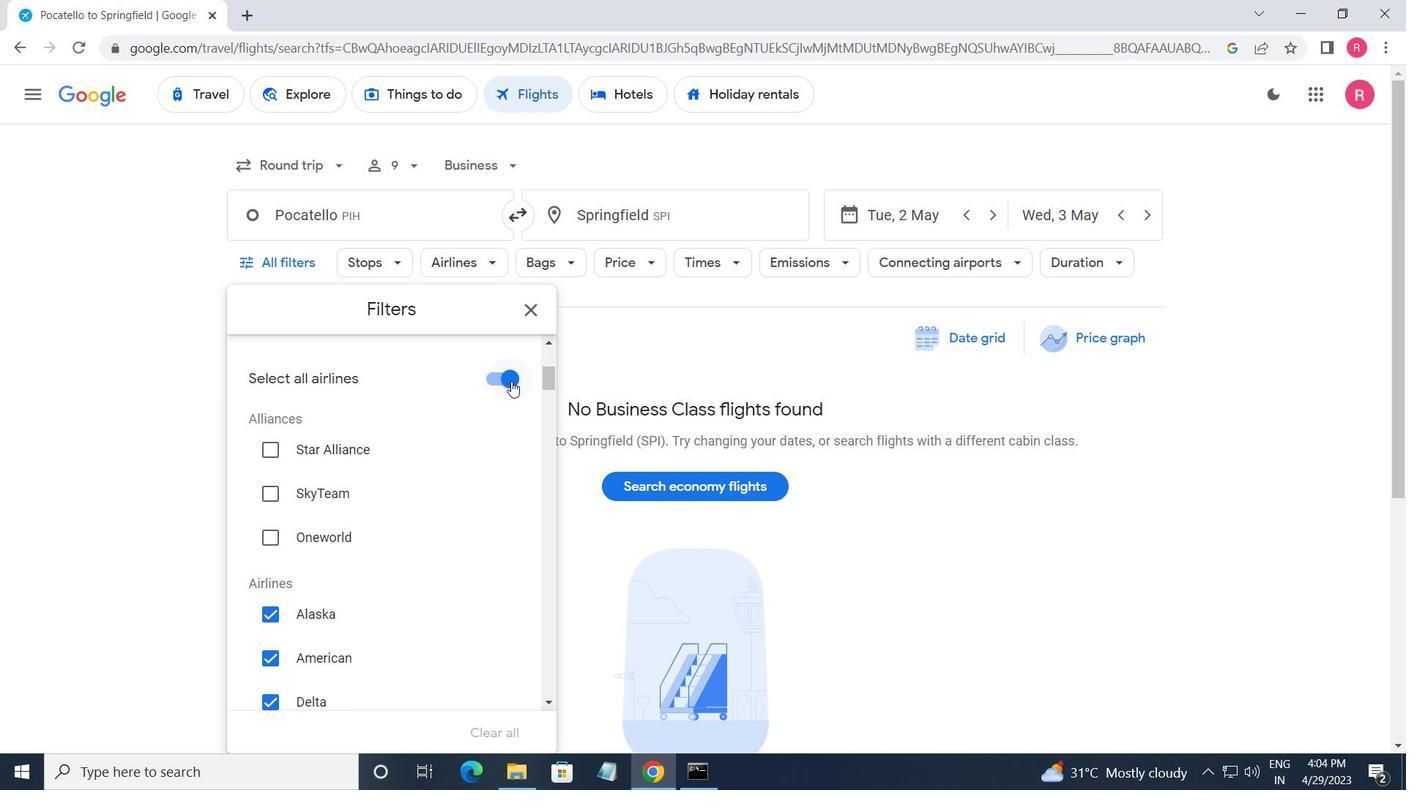 
Action: Mouse moved to (476, 423)
Screenshot: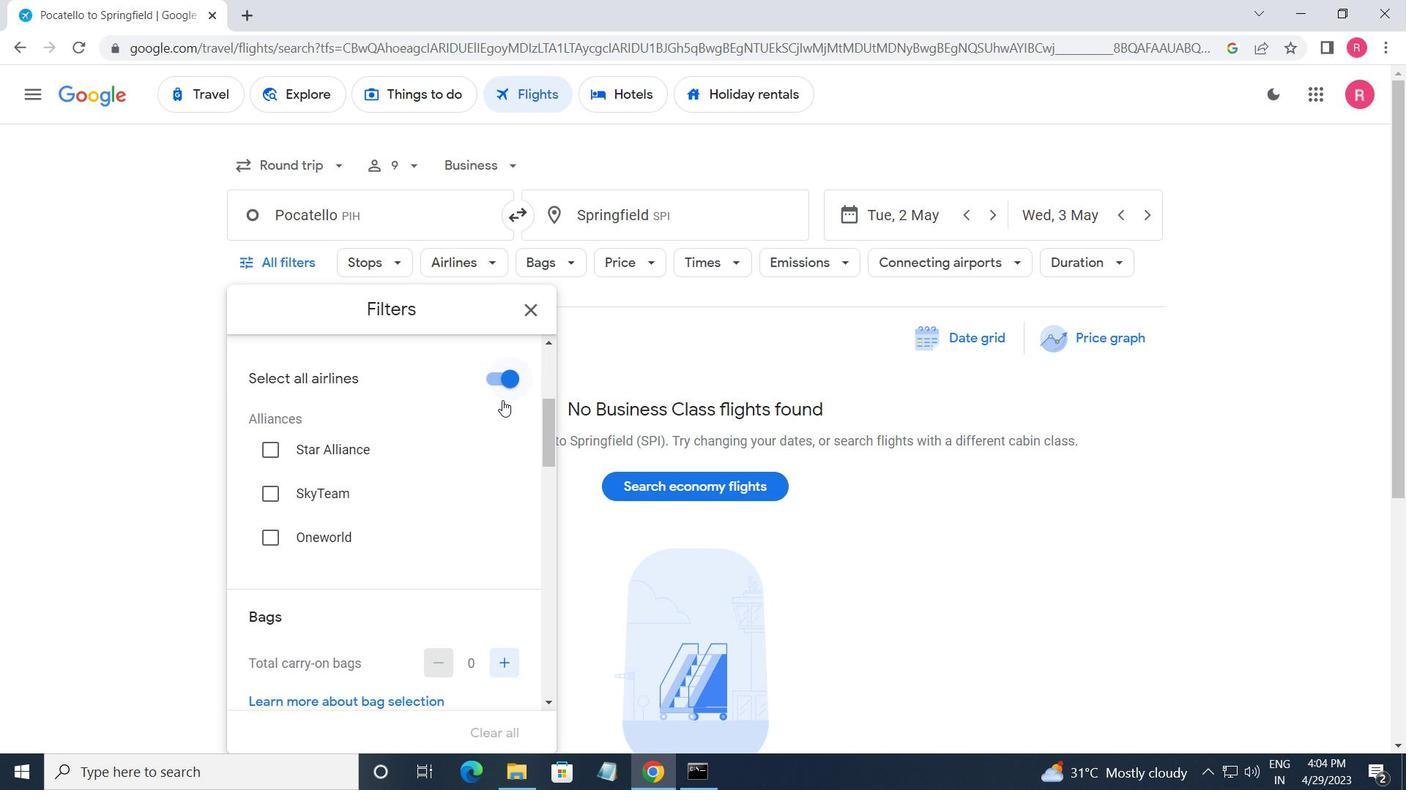 
Action: Mouse scrolled (476, 422) with delta (0, 0)
Screenshot: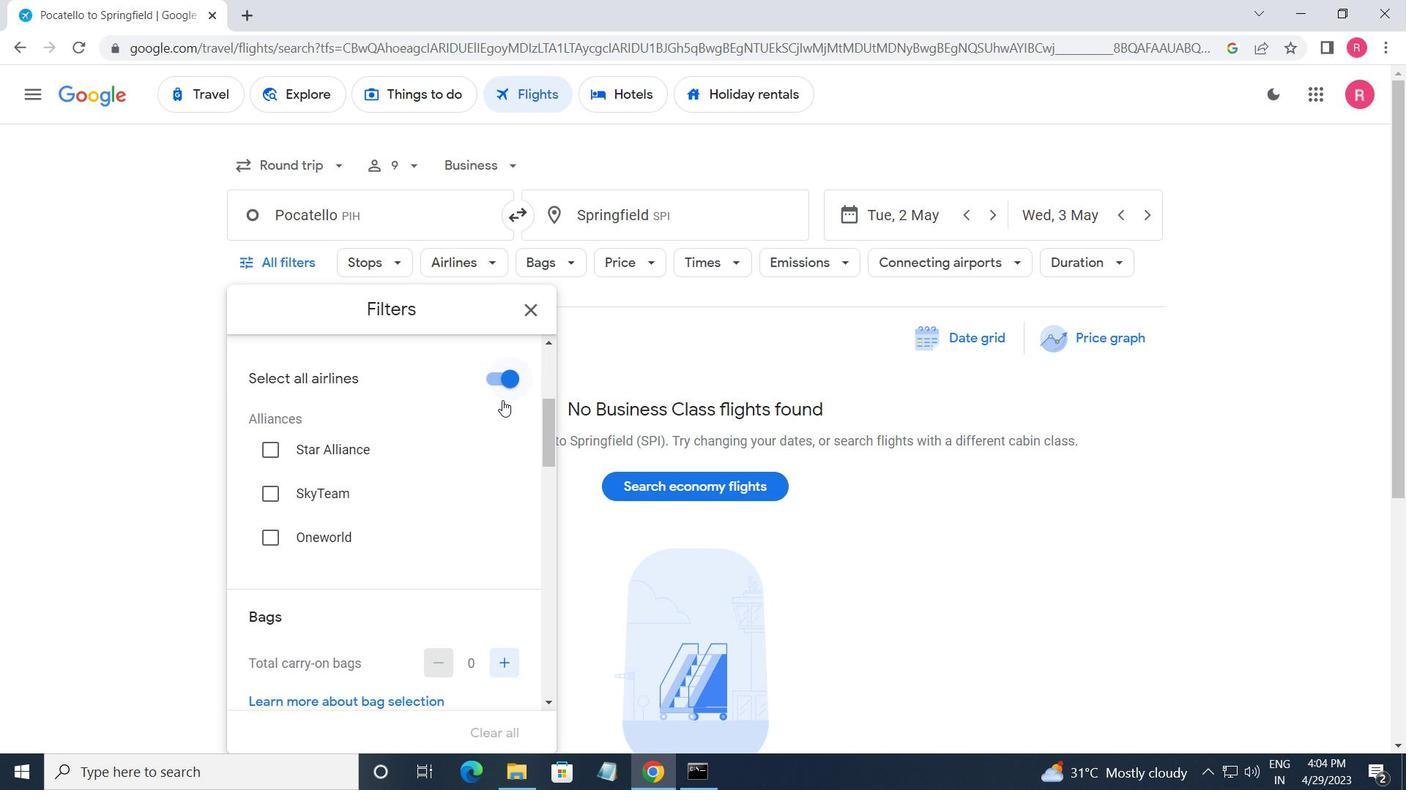 
Action: Mouse moved to (462, 438)
Screenshot: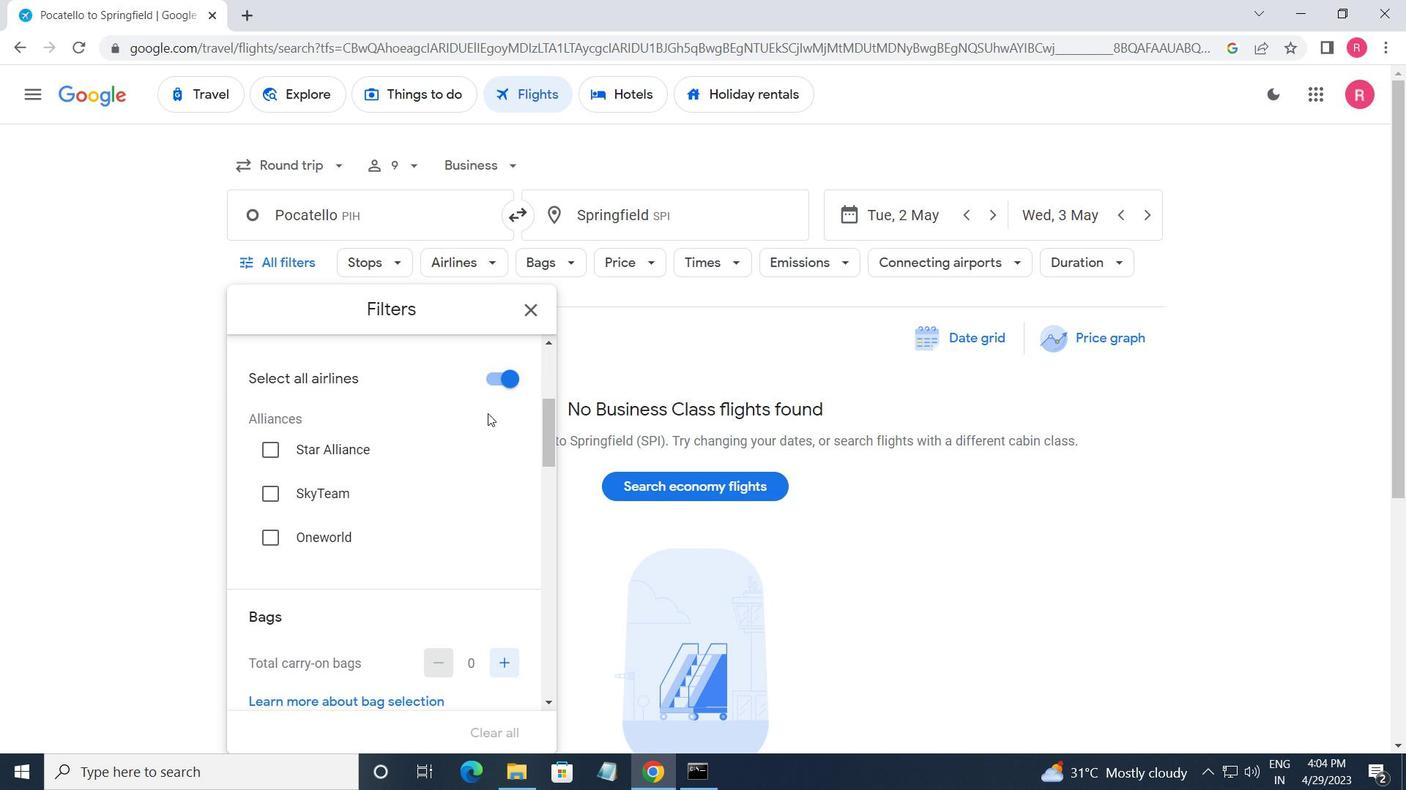 
Action: Mouse scrolled (462, 437) with delta (0, 0)
Screenshot: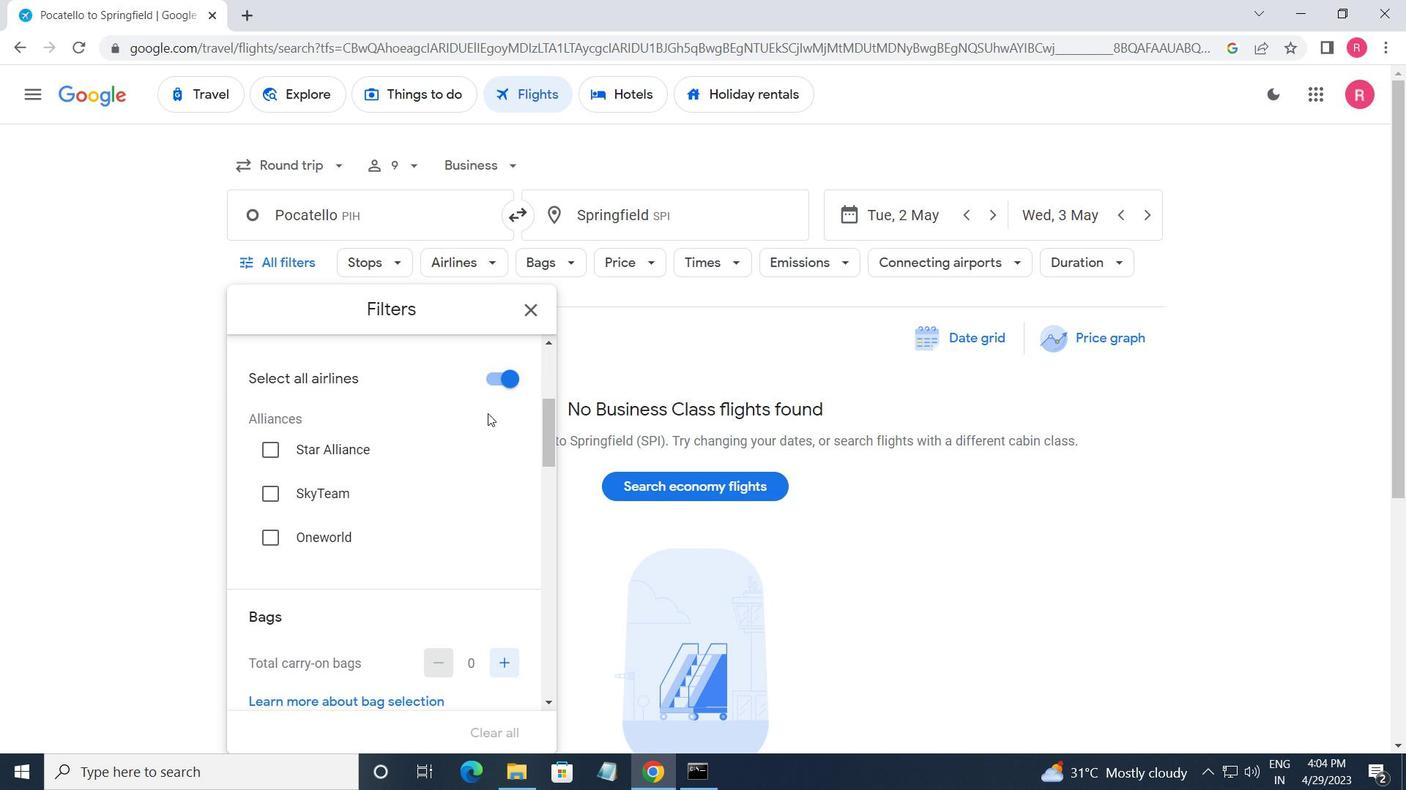 
Action: Mouse moved to (459, 443)
Screenshot: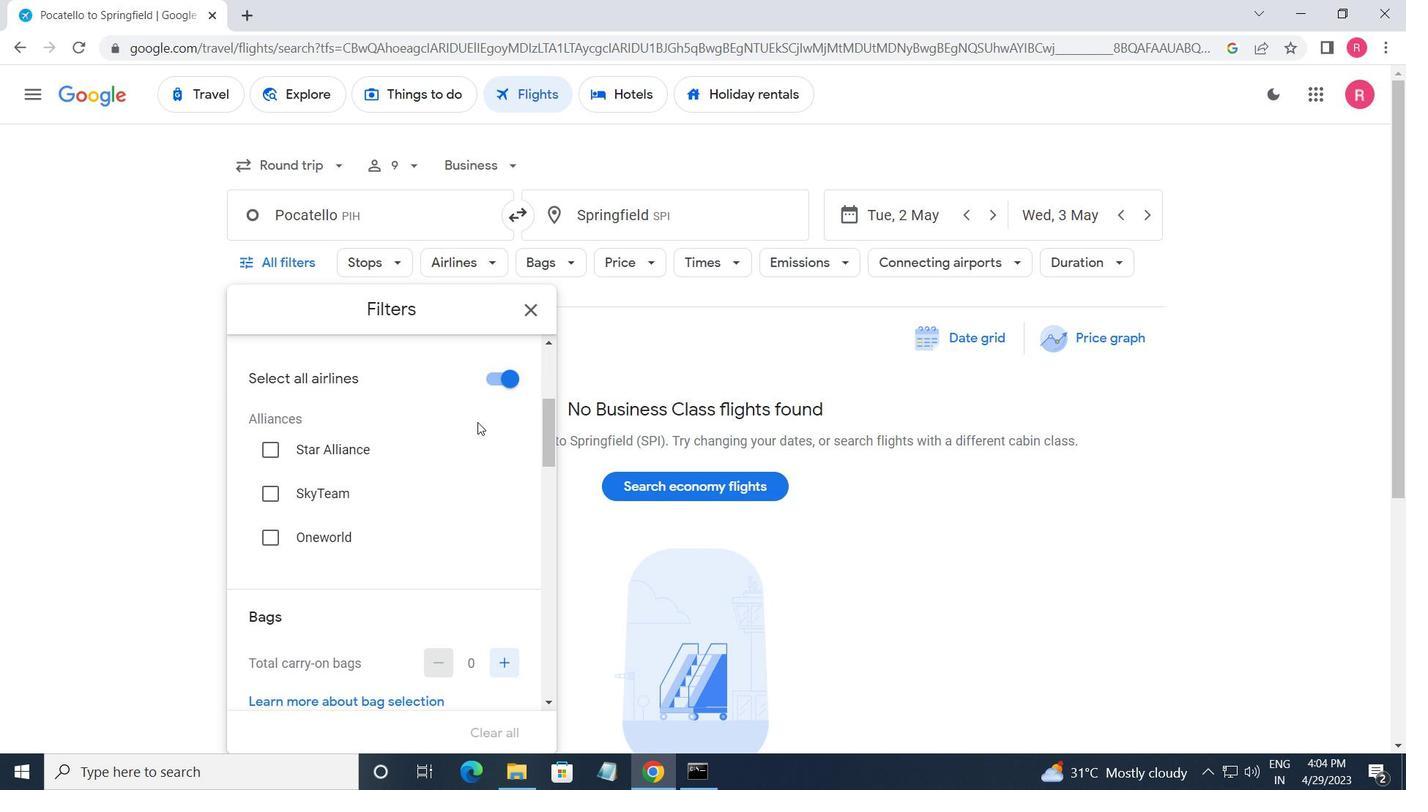 
Action: Mouse scrolled (459, 442) with delta (0, 0)
Screenshot: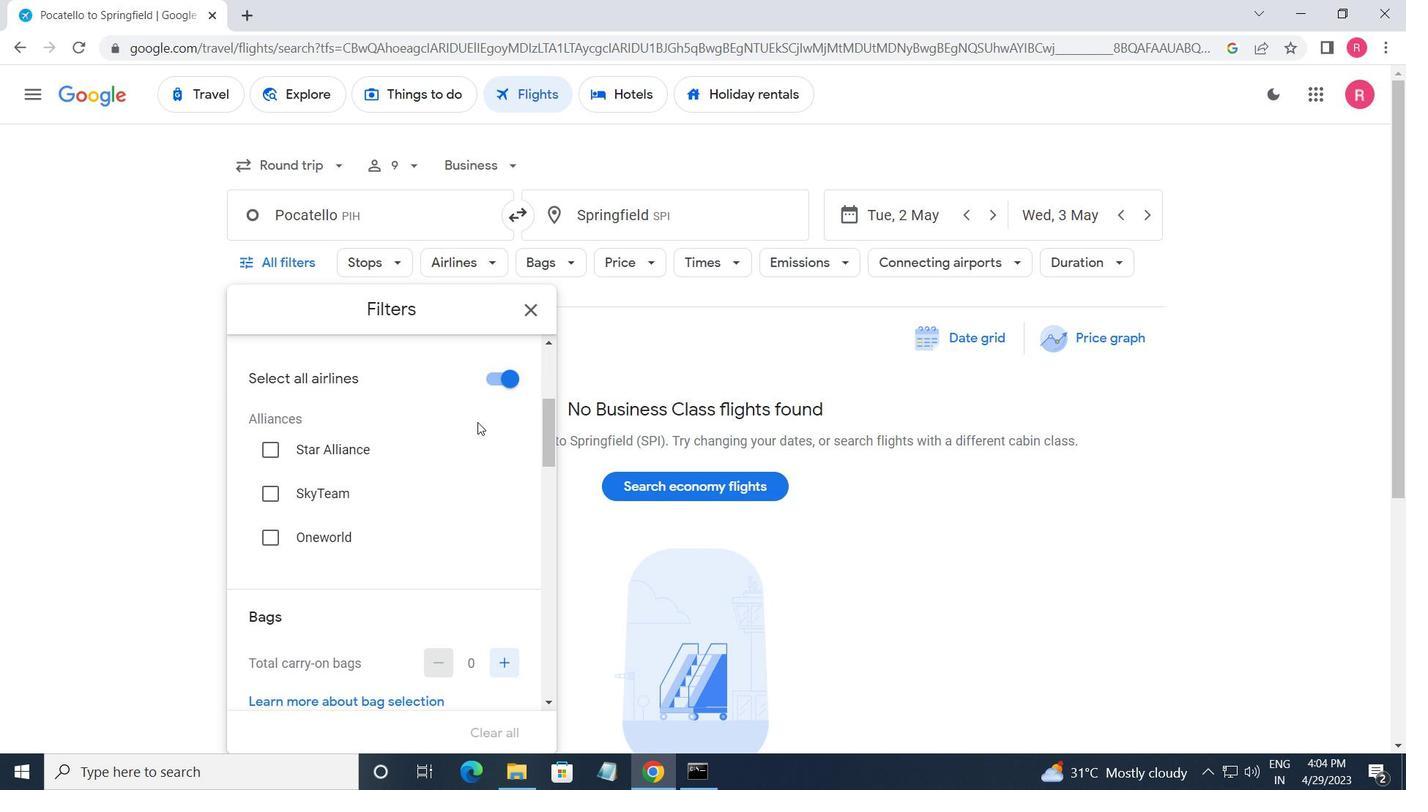 
Action: Mouse moved to (459, 444)
Screenshot: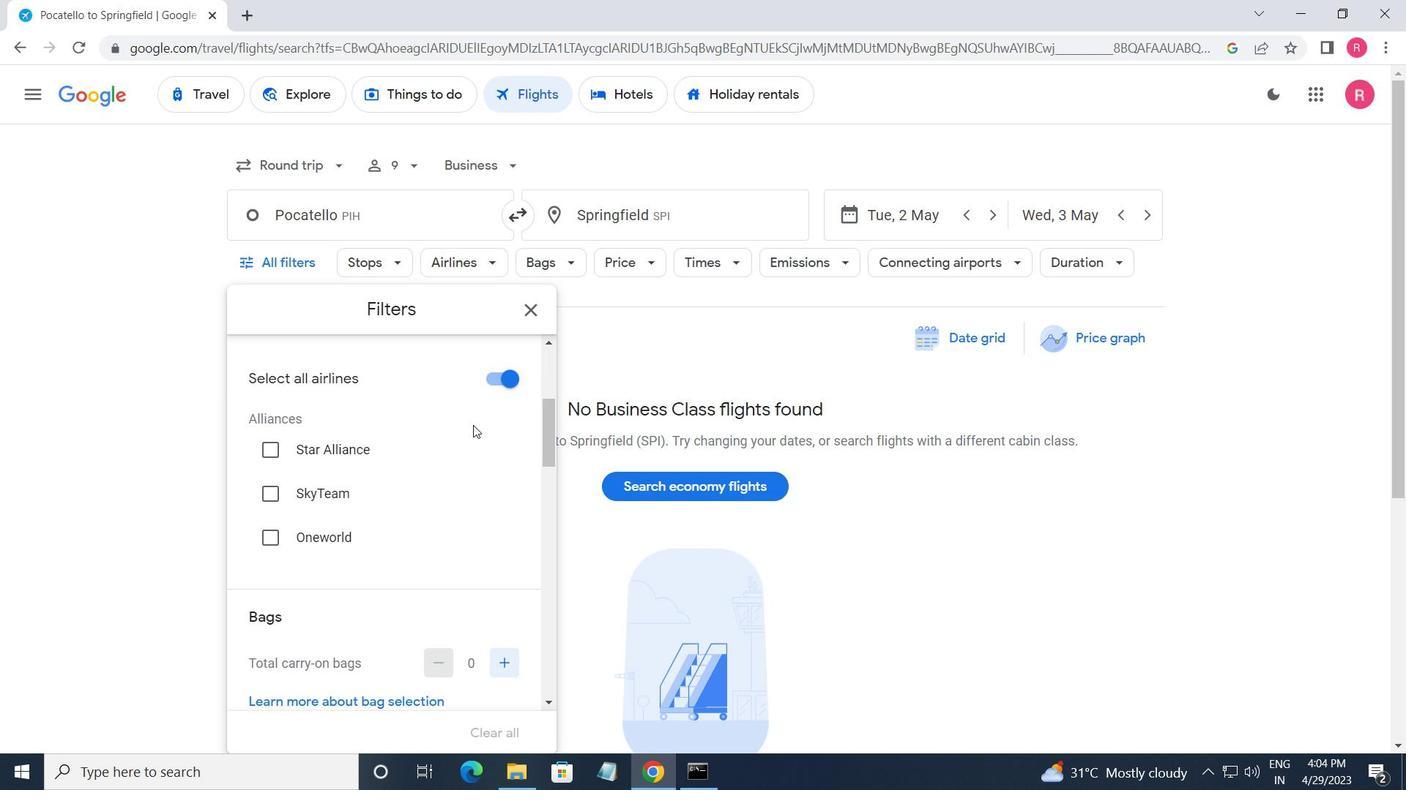 
Action: Mouse scrolled (459, 443) with delta (0, 0)
Screenshot: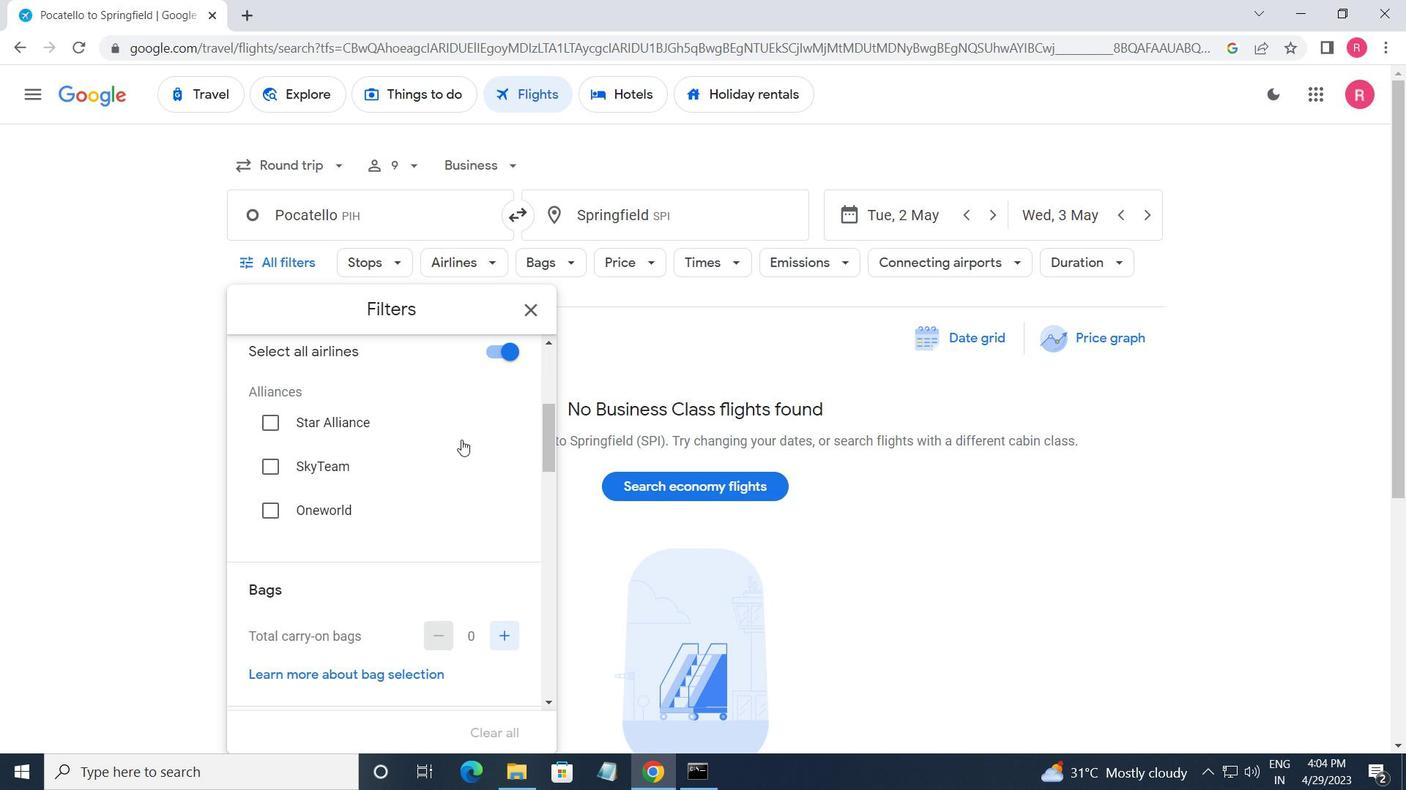 
Action: Mouse scrolled (459, 445) with delta (0, 0)
Screenshot: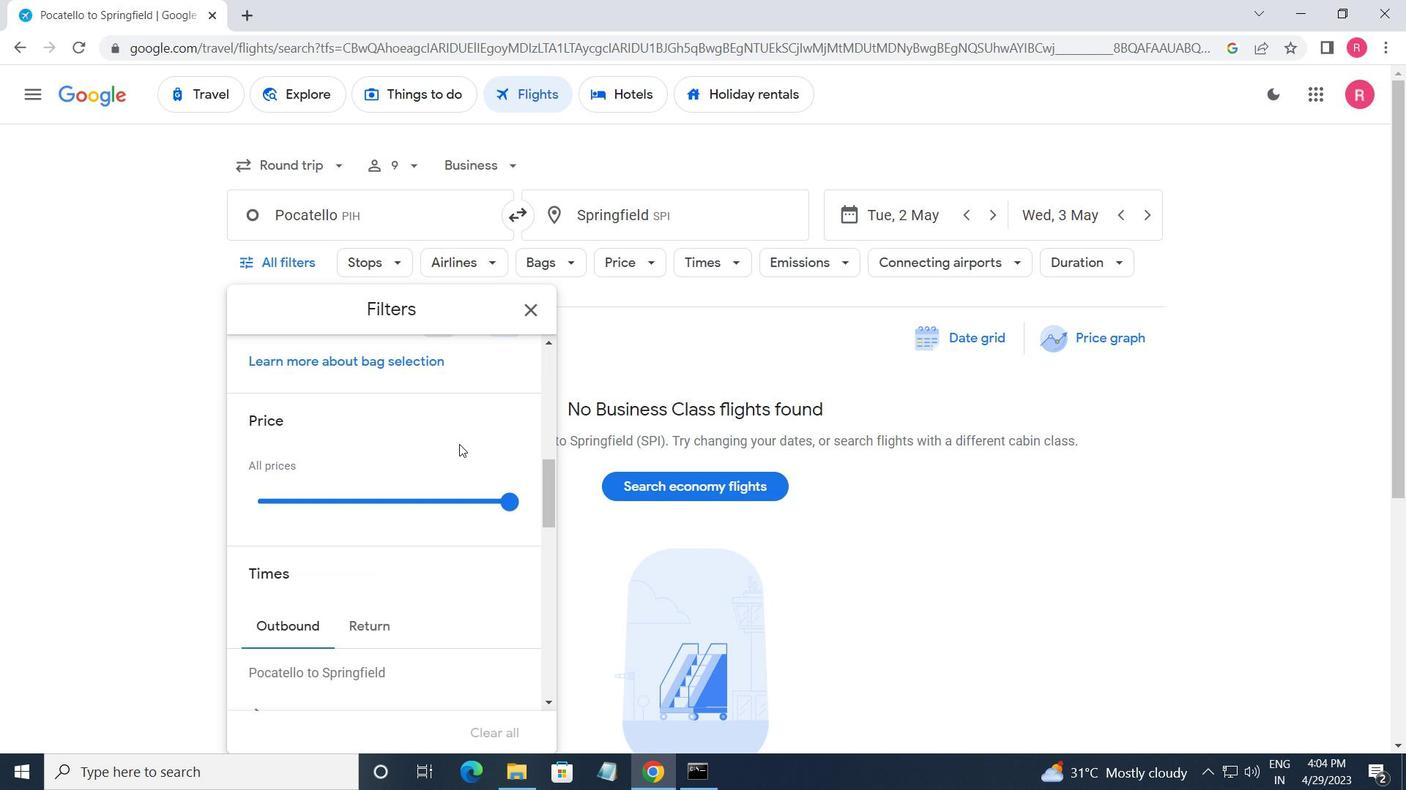 
Action: Mouse scrolled (459, 445) with delta (0, 0)
Screenshot: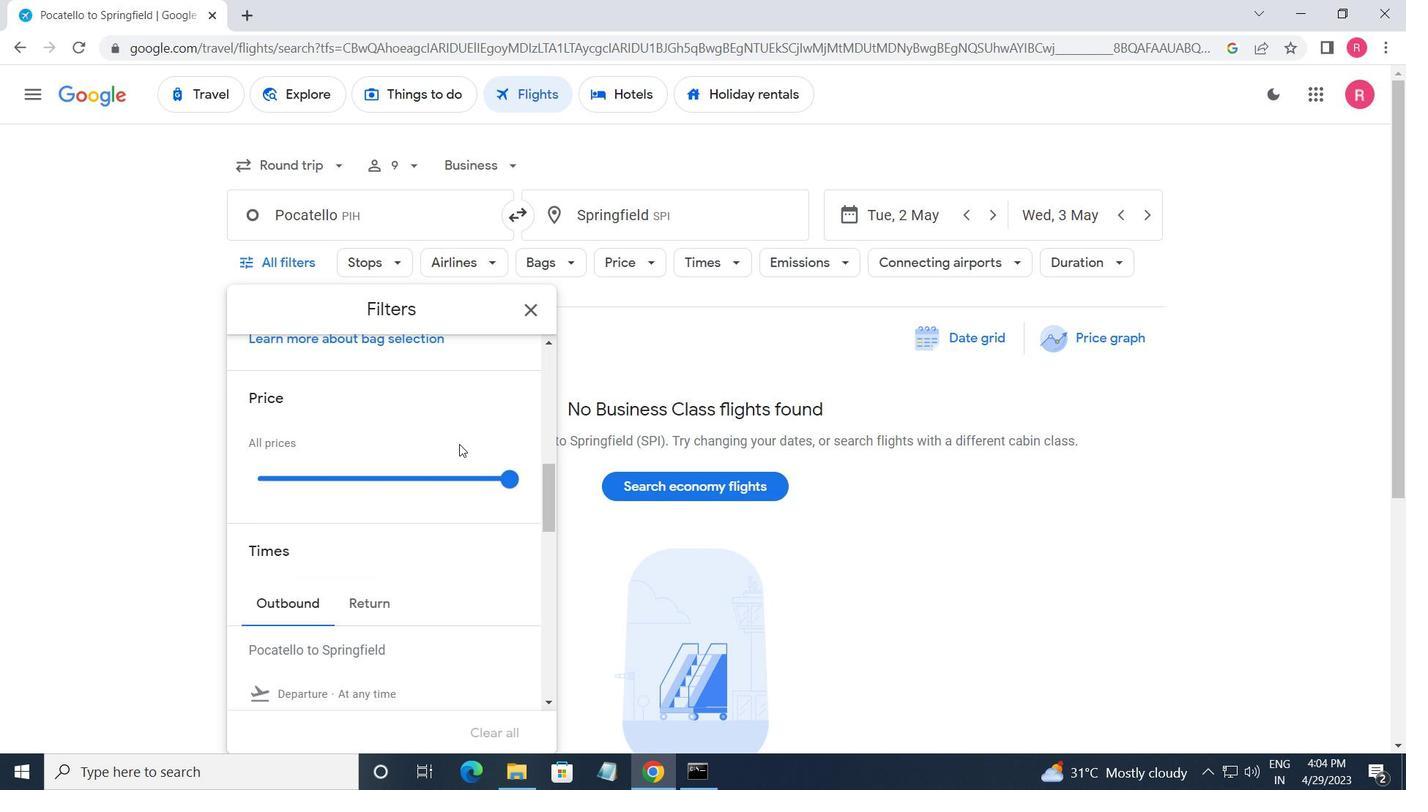 
Action: Mouse scrolled (459, 445) with delta (0, 0)
Screenshot: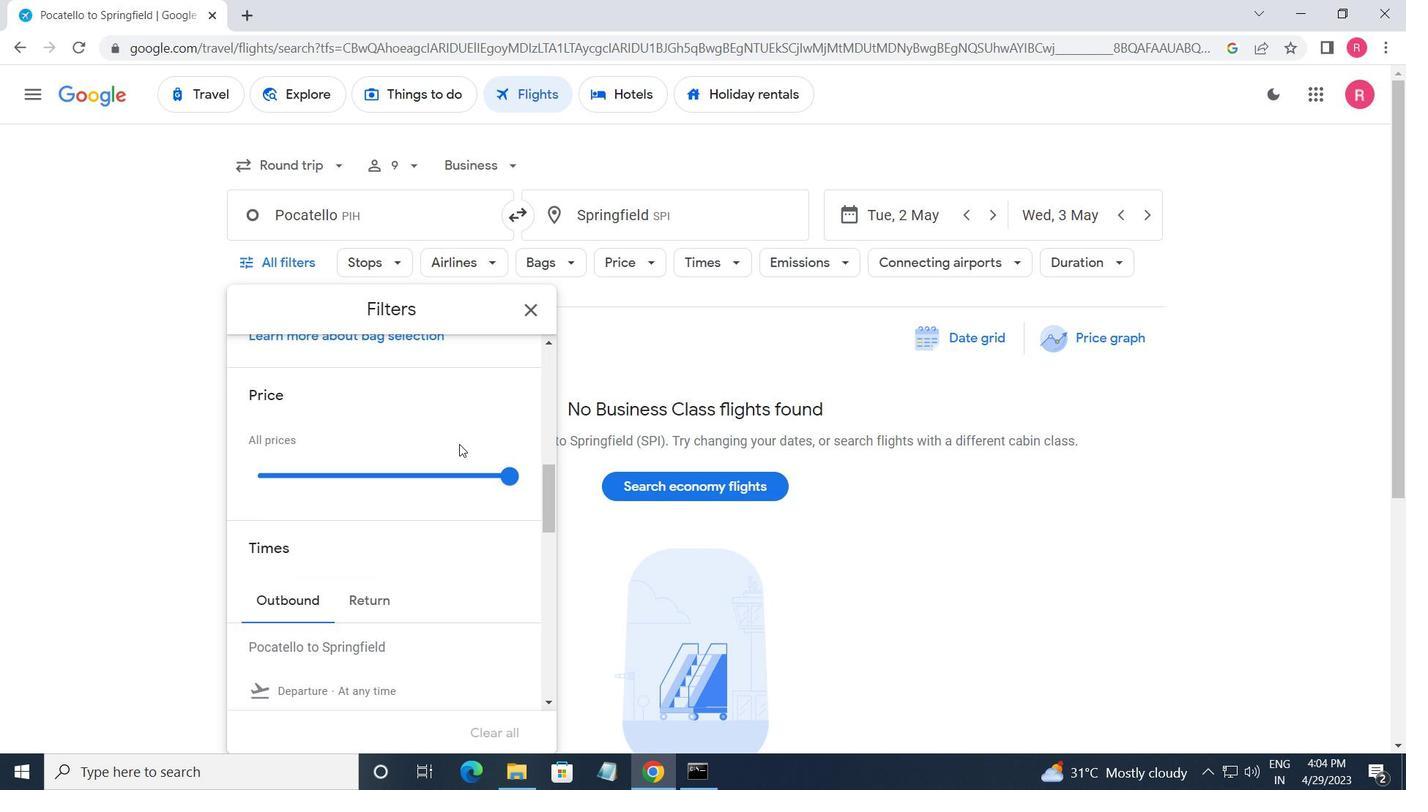 
Action: Mouse moved to (459, 444)
Screenshot: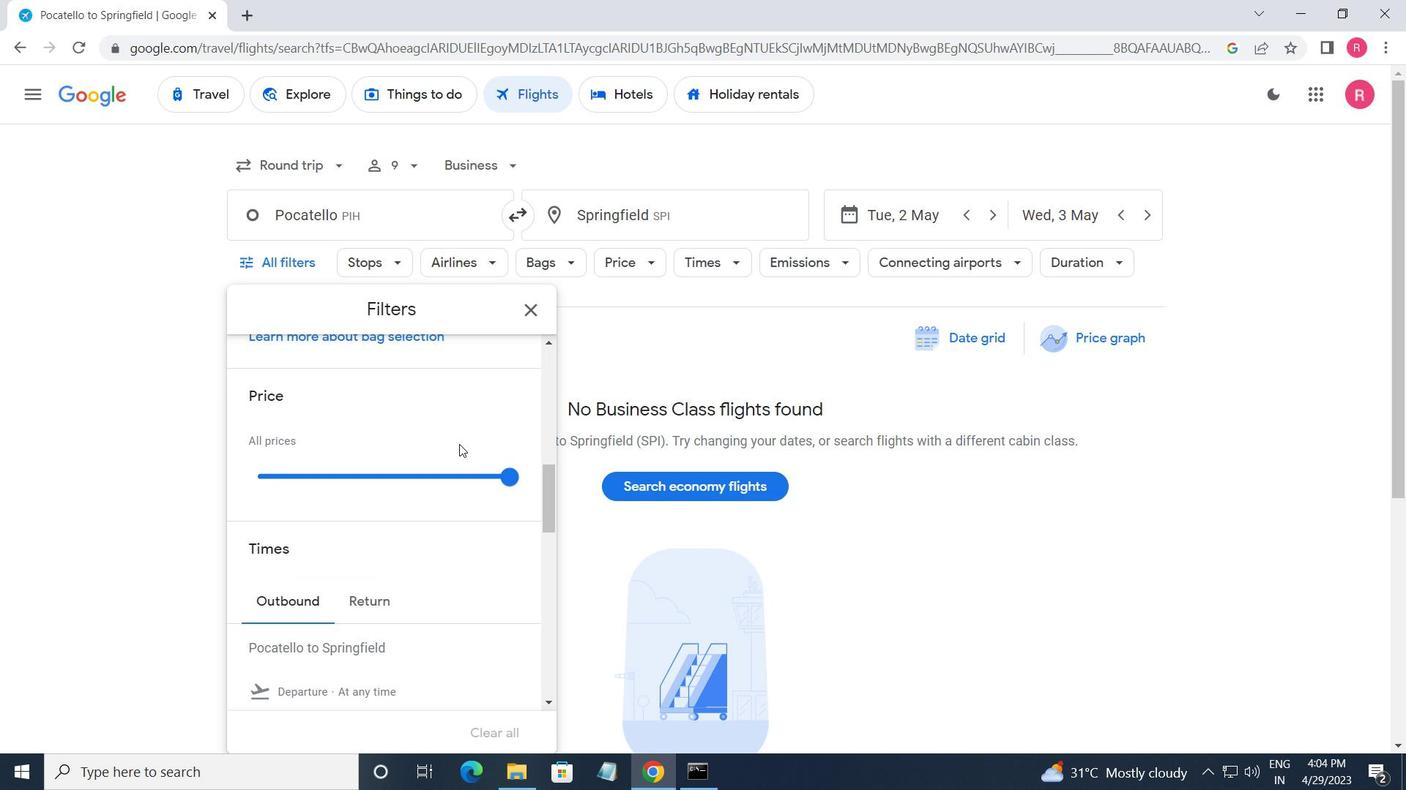 
Action: Mouse scrolled (459, 445) with delta (0, 0)
Screenshot: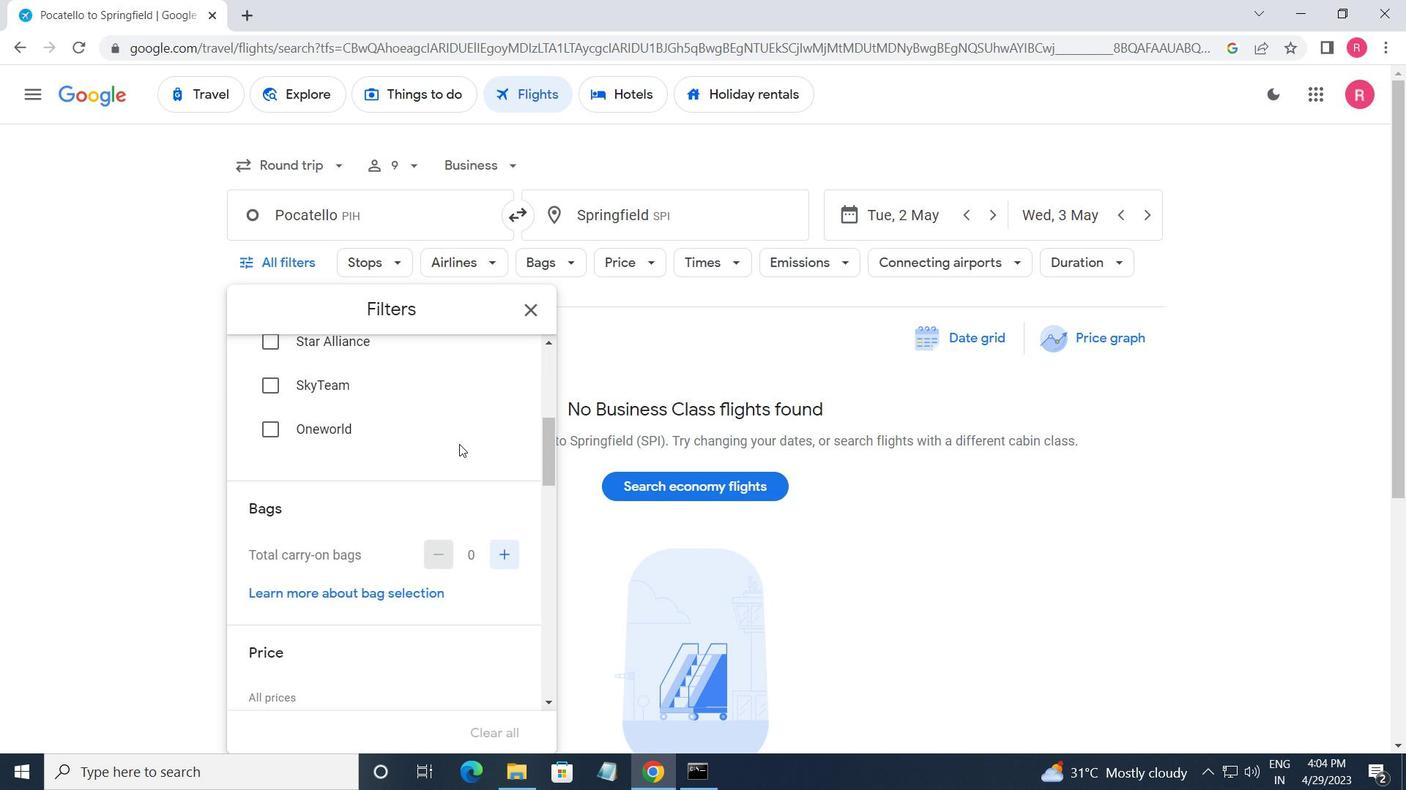 
Action: Mouse moved to (459, 435)
Screenshot: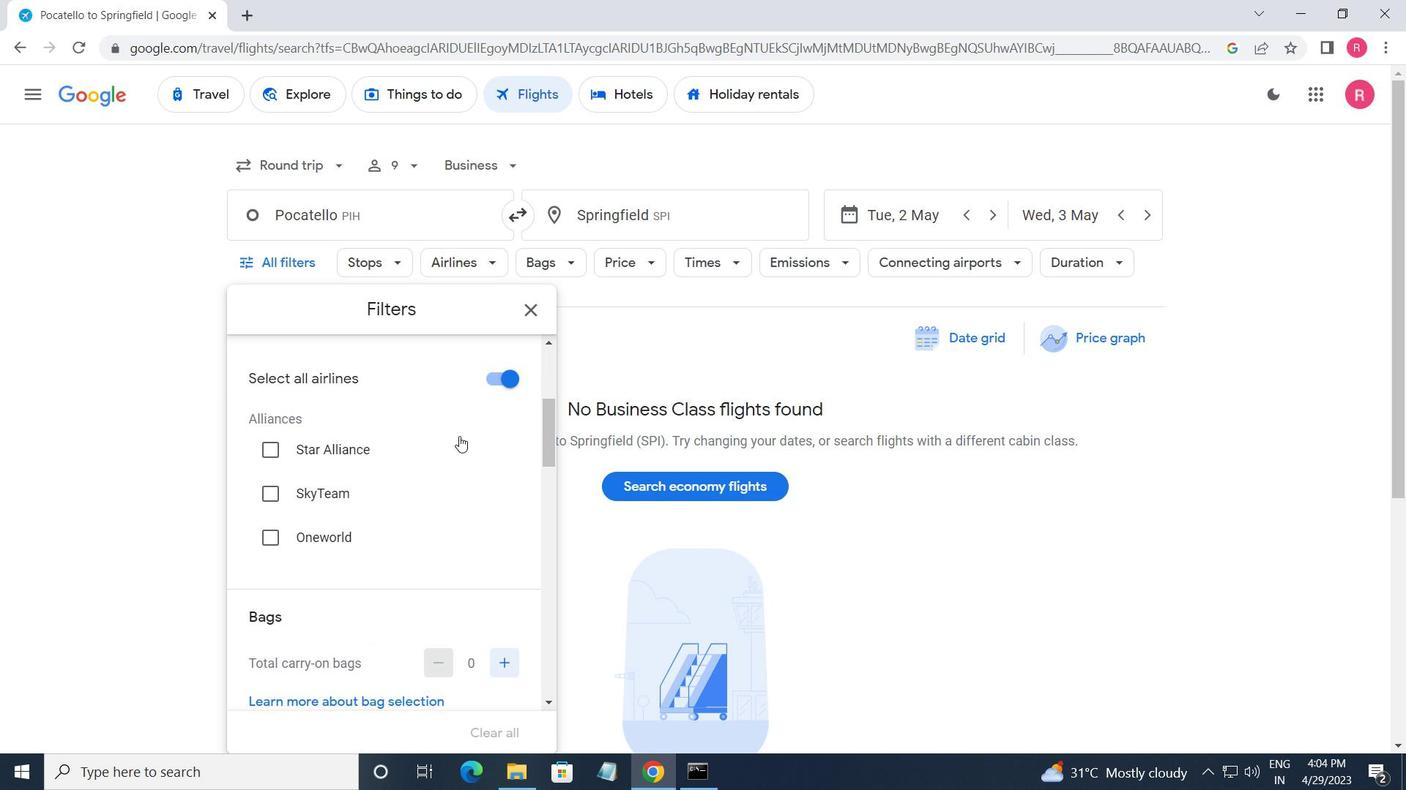 
Action: Mouse scrolled (459, 435) with delta (0, 0)
Screenshot: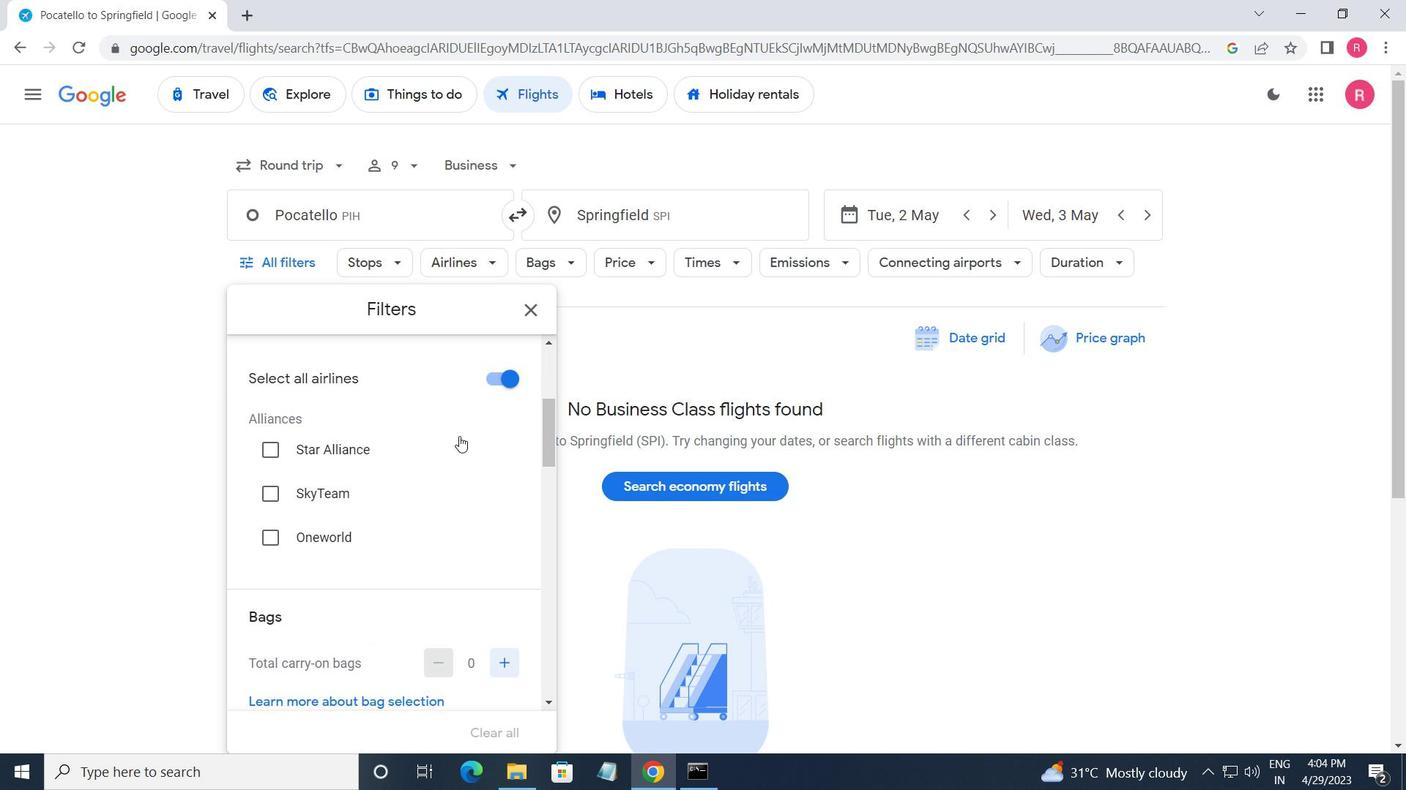 
Action: Mouse scrolled (459, 435) with delta (0, 0)
Screenshot: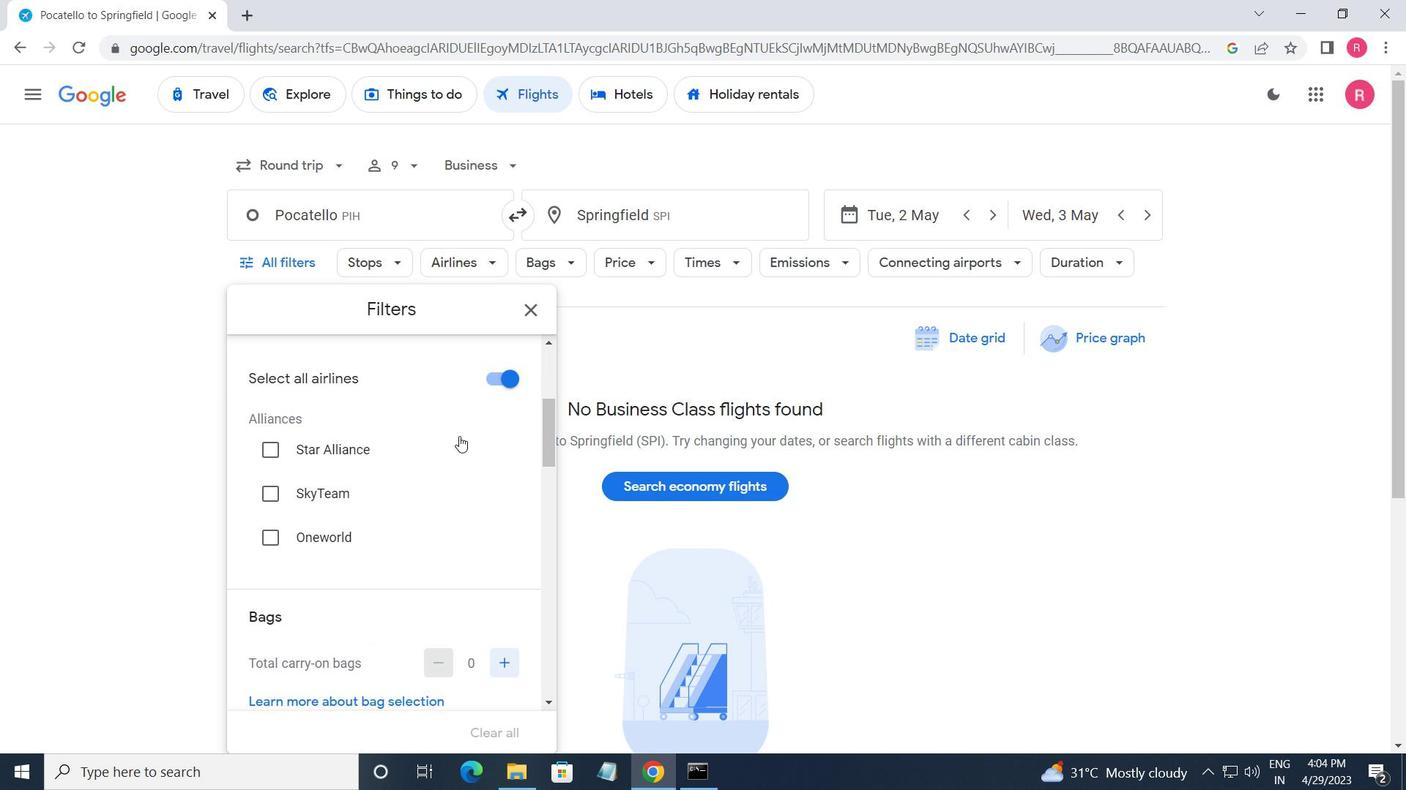 
Action: Mouse scrolled (459, 435) with delta (0, 0)
Screenshot: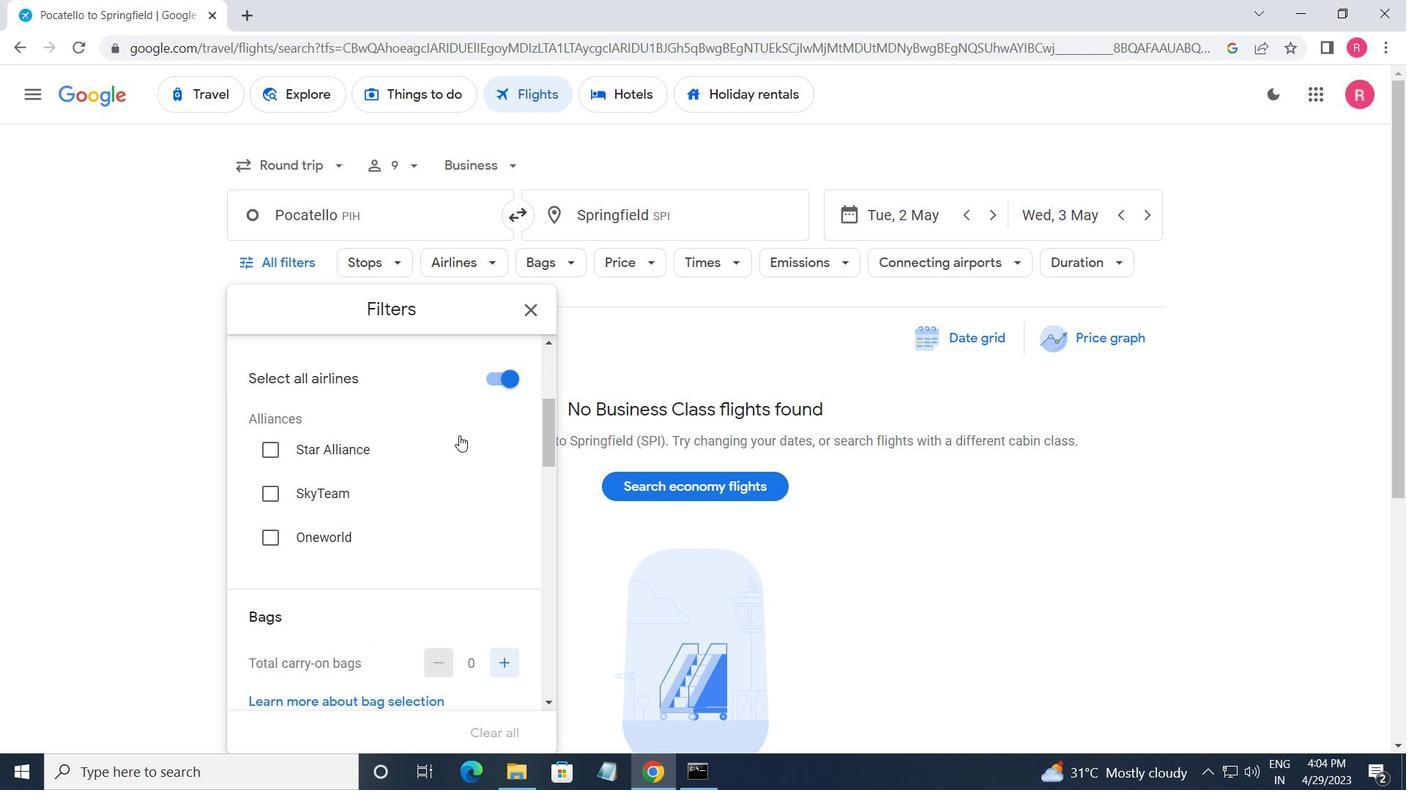 
Action: Mouse scrolled (459, 435) with delta (0, 0)
Screenshot: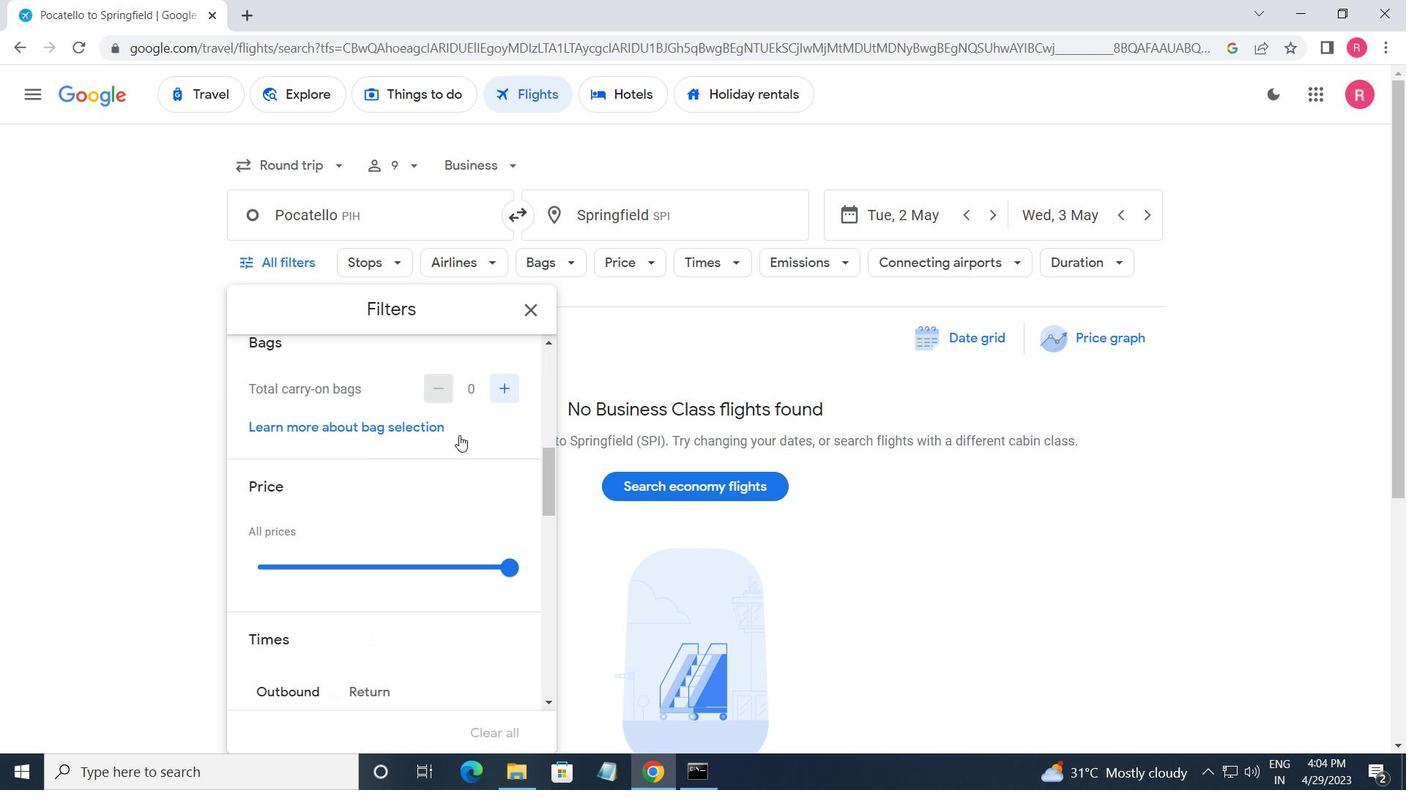 
Action: Mouse scrolled (459, 435) with delta (0, 0)
Screenshot: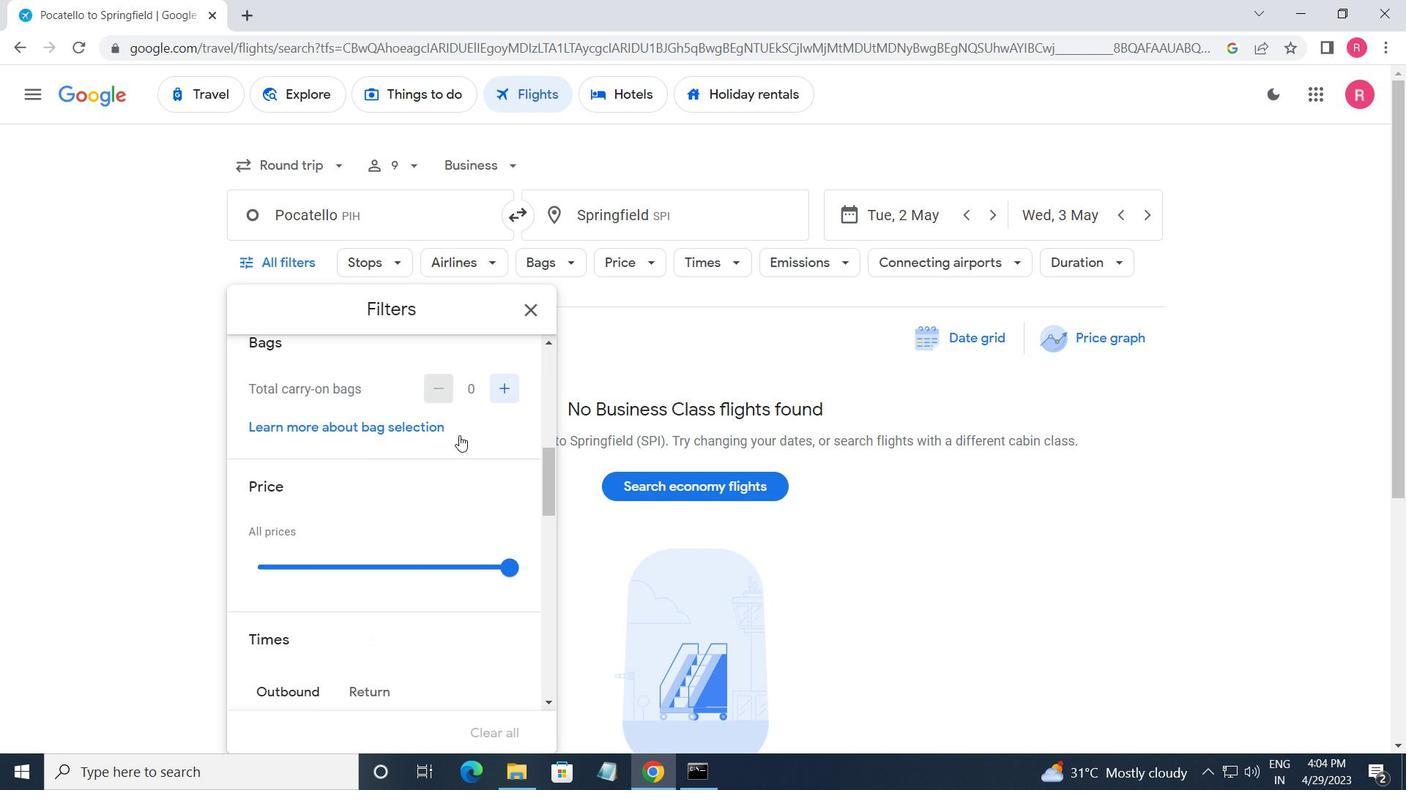 
Action: Mouse scrolled (459, 436) with delta (0, 0)
Screenshot: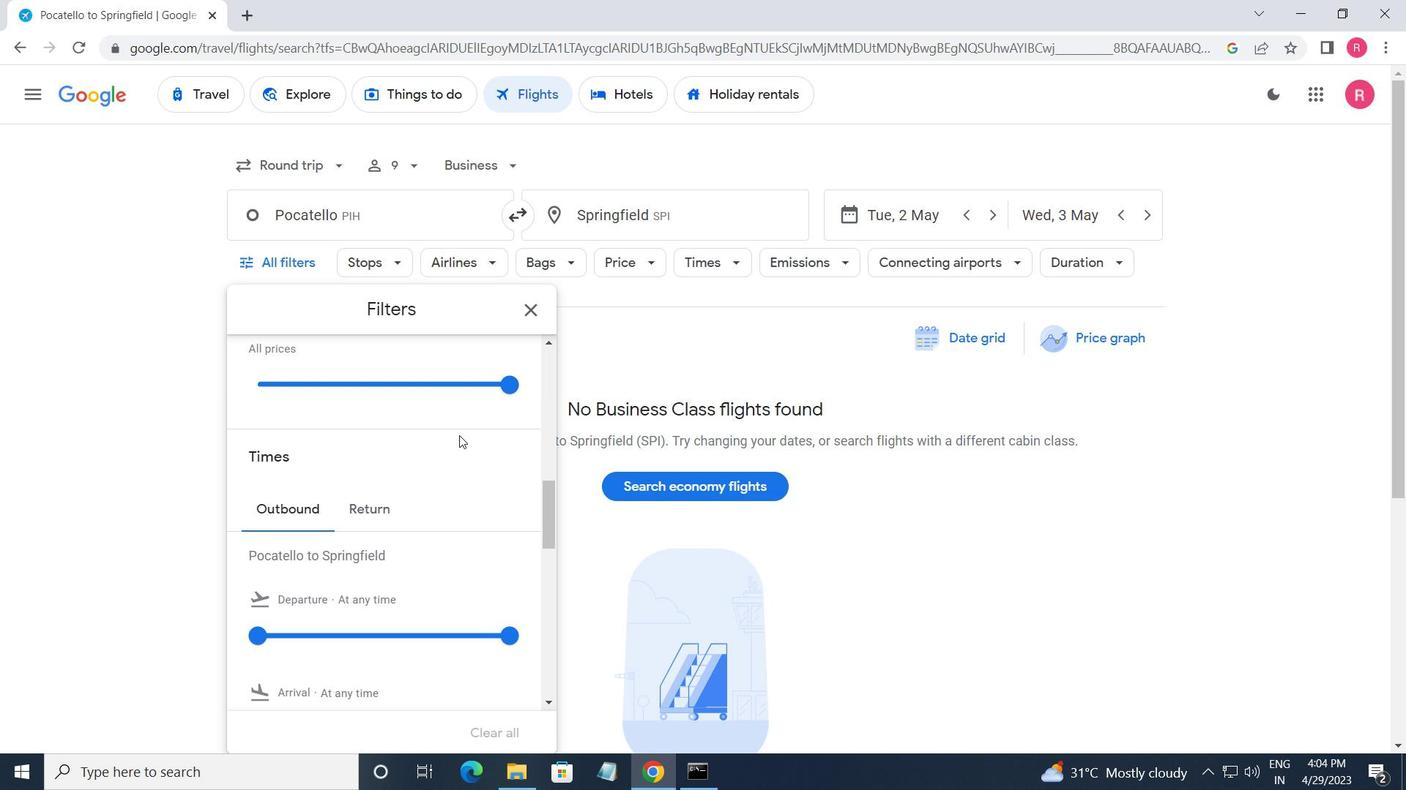 
Action: Mouse scrolled (459, 436) with delta (0, 0)
Screenshot: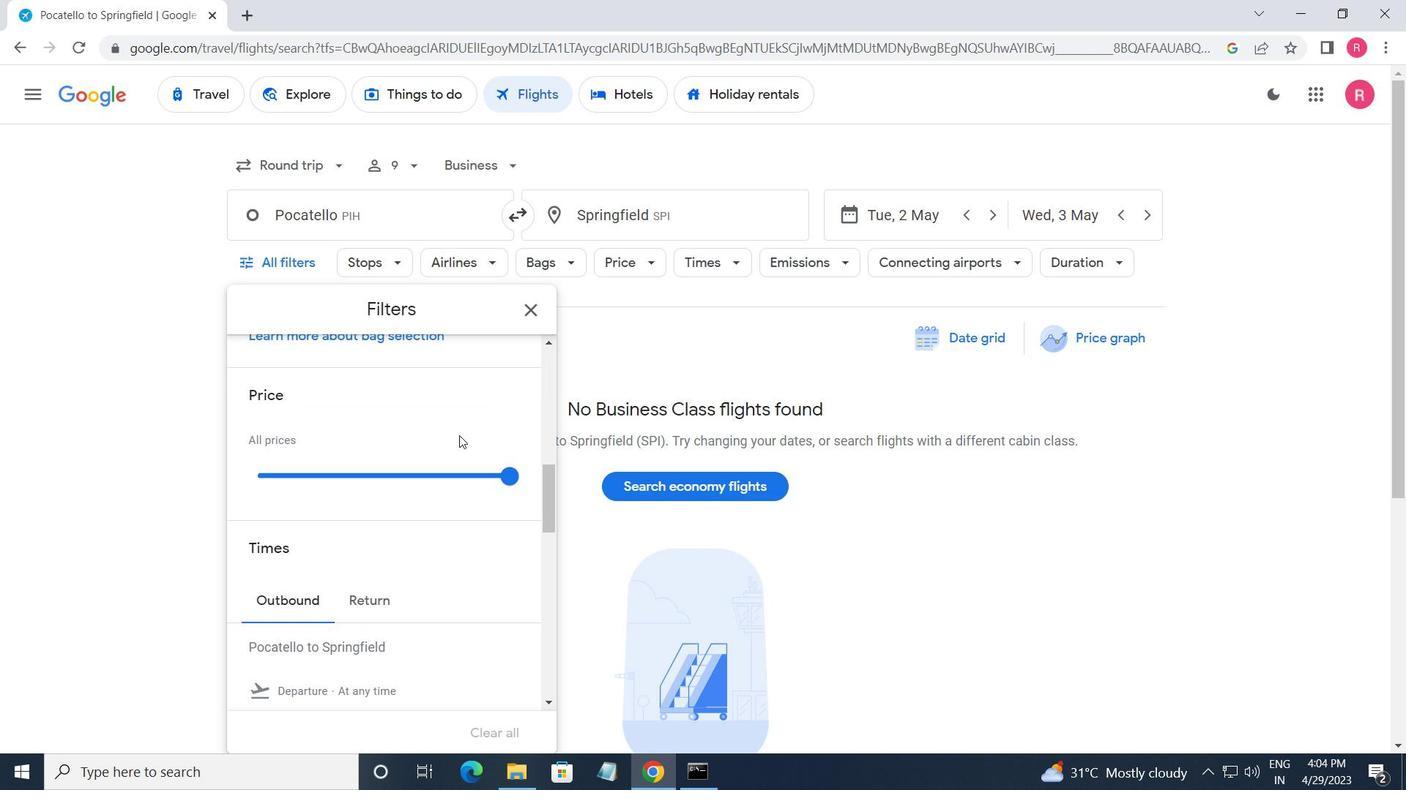 
Action: Mouse scrolled (459, 436) with delta (0, 0)
Screenshot: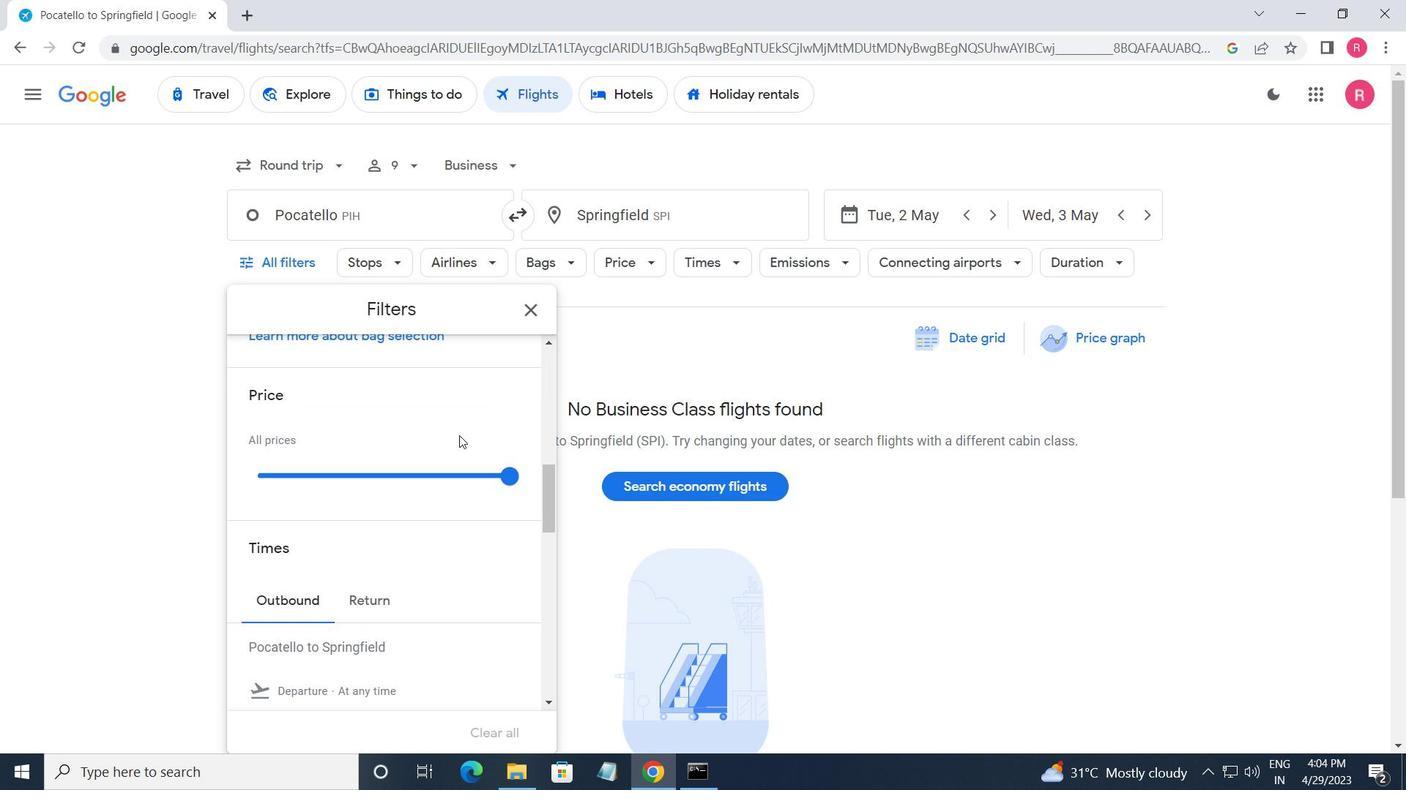 
Action: Mouse moved to (499, 483)
Screenshot: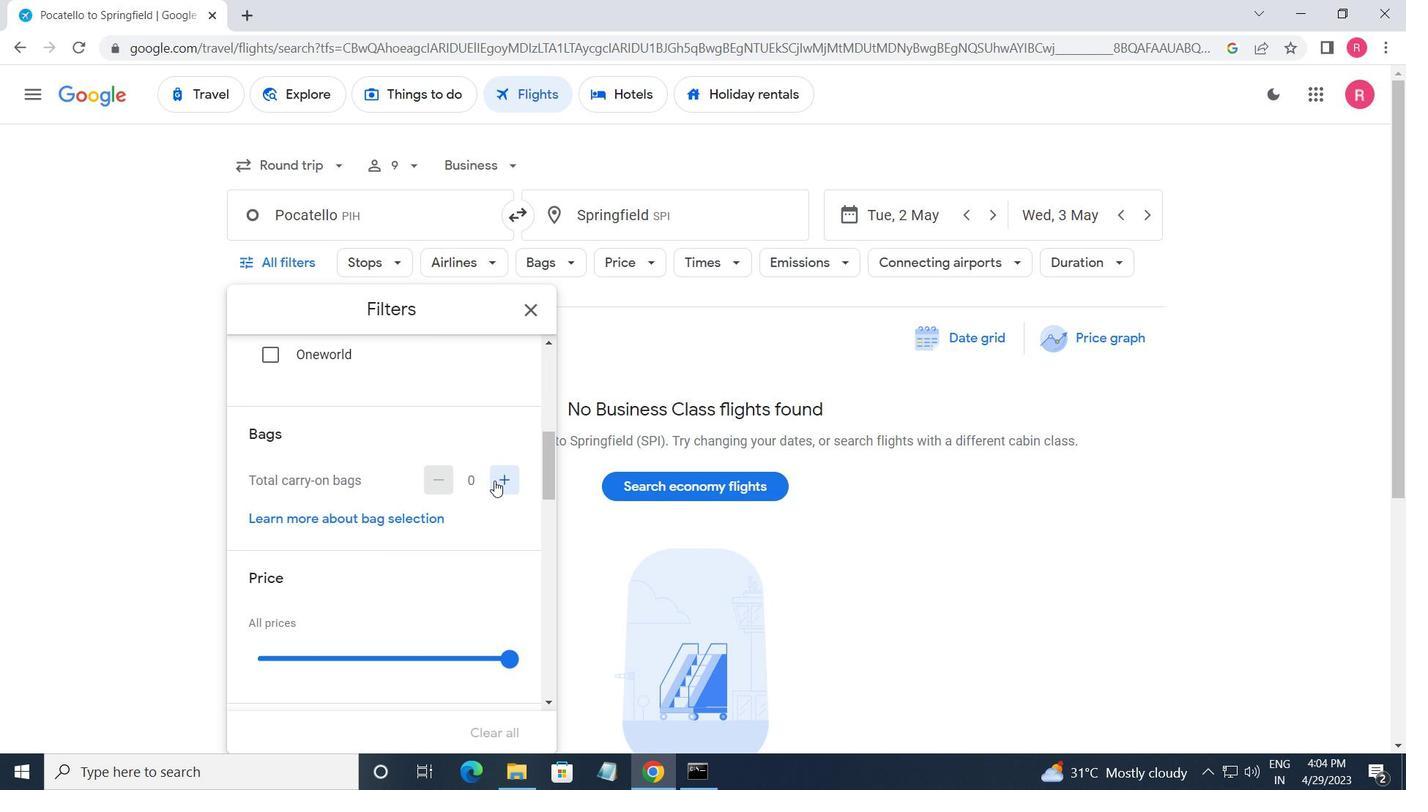 
Action: Mouse pressed left at (499, 483)
Screenshot: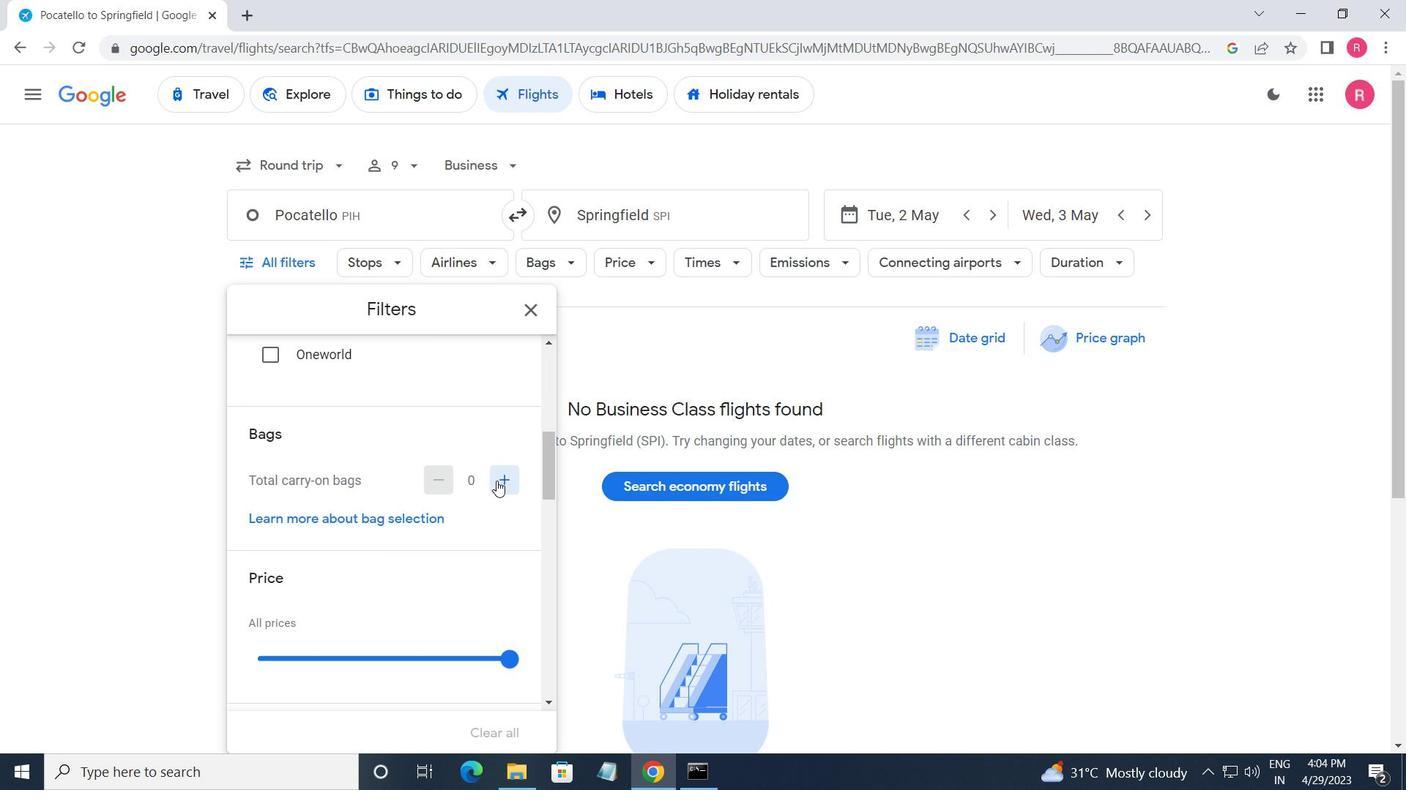 
Action: Mouse moved to (500, 483)
Screenshot: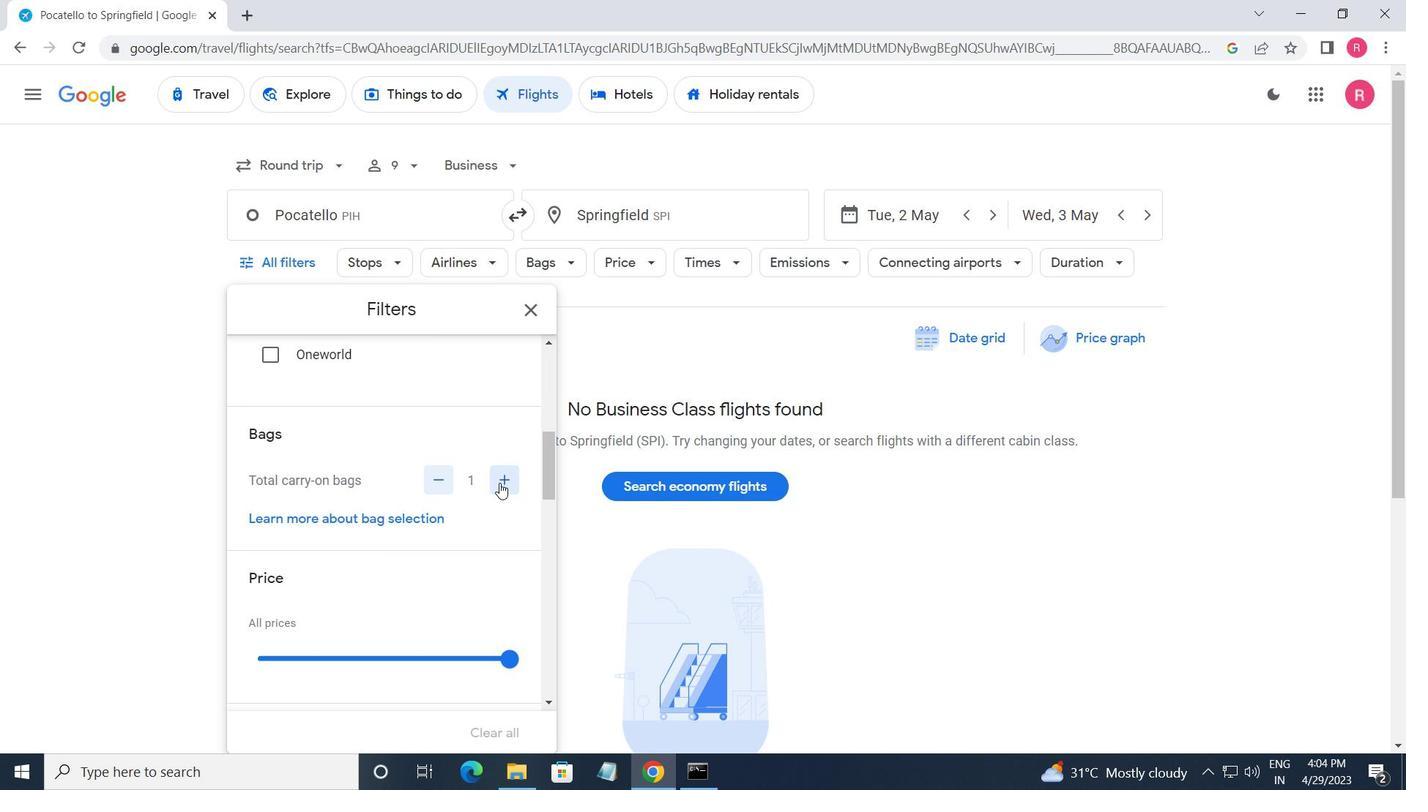 
Action: Mouse scrolled (500, 482) with delta (0, 0)
Screenshot: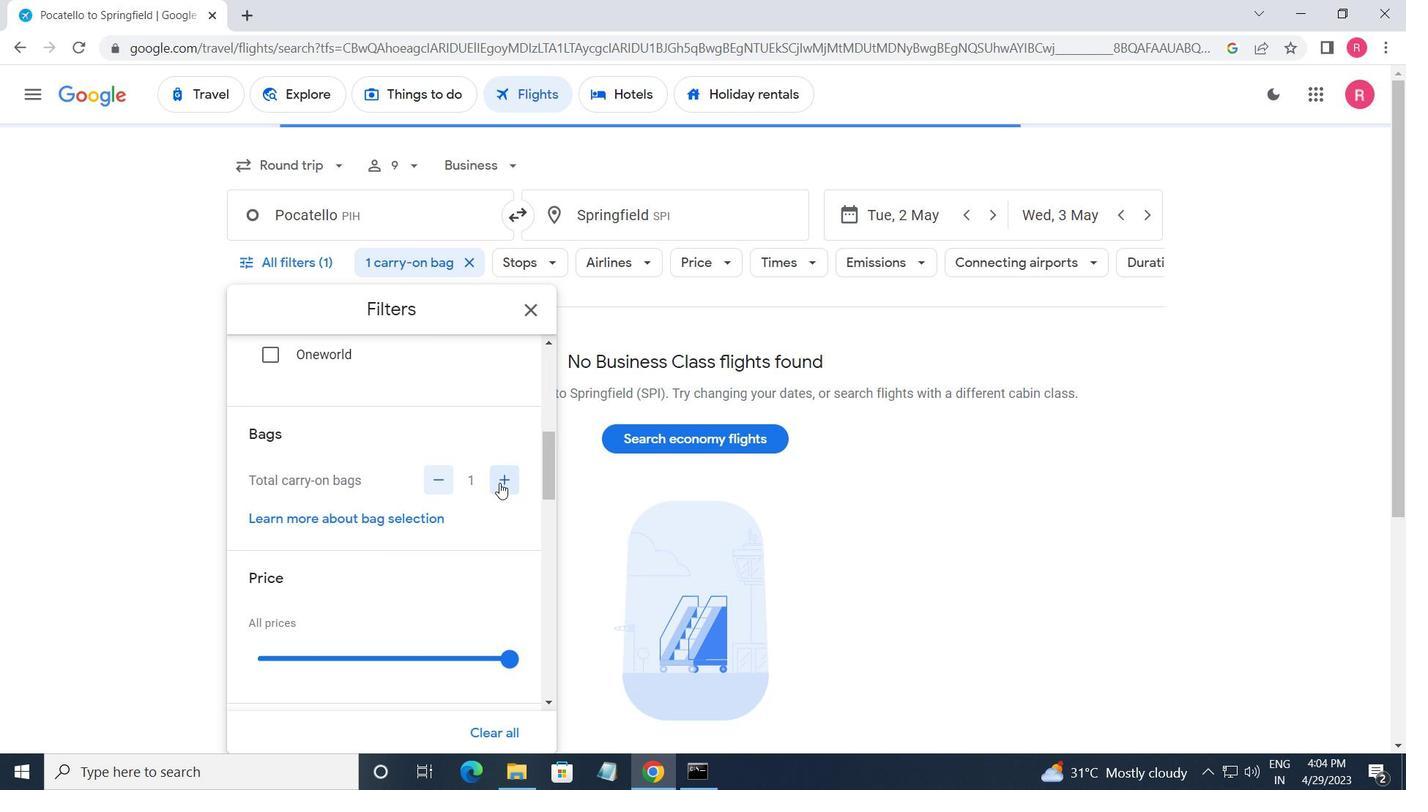 
Action: Mouse moved to (473, 489)
Screenshot: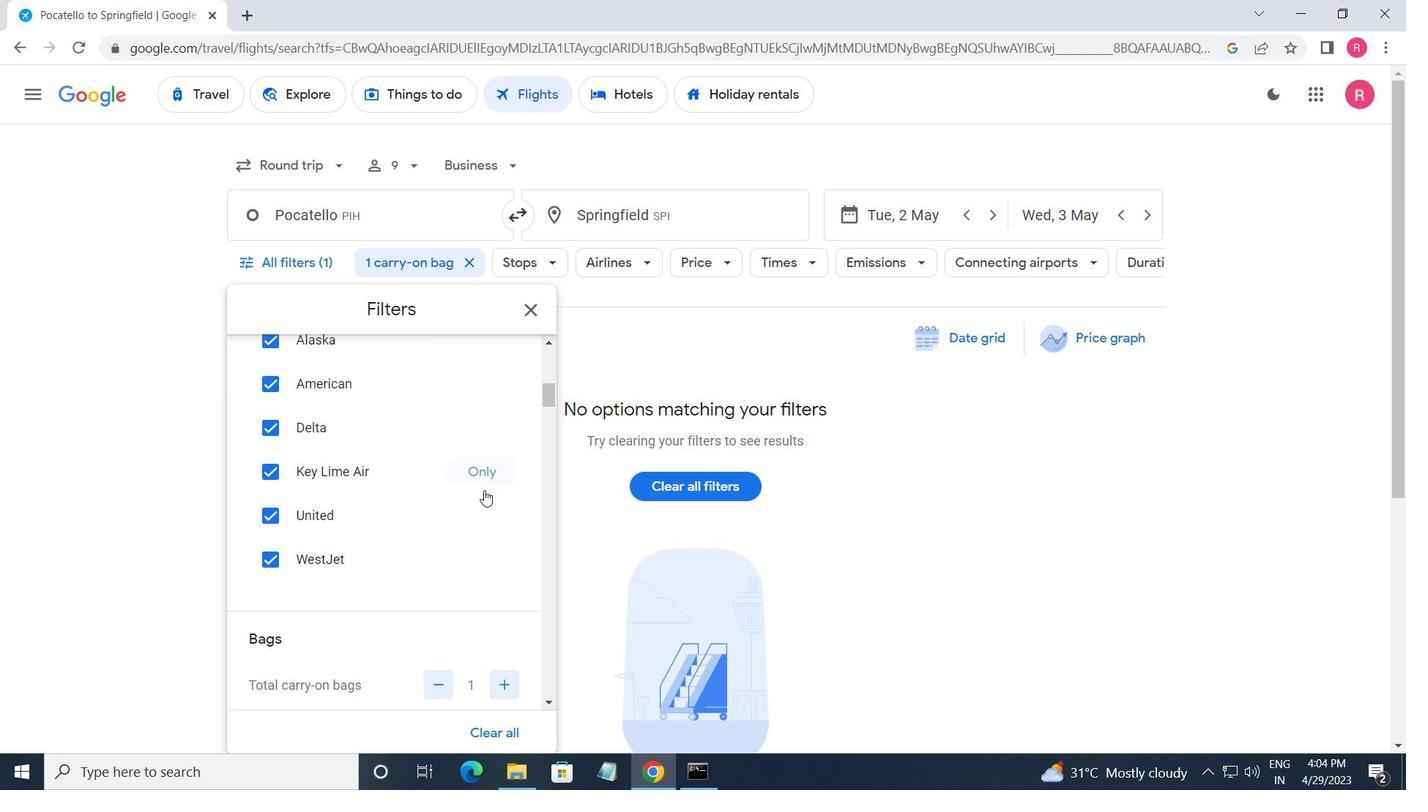 
Action: Mouse scrolled (473, 489) with delta (0, 0)
Screenshot: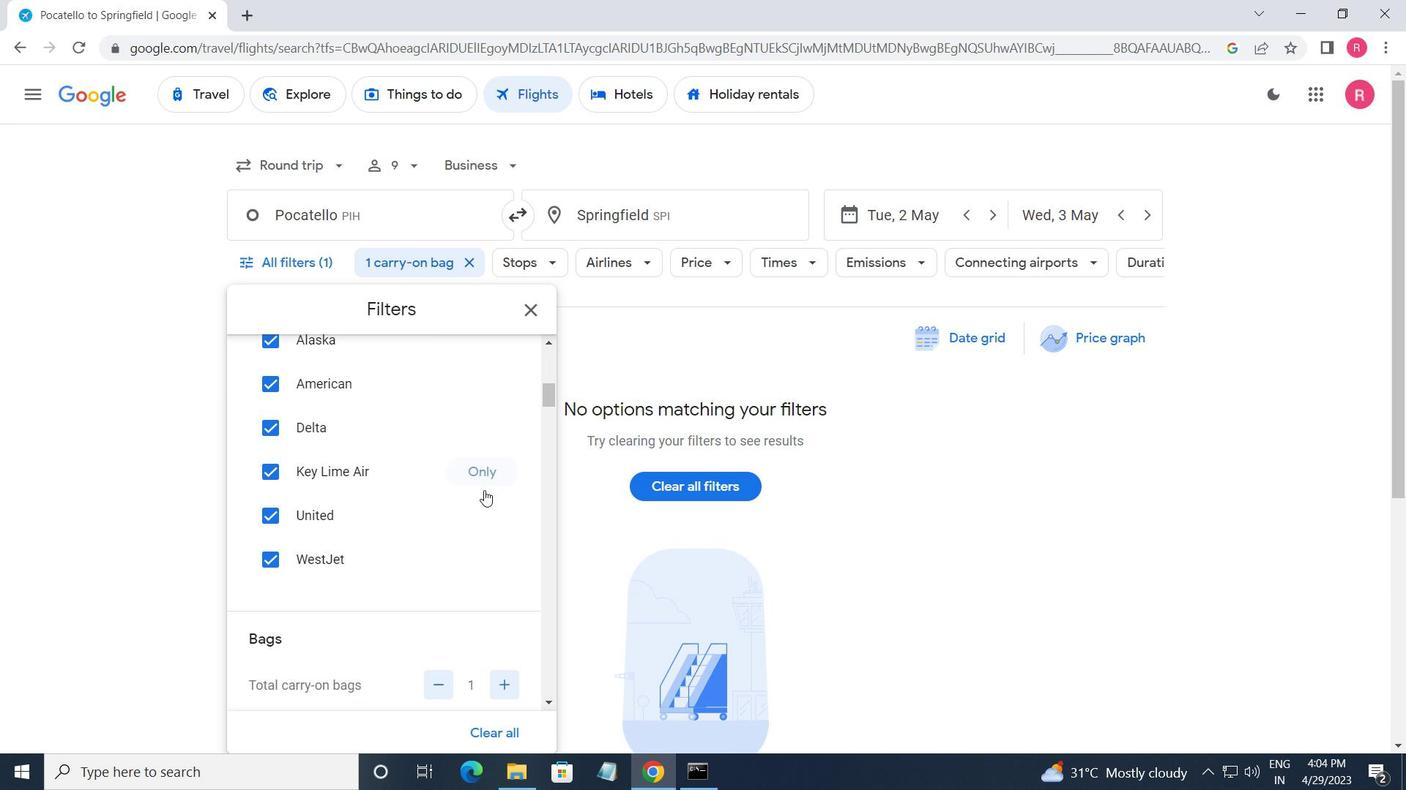 
Action: Mouse moved to (473, 487)
Screenshot: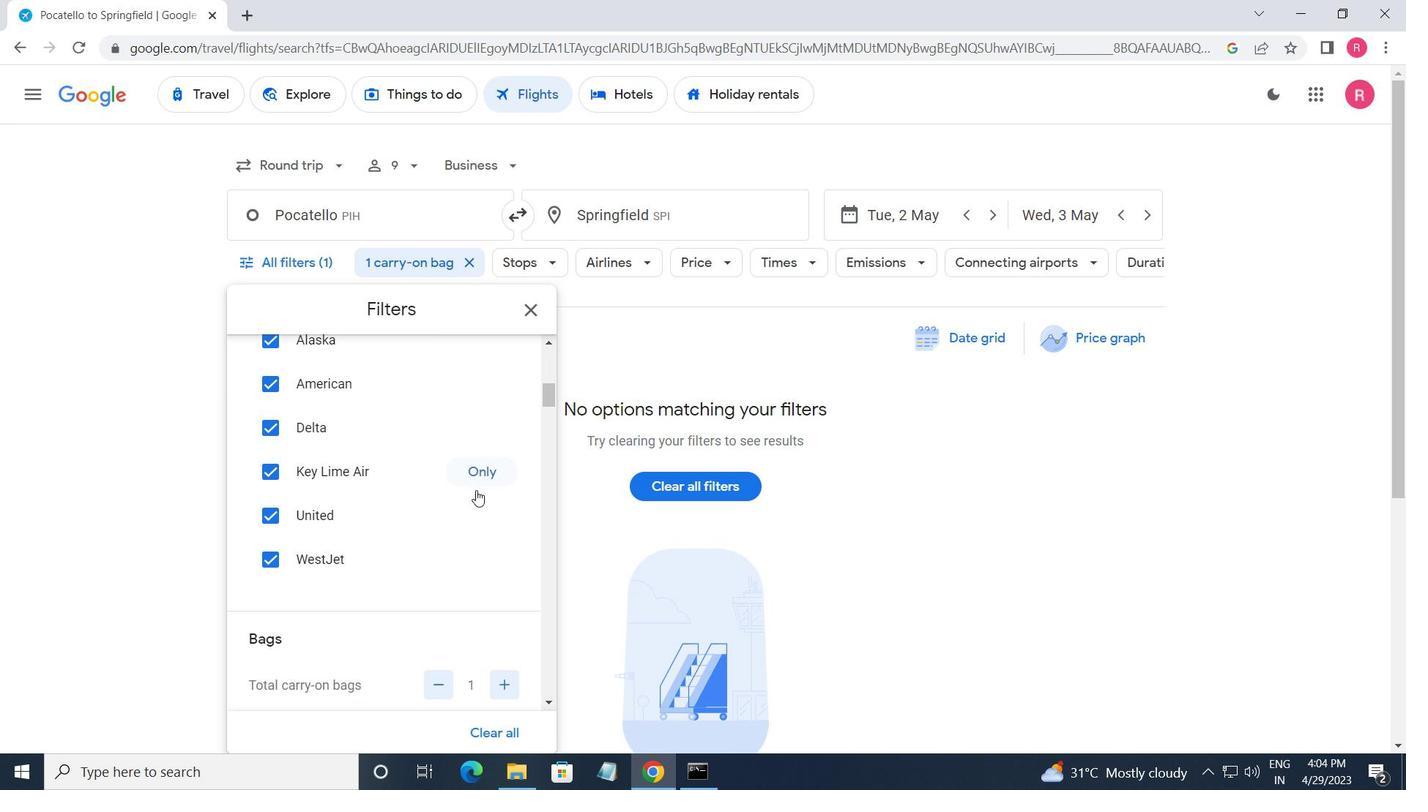 
Action: Mouse scrolled (473, 486) with delta (0, 0)
Screenshot: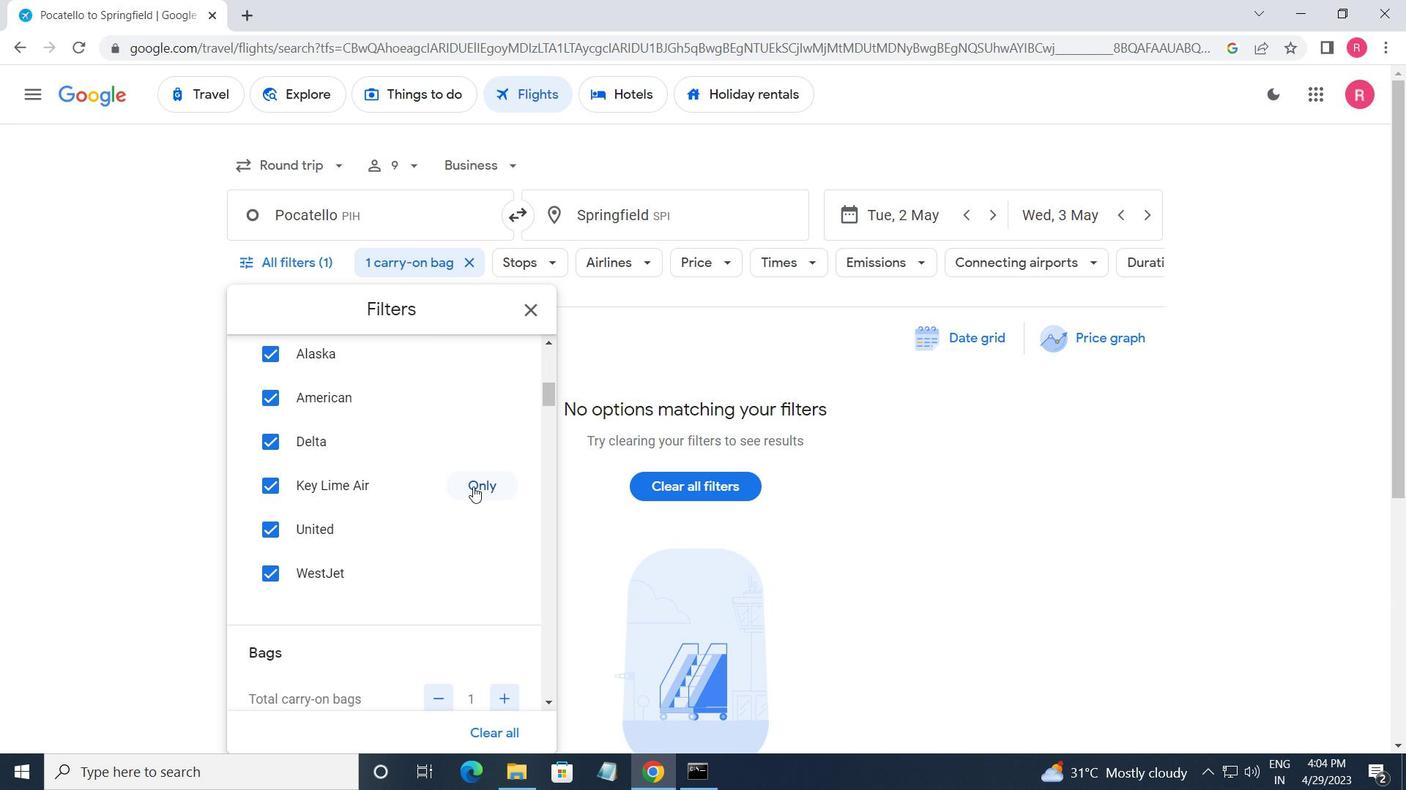 
Action: Mouse scrolled (473, 486) with delta (0, 0)
Screenshot: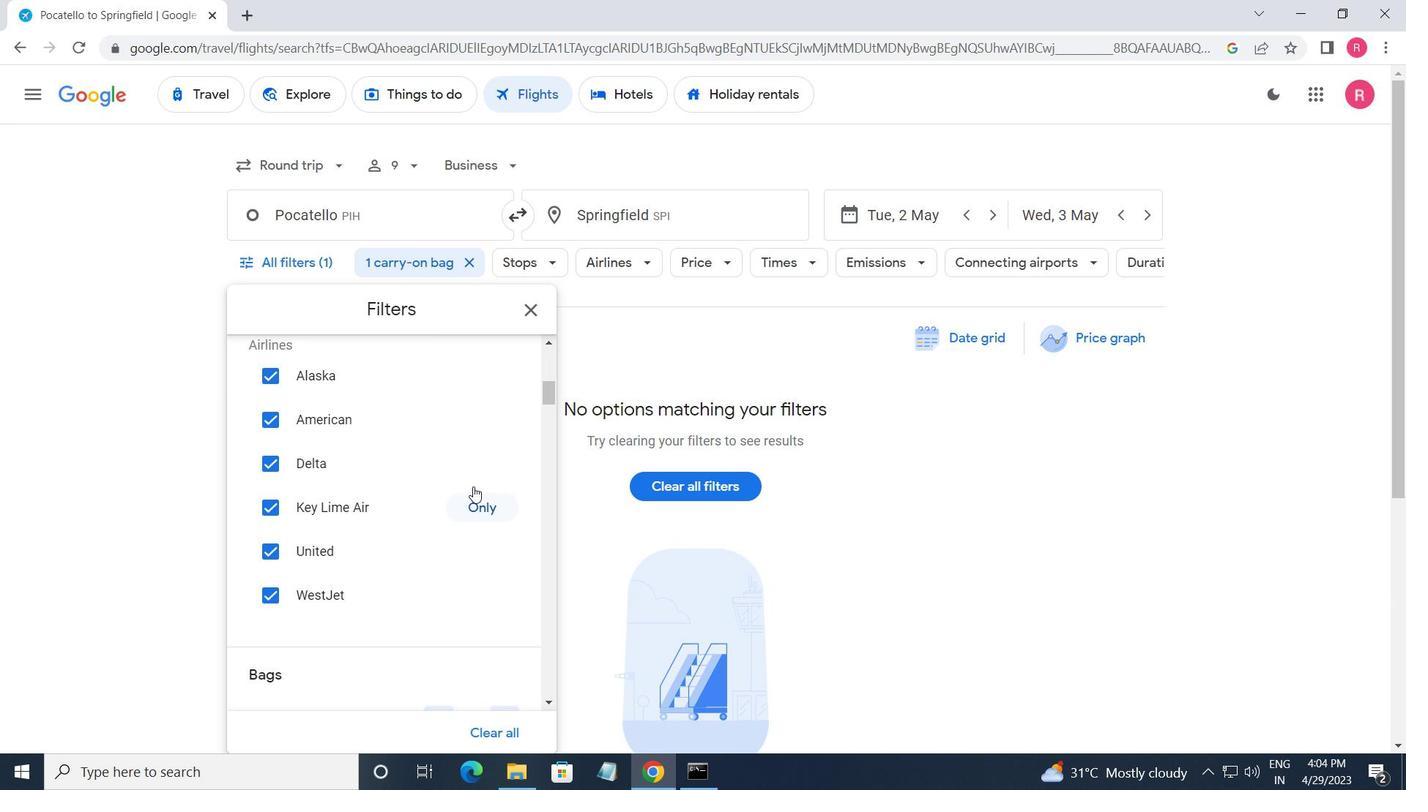 
Action: Mouse scrolled (473, 486) with delta (0, 0)
Screenshot: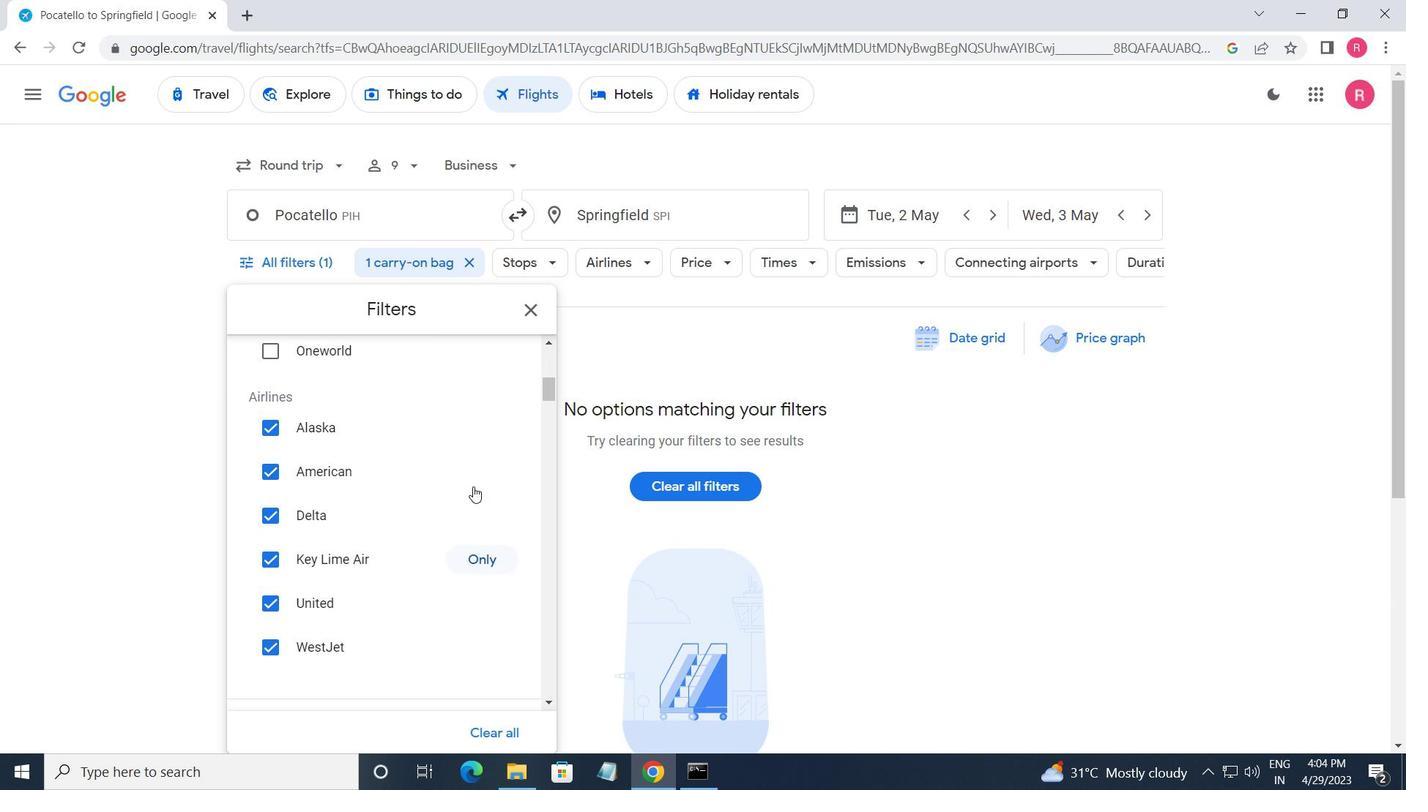 
Action: Mouse moved to (472, 486)
Screenshot: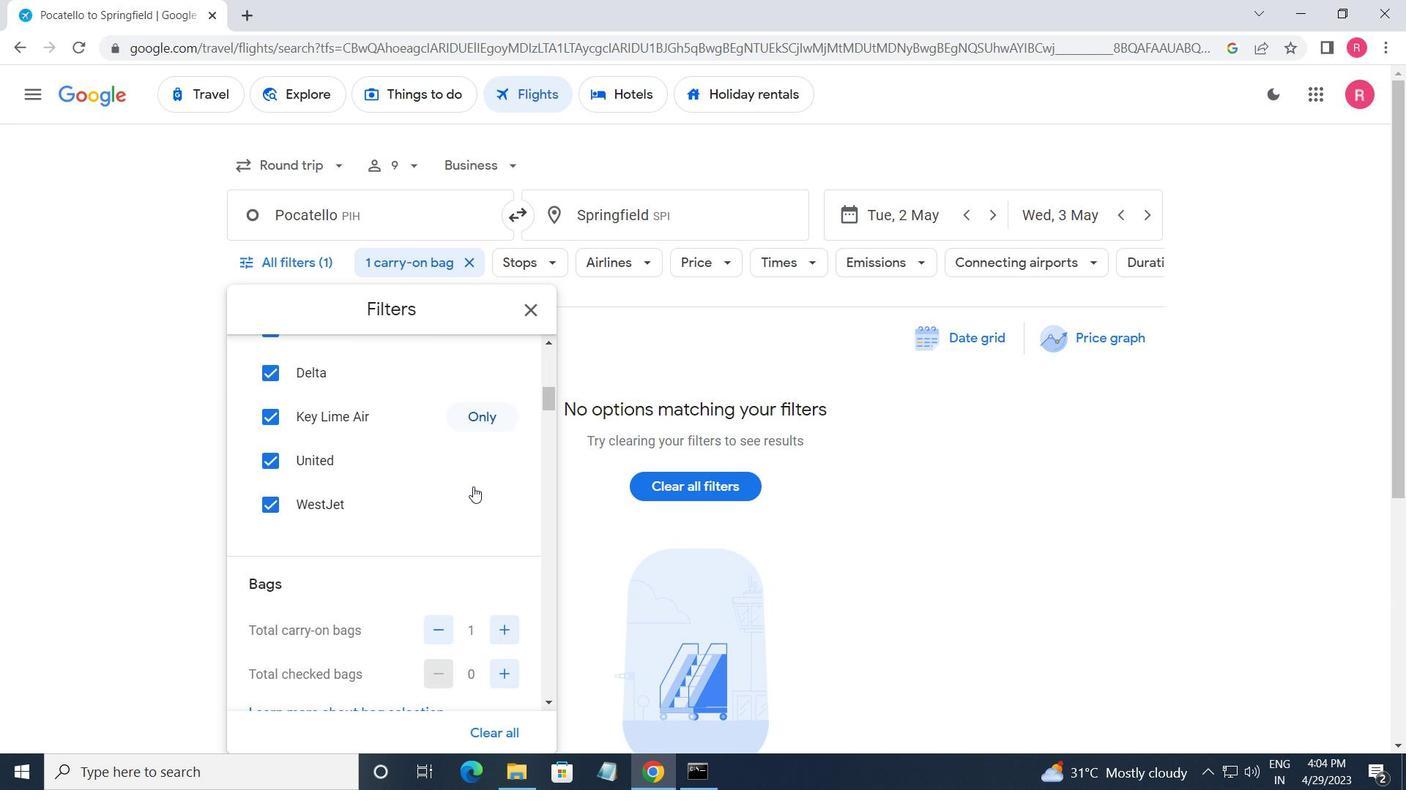 
Action: Mouse scrolled (472, 485) with delta (0, 0)
Screenshot: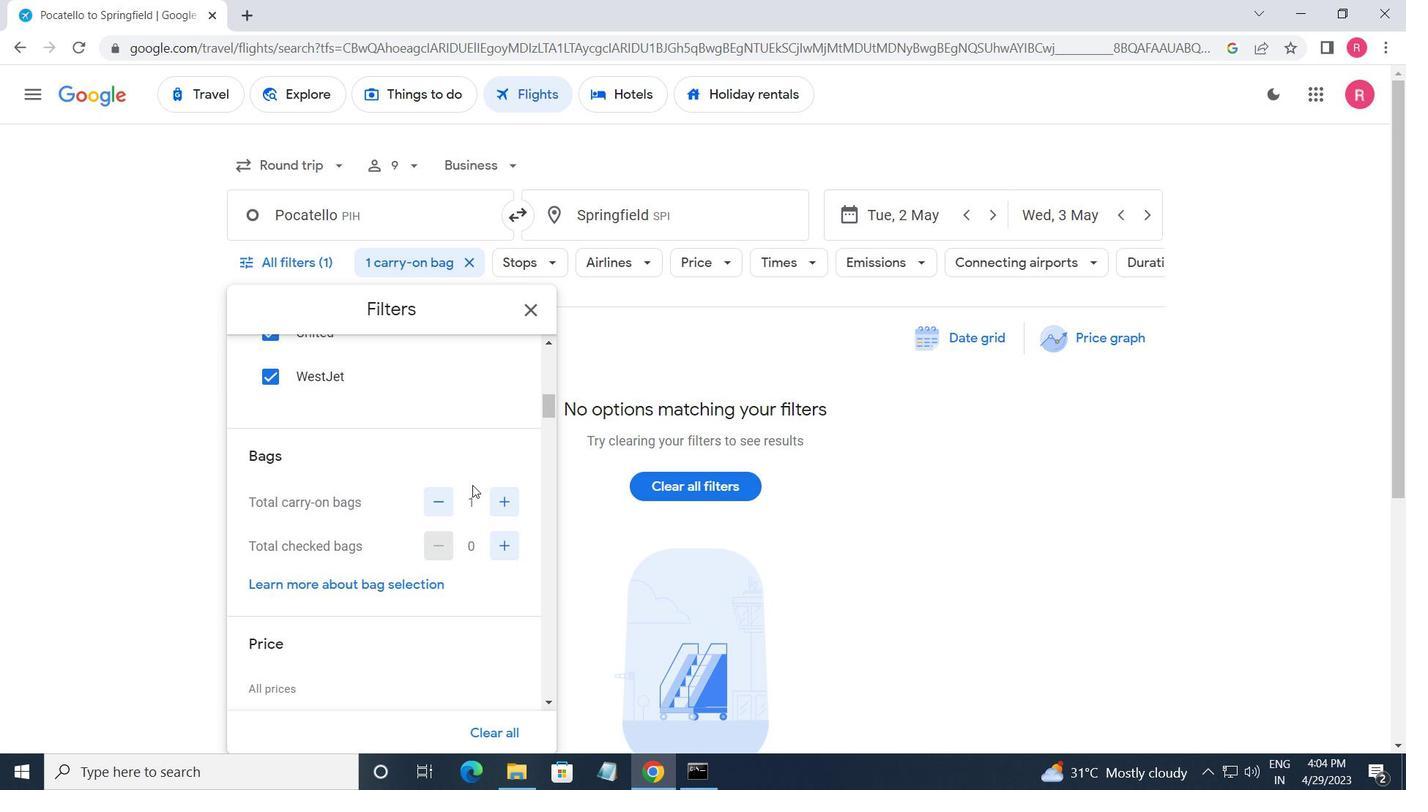 
Action: Mouse scrolled (472, 485) with delta (0, 0)
Screenshot: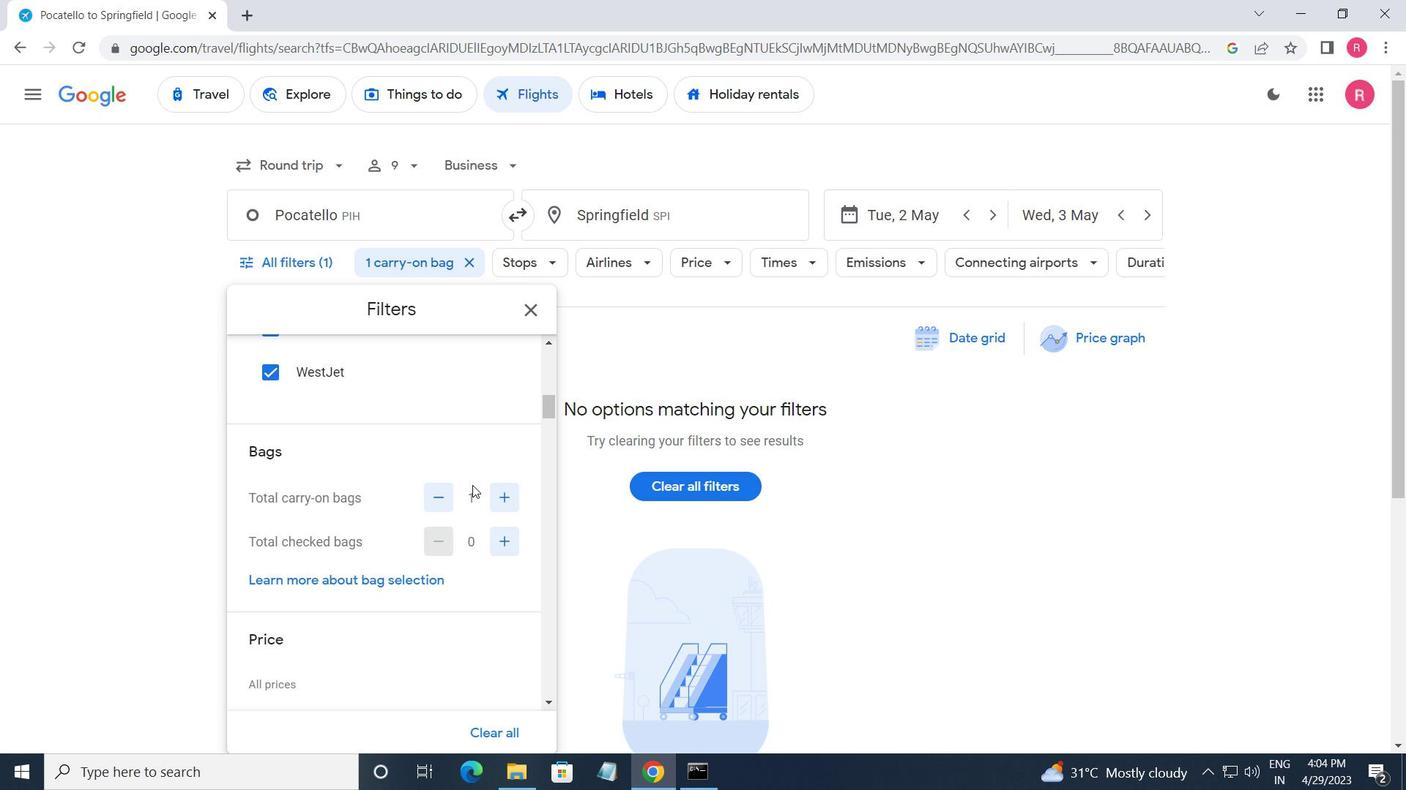 
Action: Mouse scrolled (472, 485) with delta (0, 0)
Screenshot: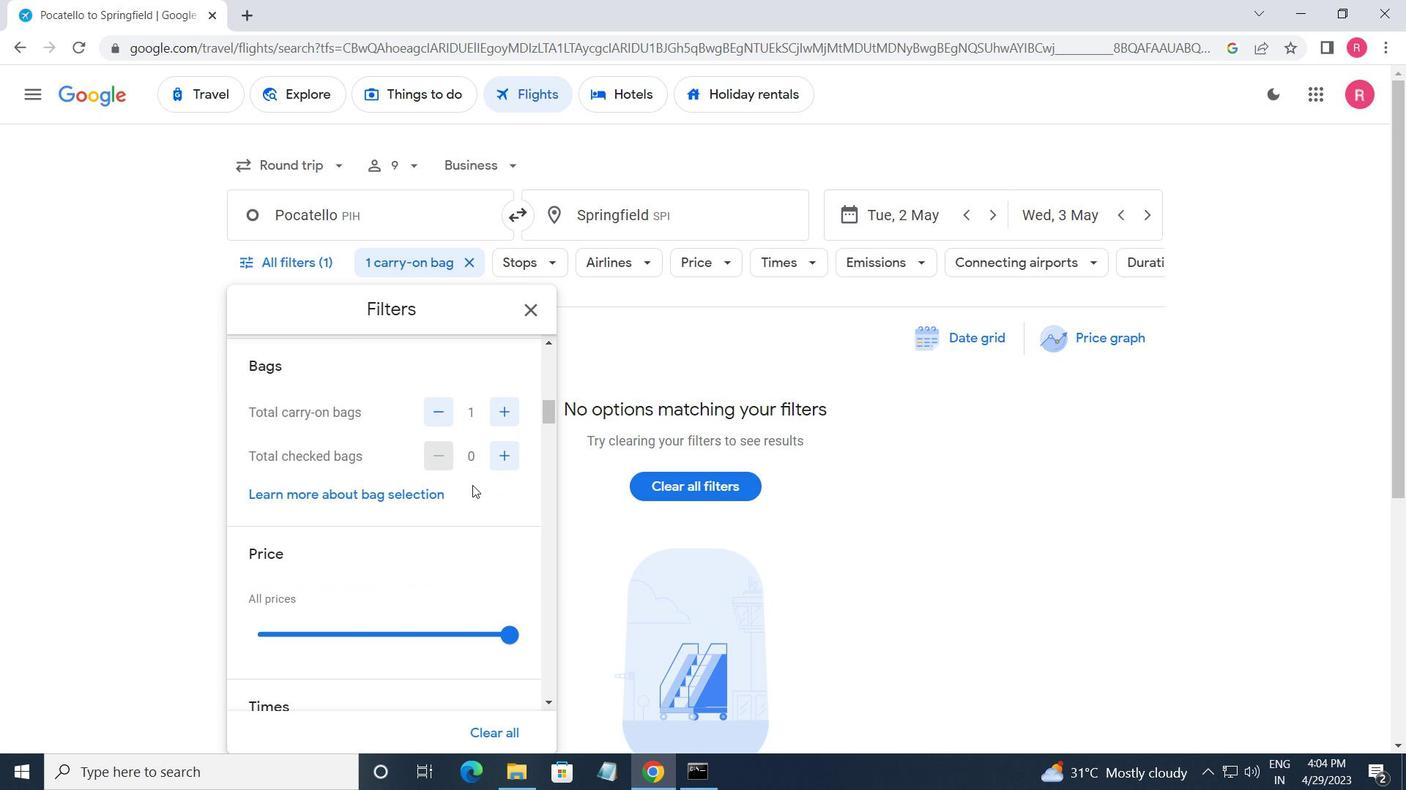 
Action: Mouse moved to (503, 456)
Screenshot: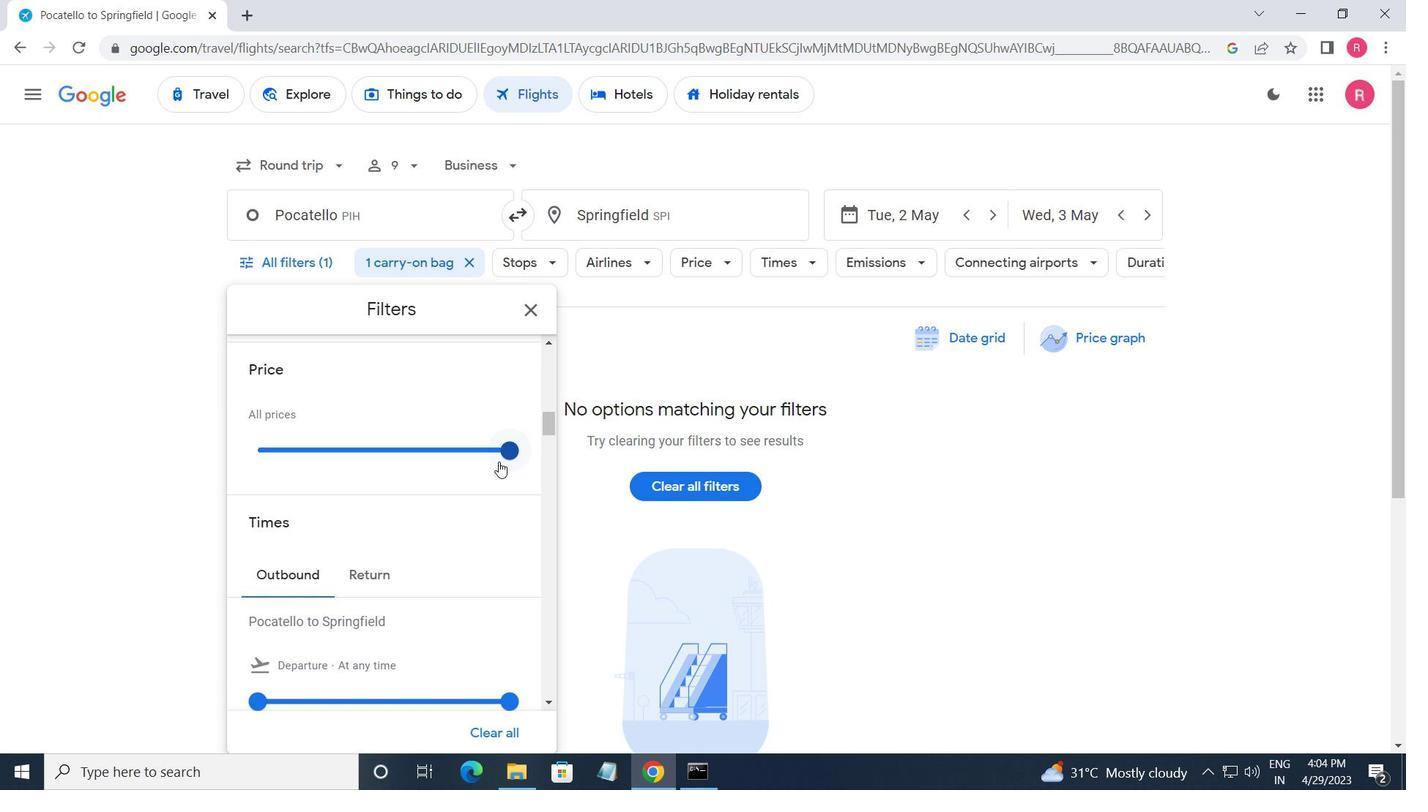 
Action: Mouse pressed left at (503, 456)
Screenshot: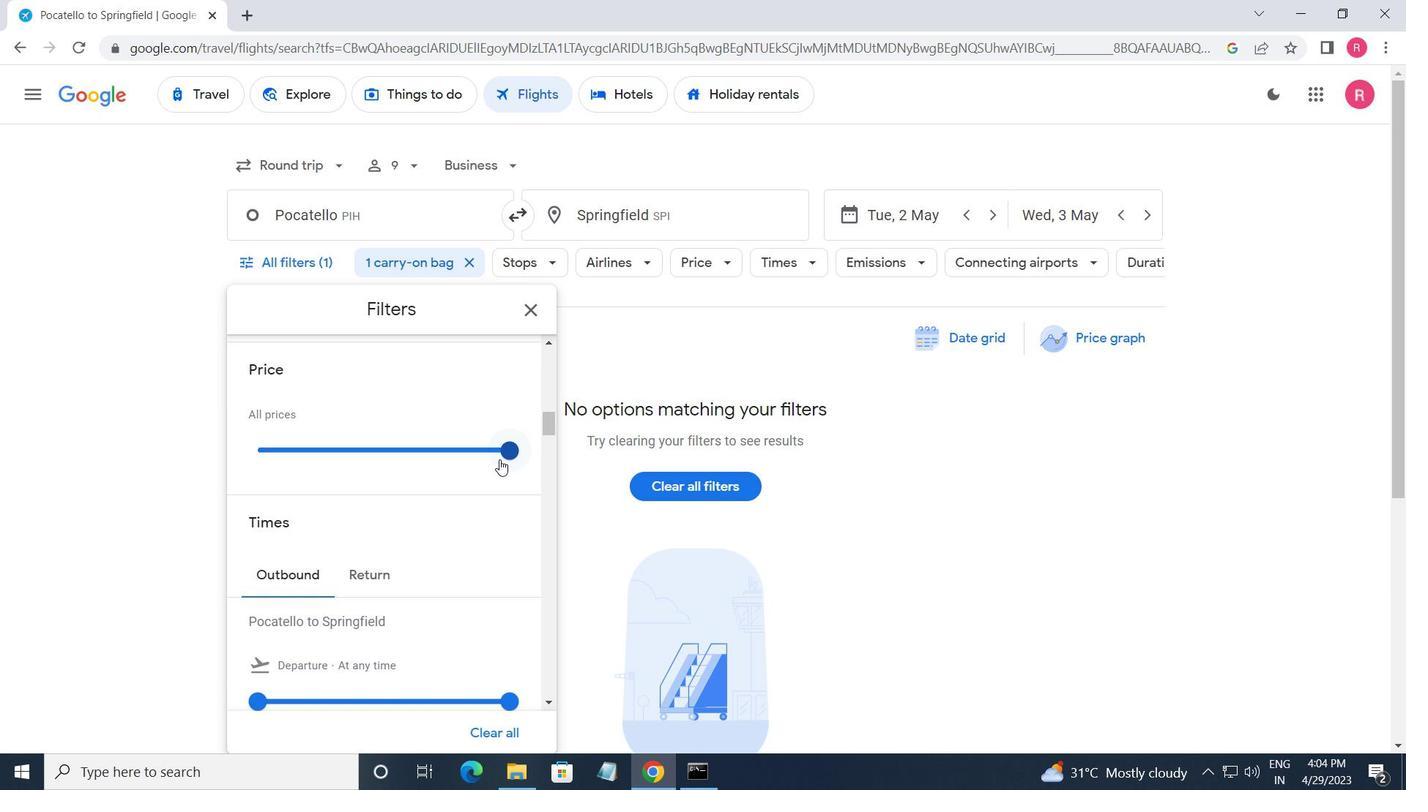 
Action: Mouse moved to (327, 628)
Screenshot: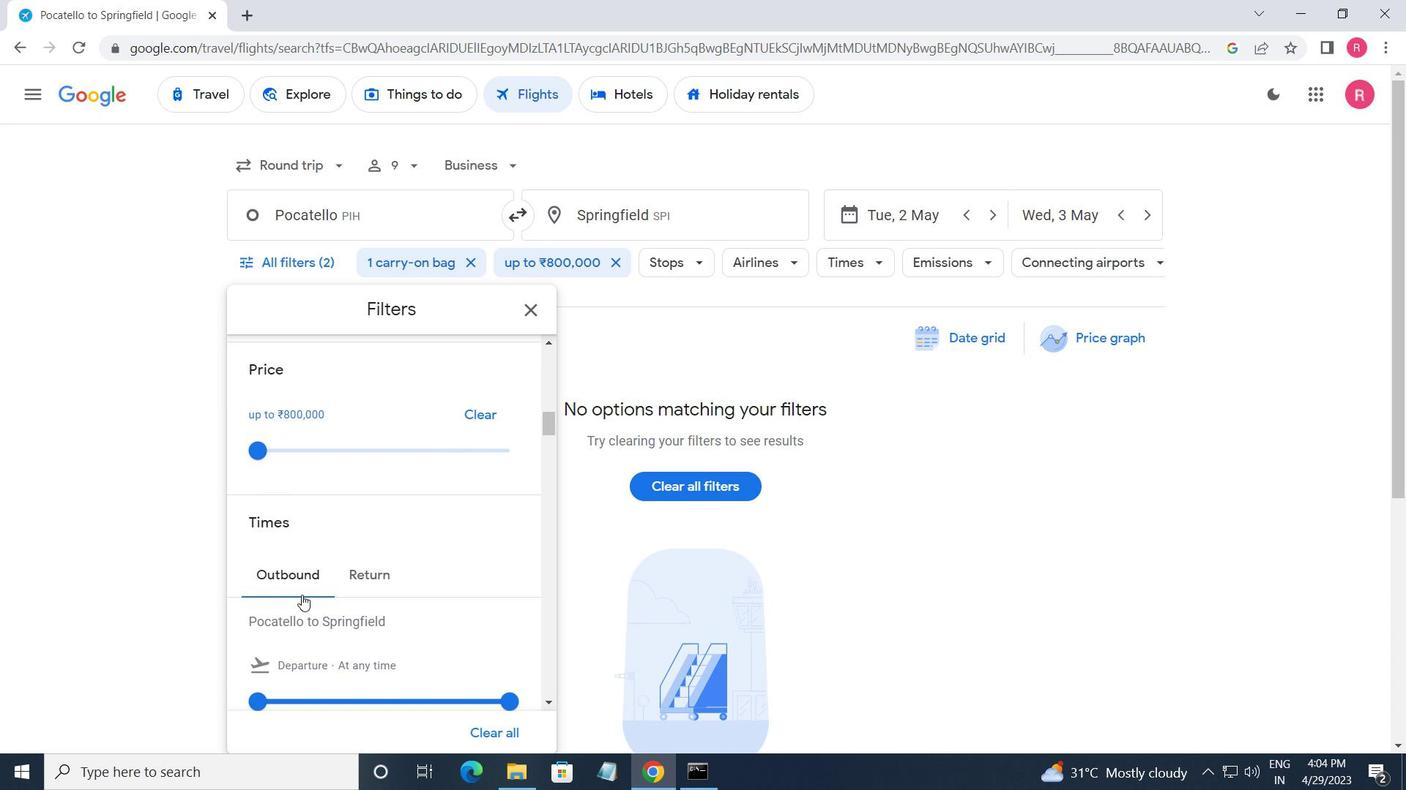 
Action: Mouse scrolled (327, 627) with delta (0, 0)
Screenshot: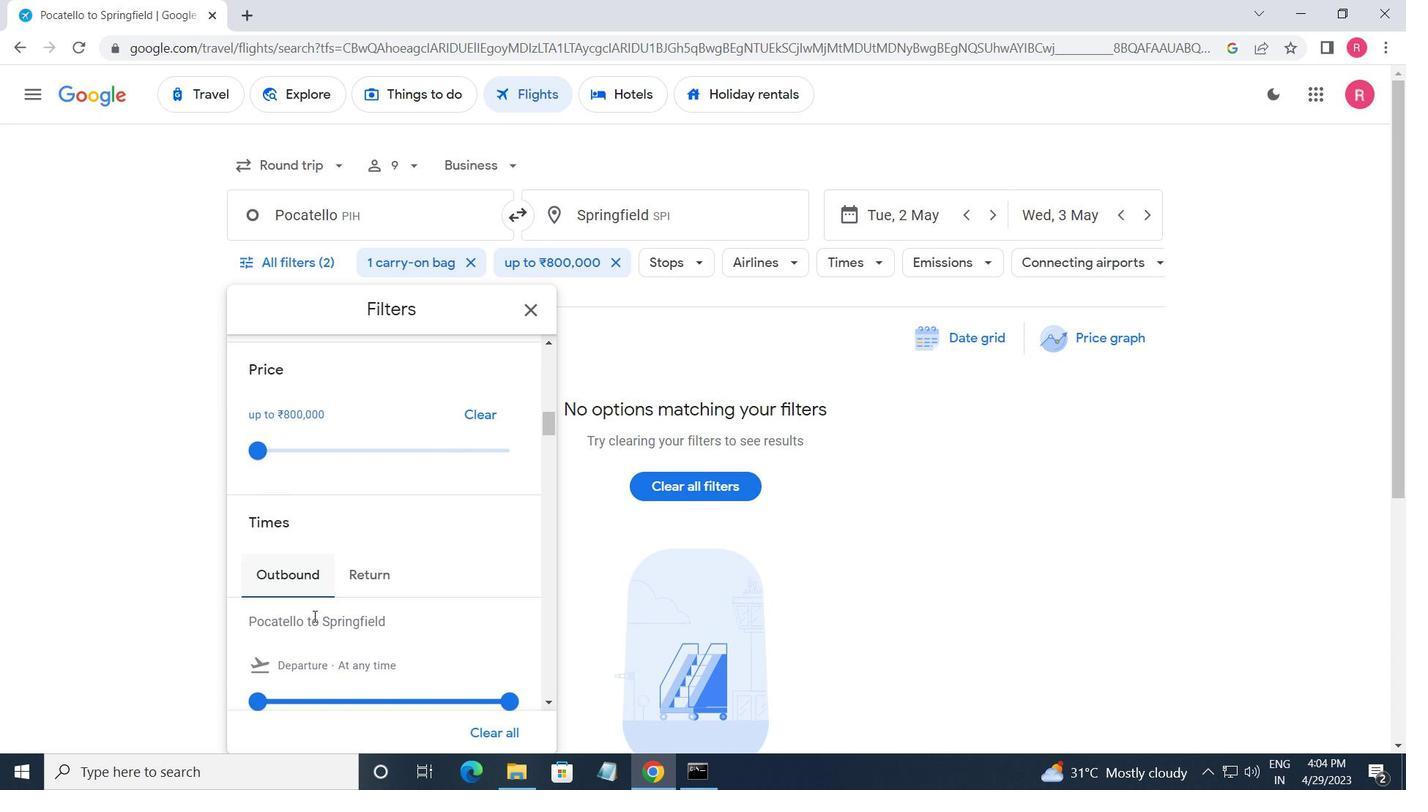 
Action: Mouse moved to (265, 611)
Screenshot: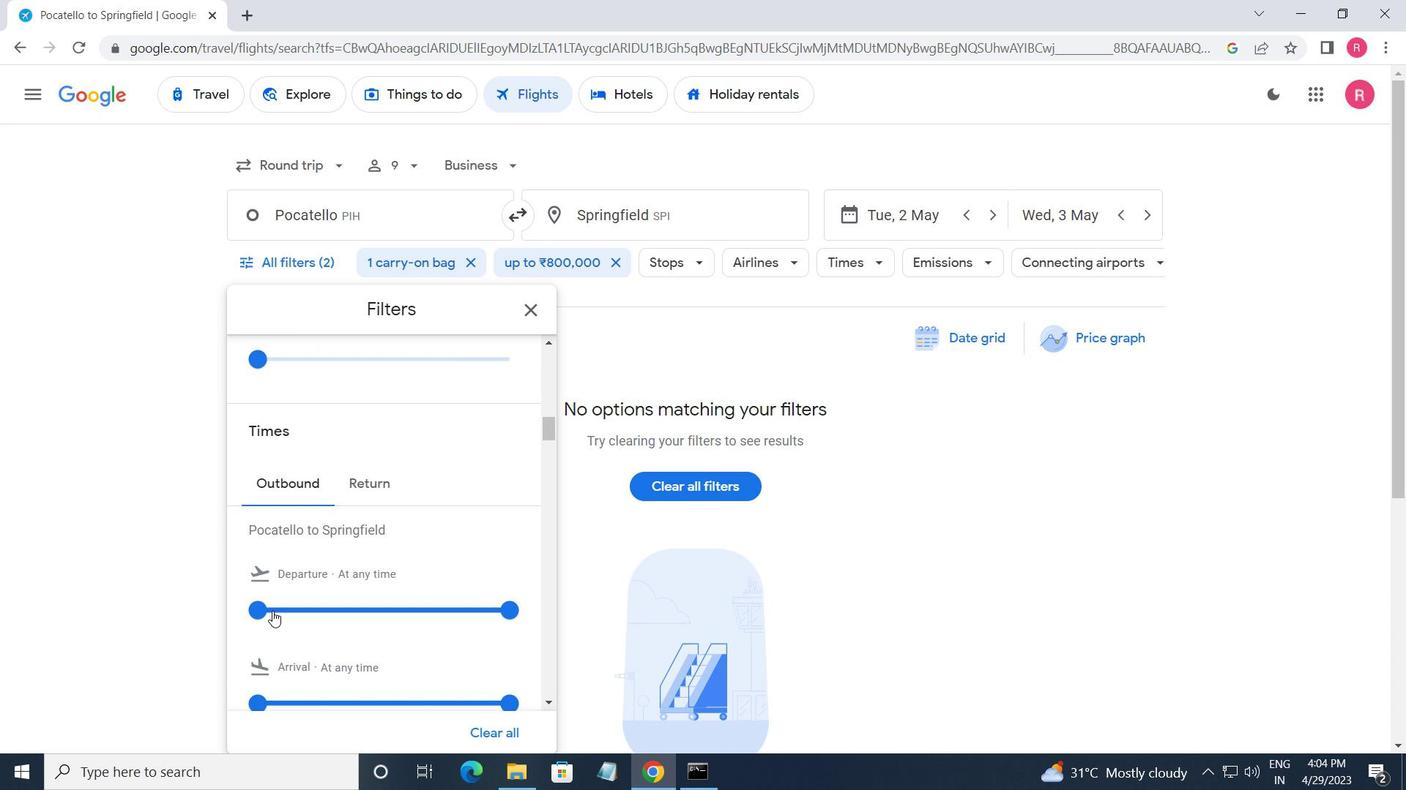 
Action: Mouse pressed left at (265, 611)
Screenshot: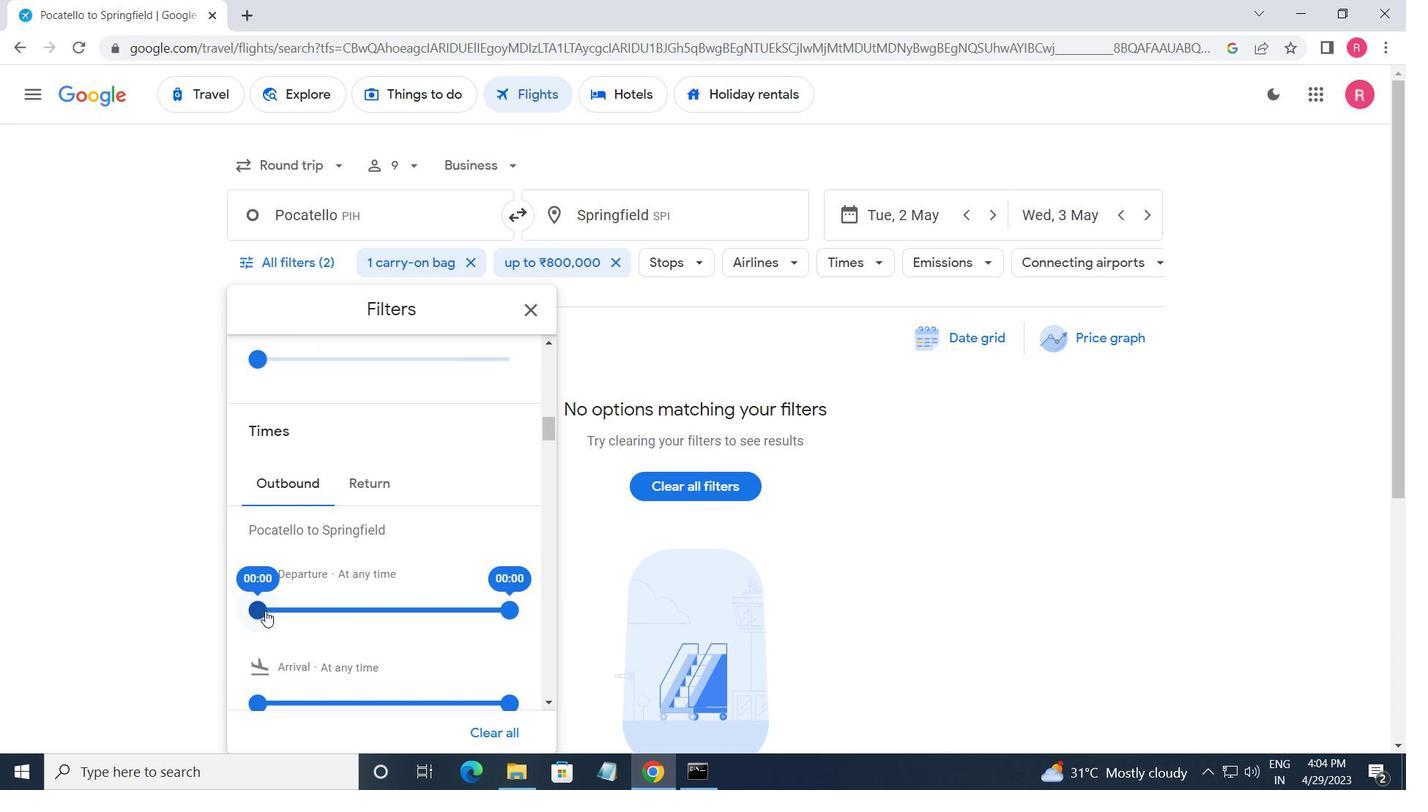 
Action: Mouse moved to (513, 615)
Screenshot: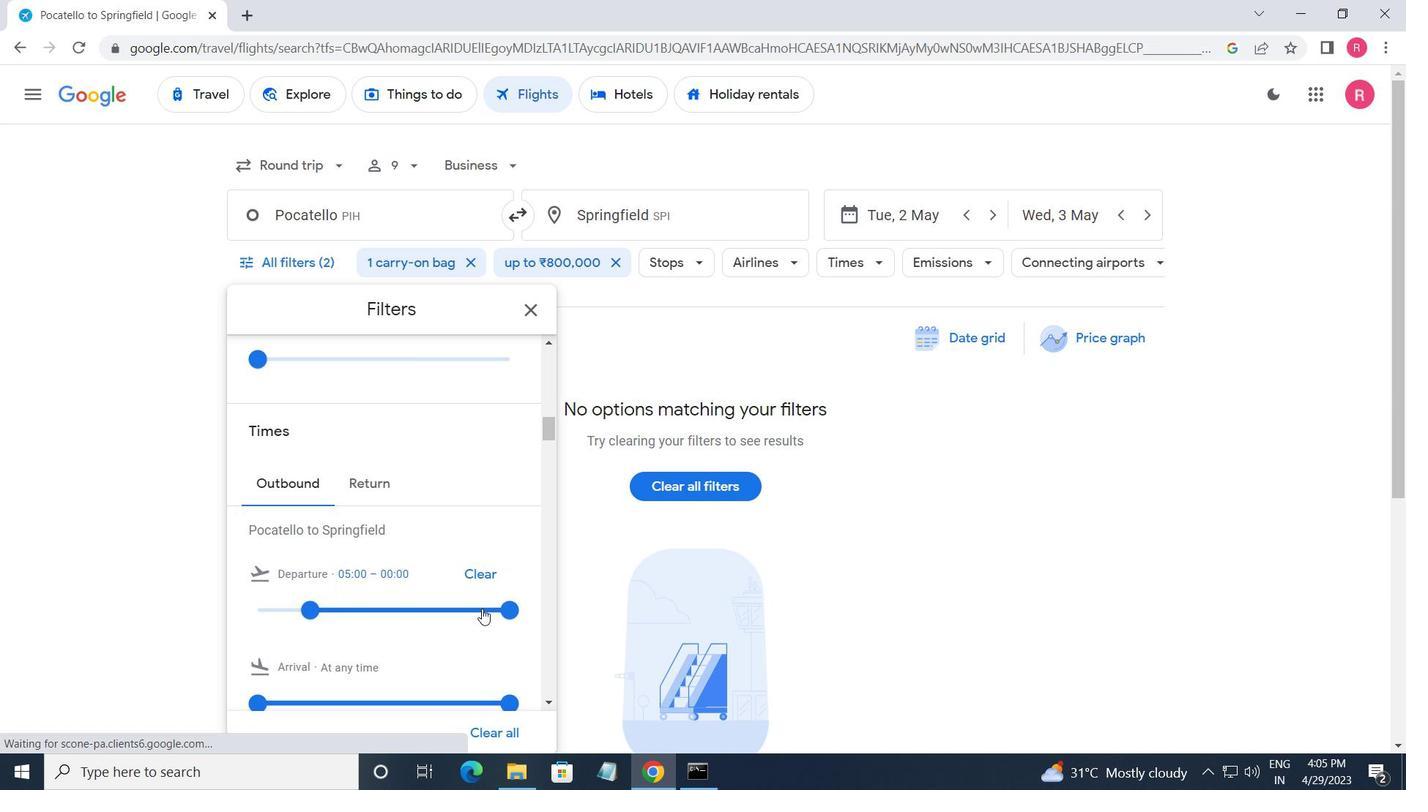 
Action: Mouse pressed left at (513, 615)
Screenshot: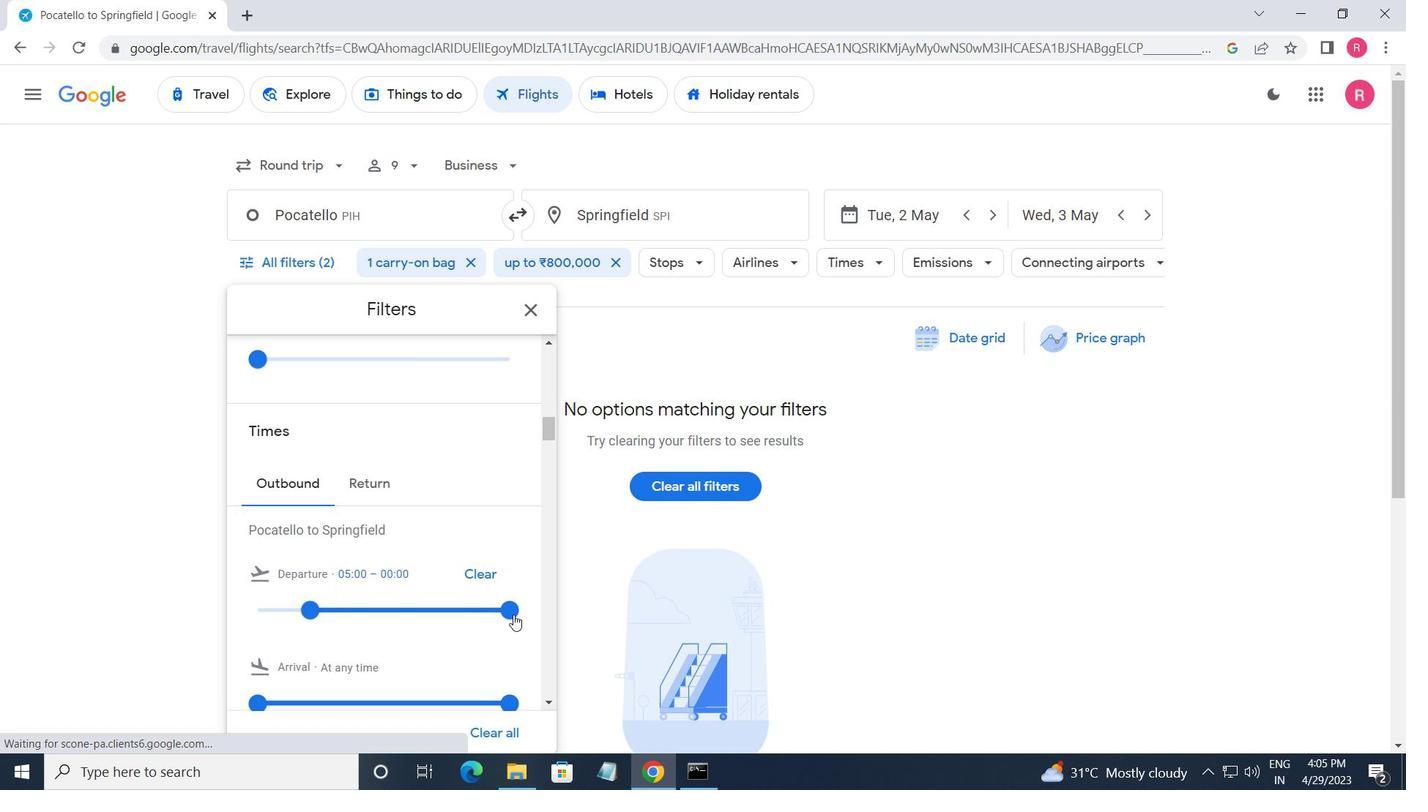 
Action: Mouse moved to (358, 492)
Screenshot: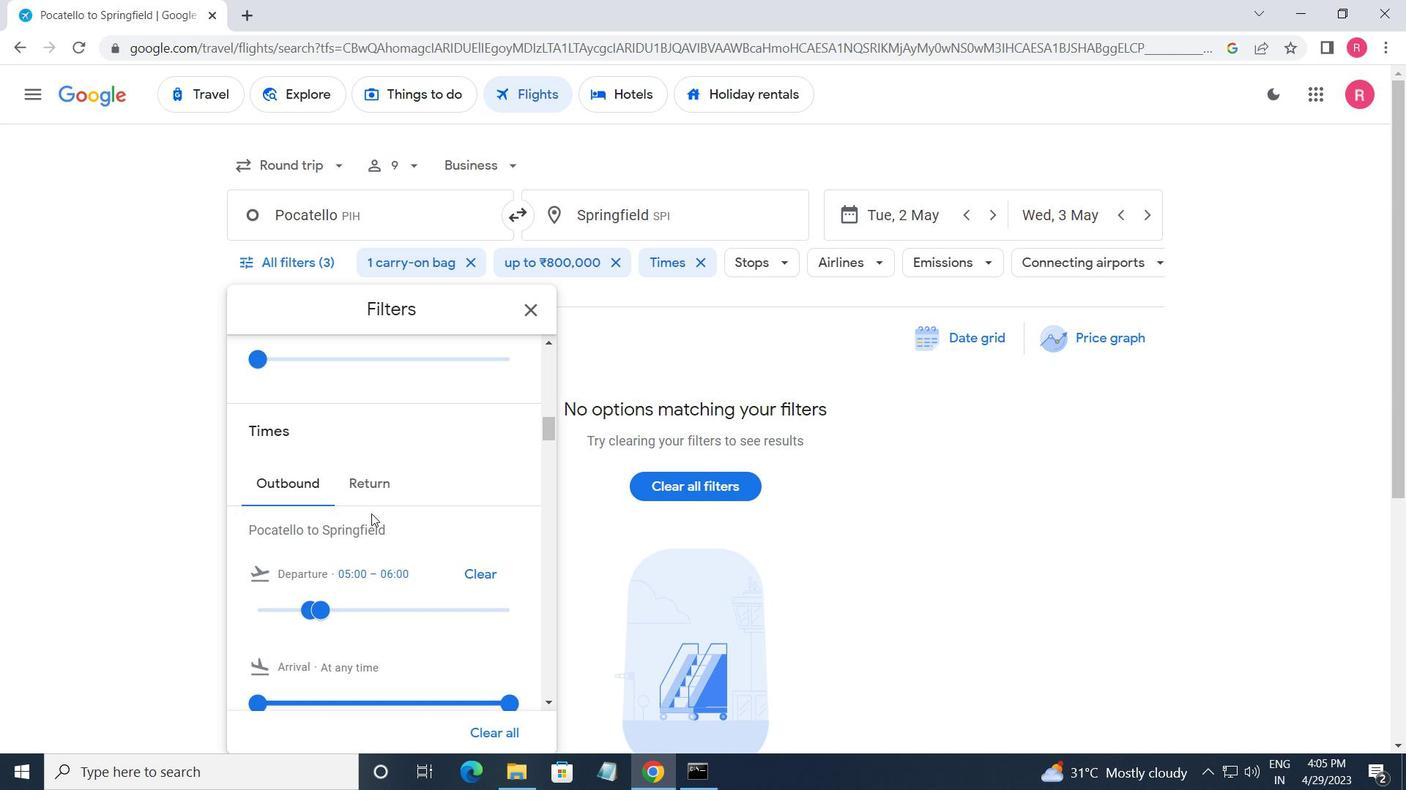 
Action: Mouse pressed left at (358, 492)
Screenshot: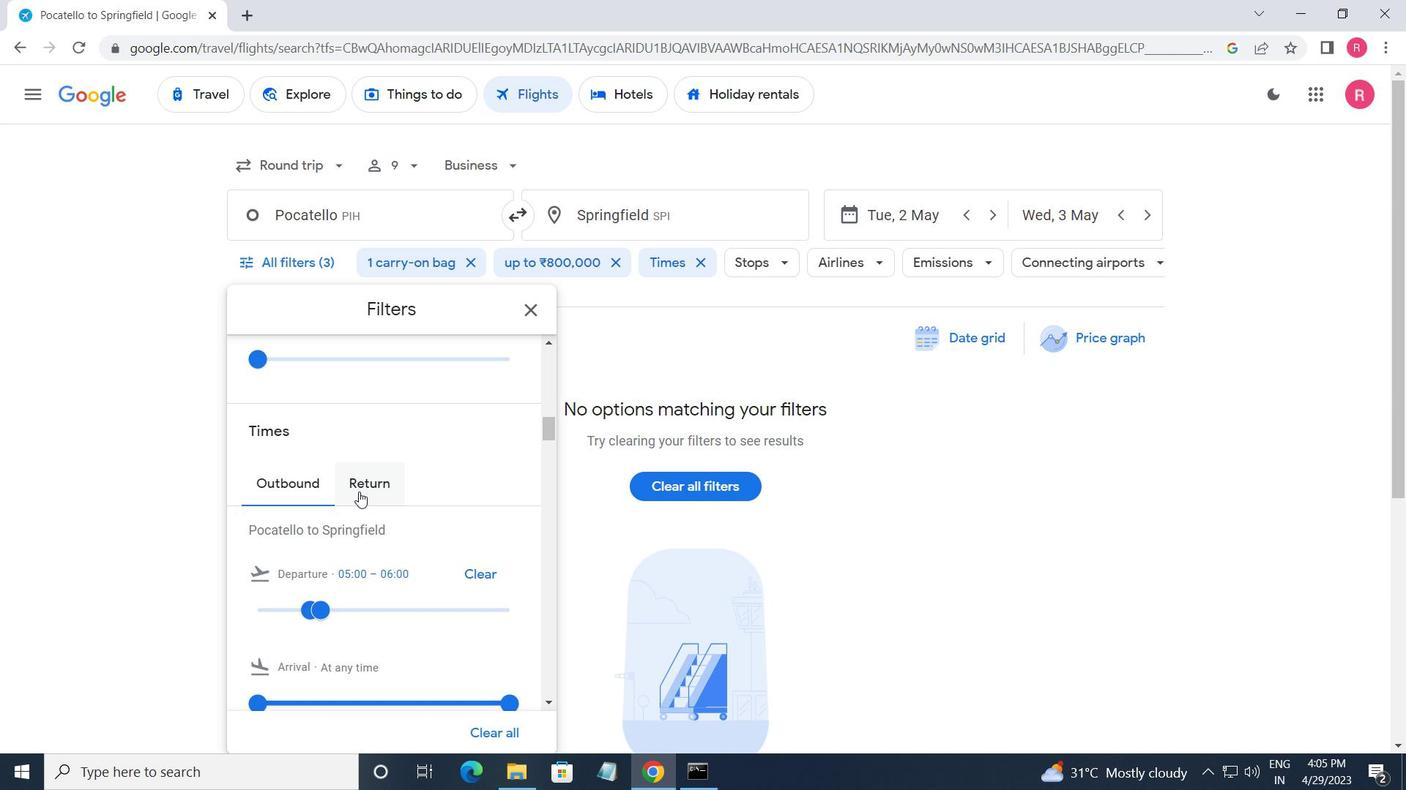 
Action: Mouse moved to (266, 622)
Screenshot: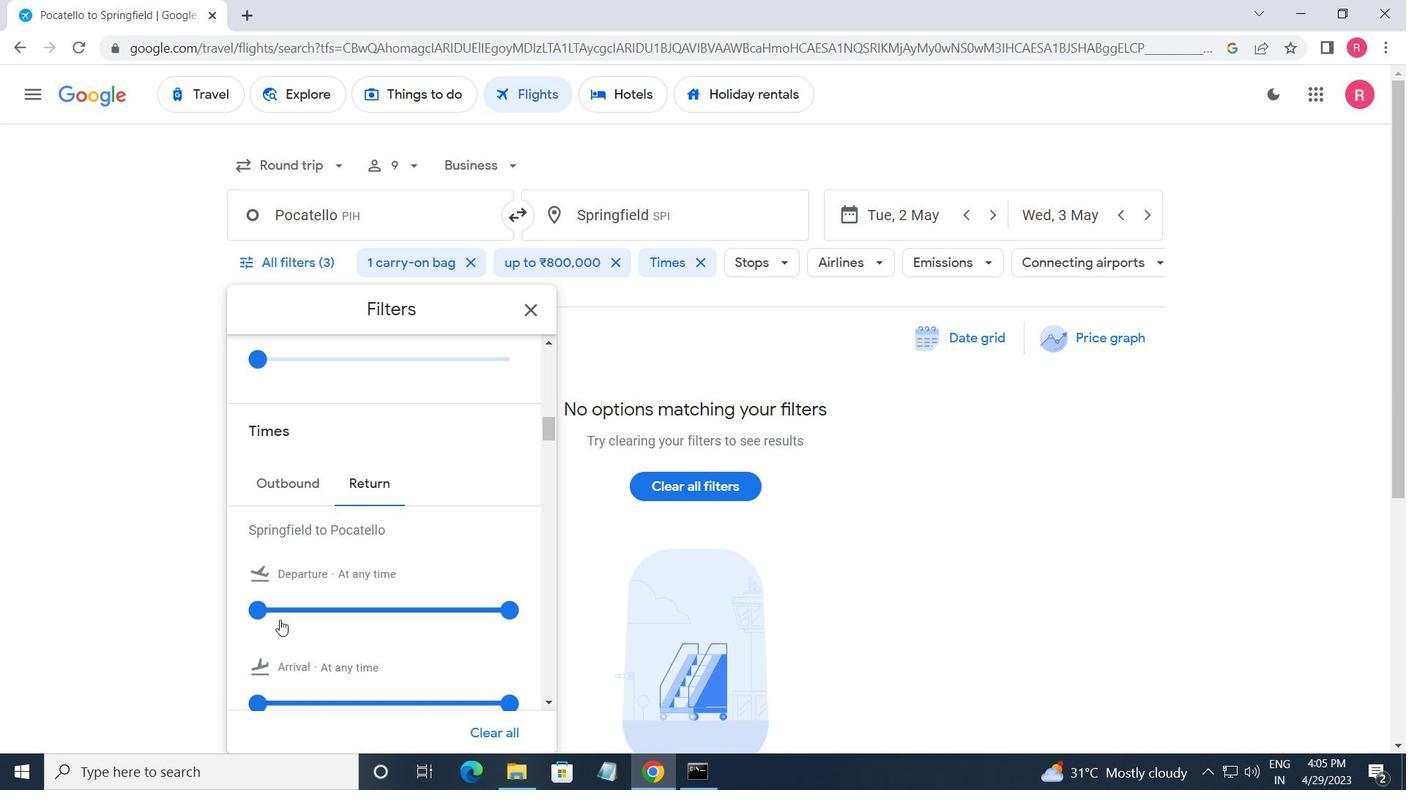 
Action: Mouse pressed left at (266, 622)
Screenshot: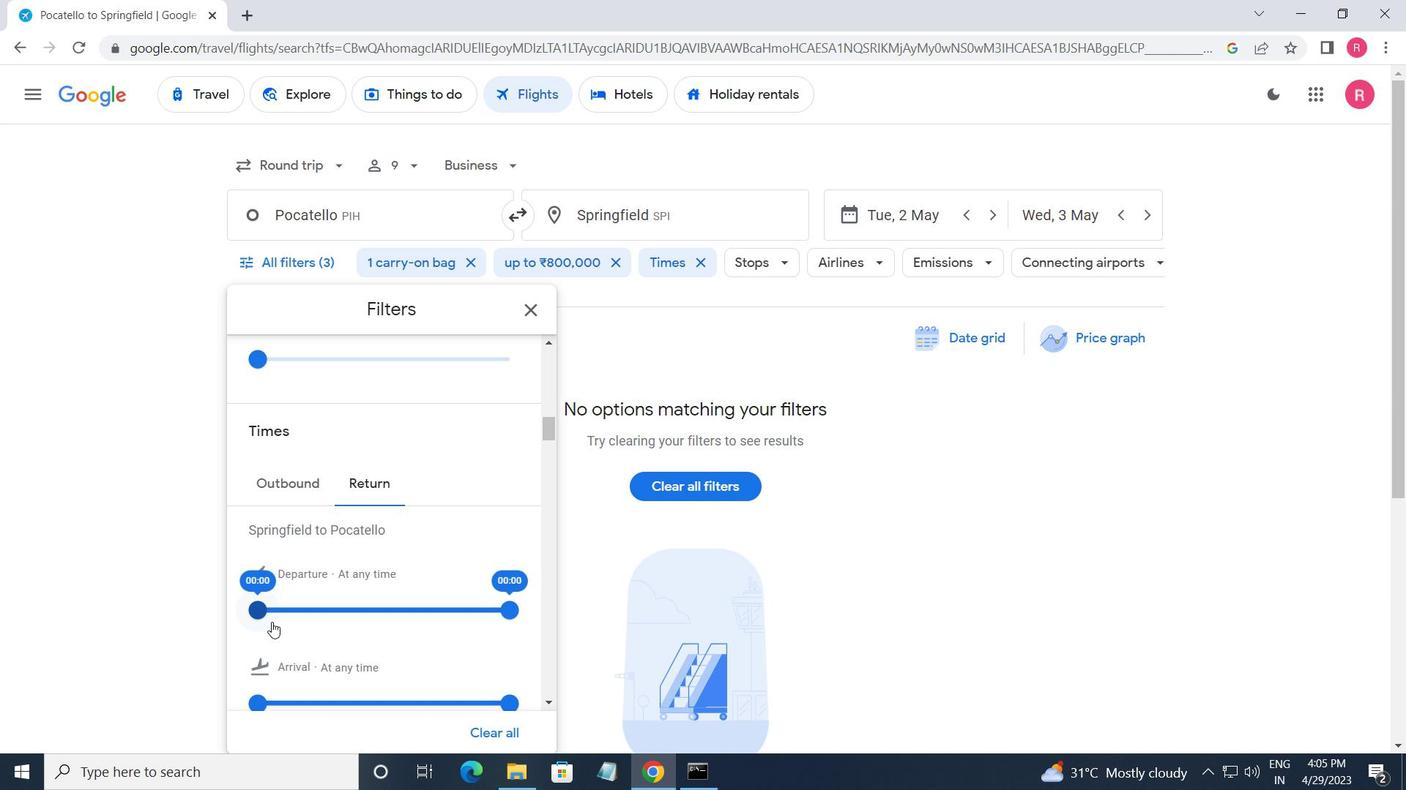 
Action: Mouse moved to (503, 607)
Screenshot: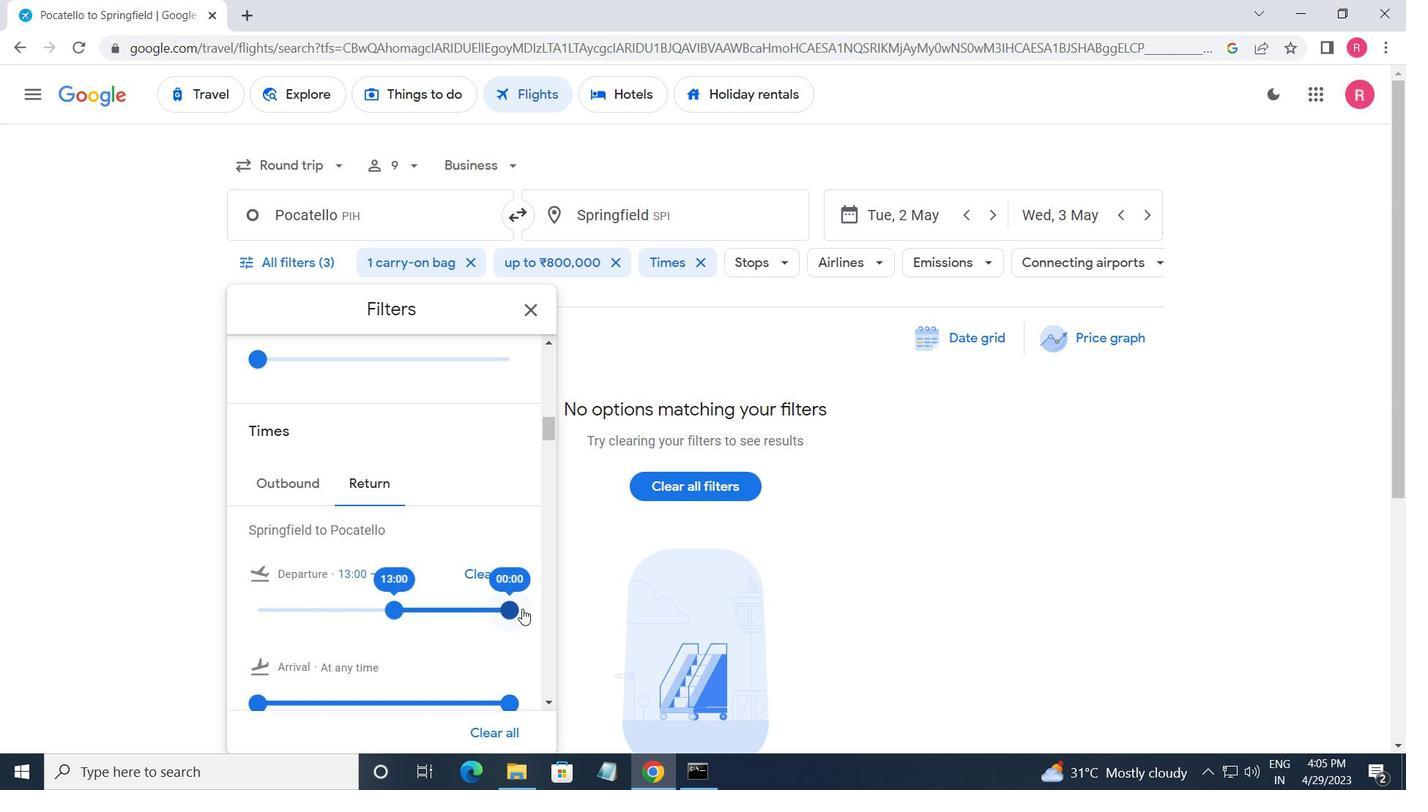 
Action: Mouse pressed left at (503, 607)
Screenshot: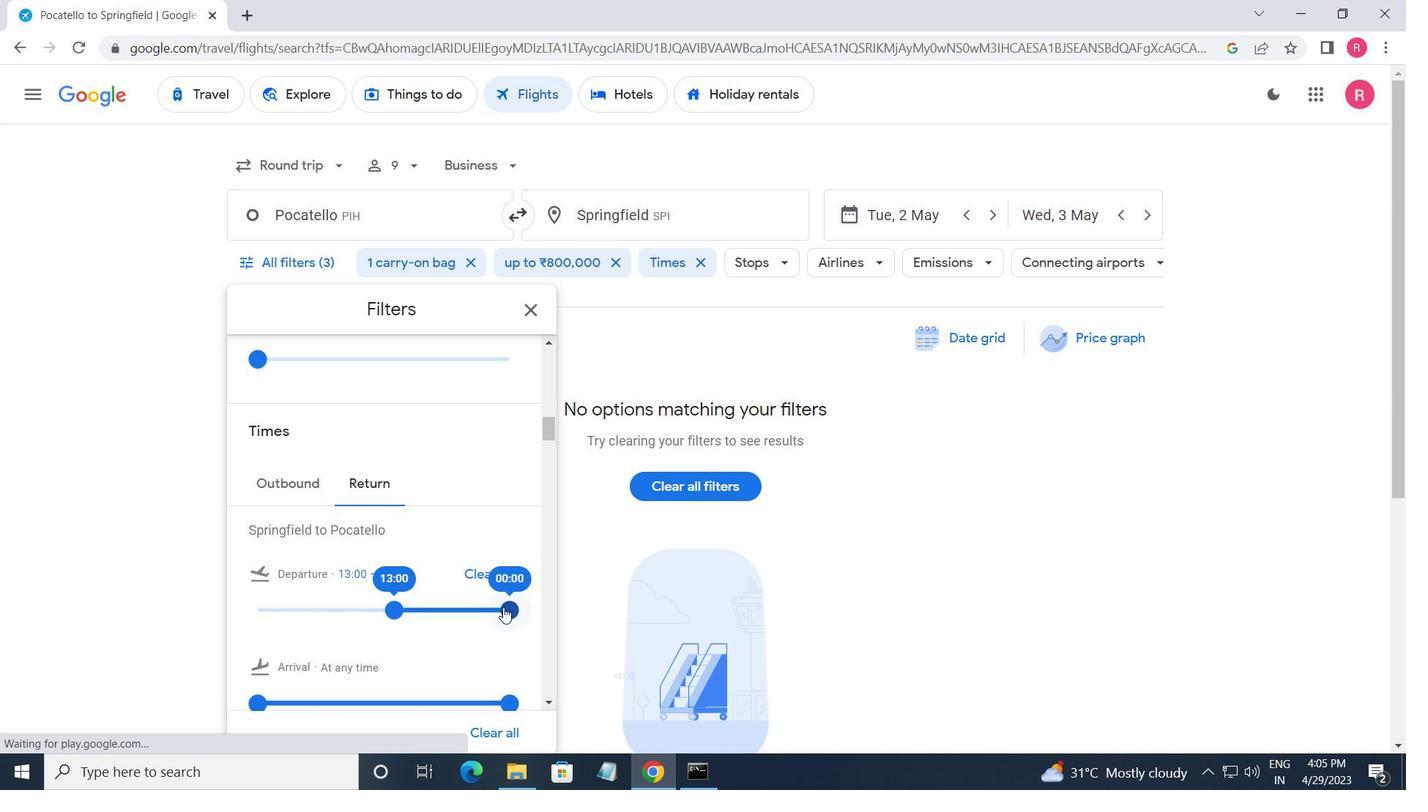 
Action: Mouse moved to (530, 316)
Screenshot: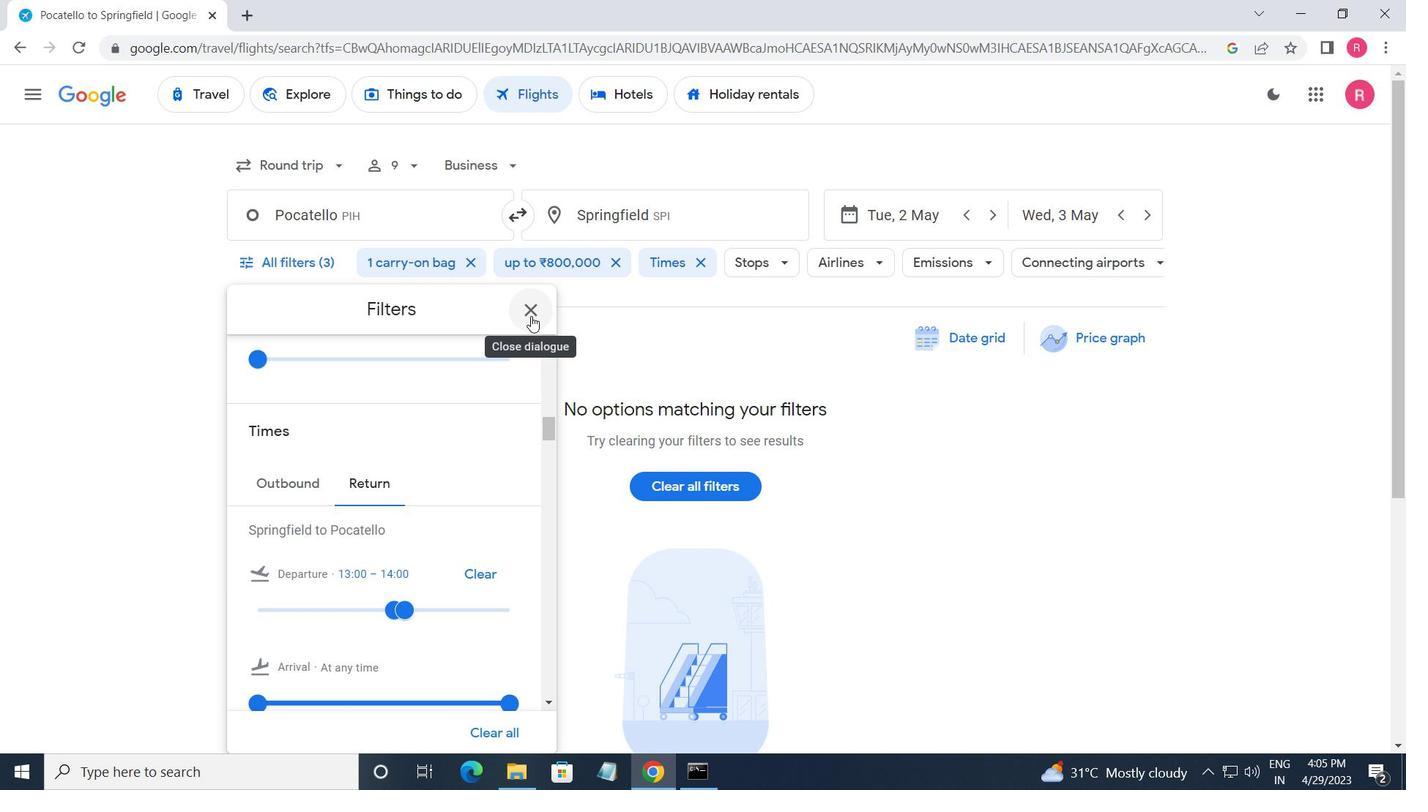 
Action: Mouse pressed left at (530, 316)
Screenshot: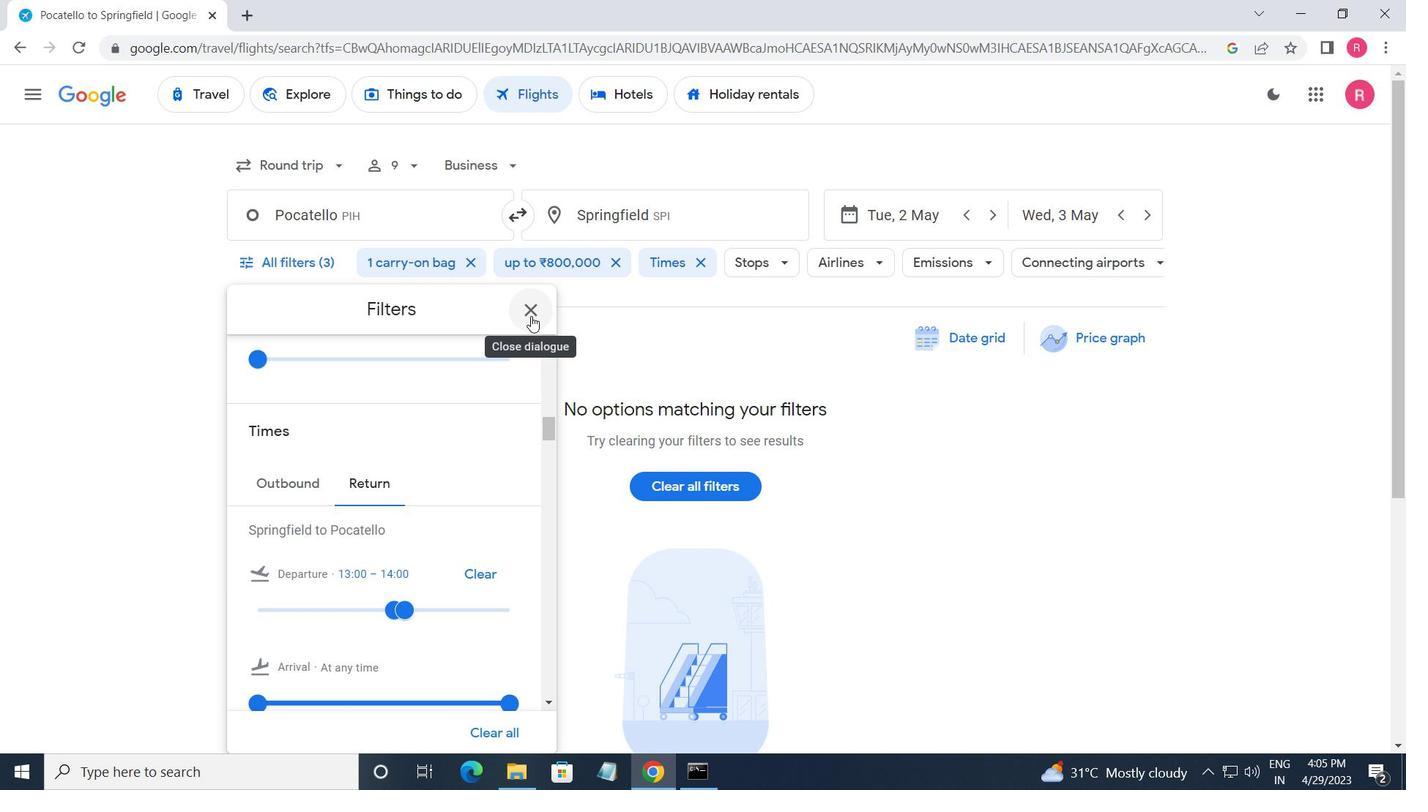 
Action: Mouse moved to (530, 315)
Screenshot: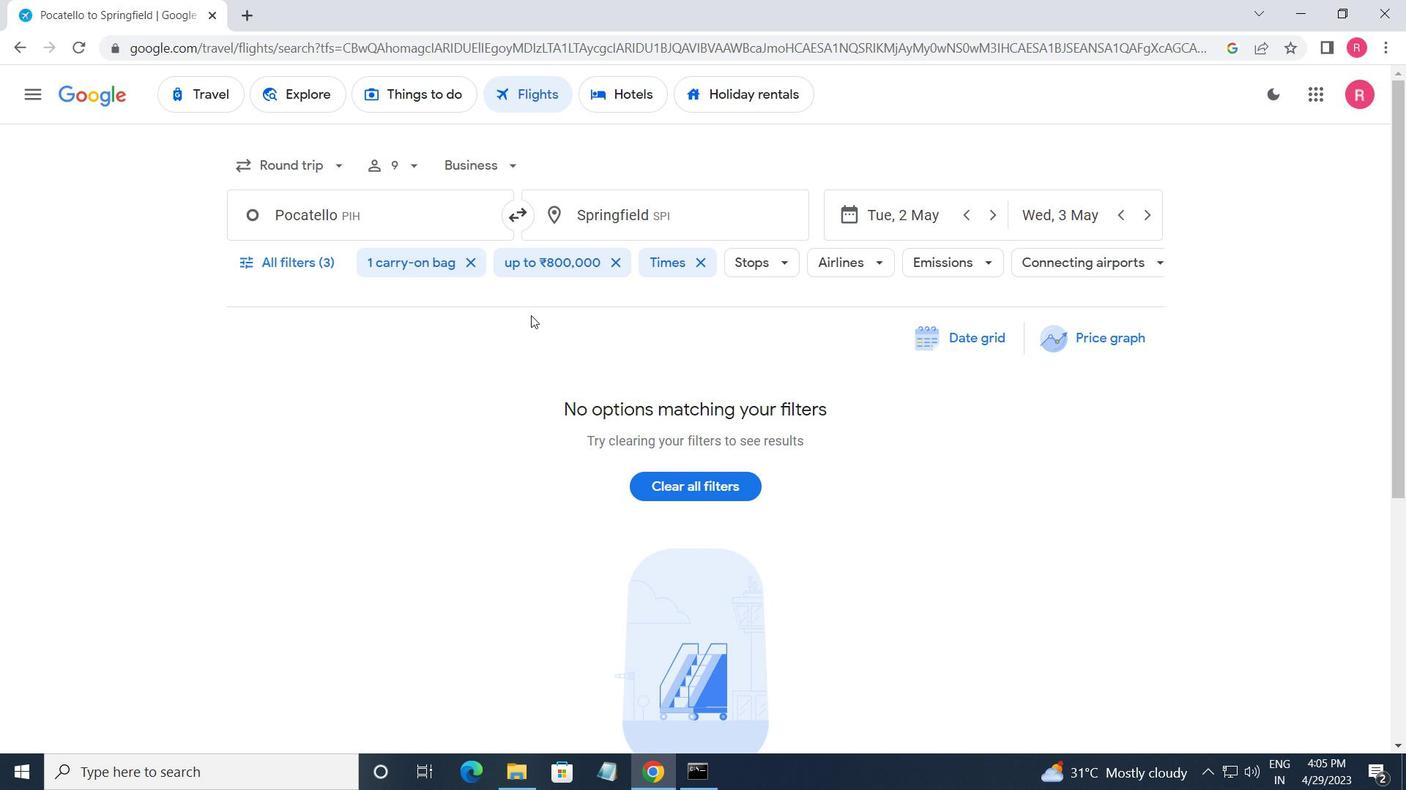 
